 Task: Look for space in Vallabh Vidyanagar, India from 8th June, 2023 to 19th June, 2023 for 1 adult in price range Rs.5000 to Rs.12000. Place can be shared room with 1  bedroom having 1 bed and 1 bathroom. Property type can be house, flat, guest house, hotel. Amenities needed are: washing machine. Booking option can be shelf check-in. Required host language is English.
Action: Mouse moved to (515, 89)
Screenshot: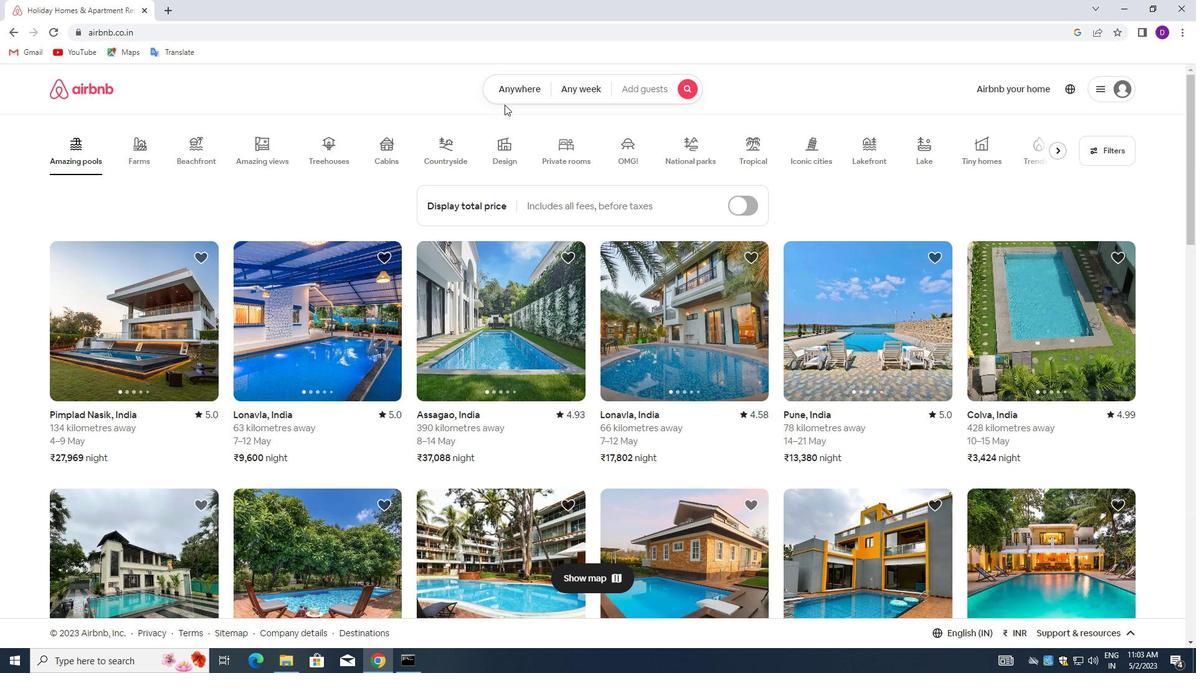 
Action: Mouse pressed left at (515, 89)
Screenshot: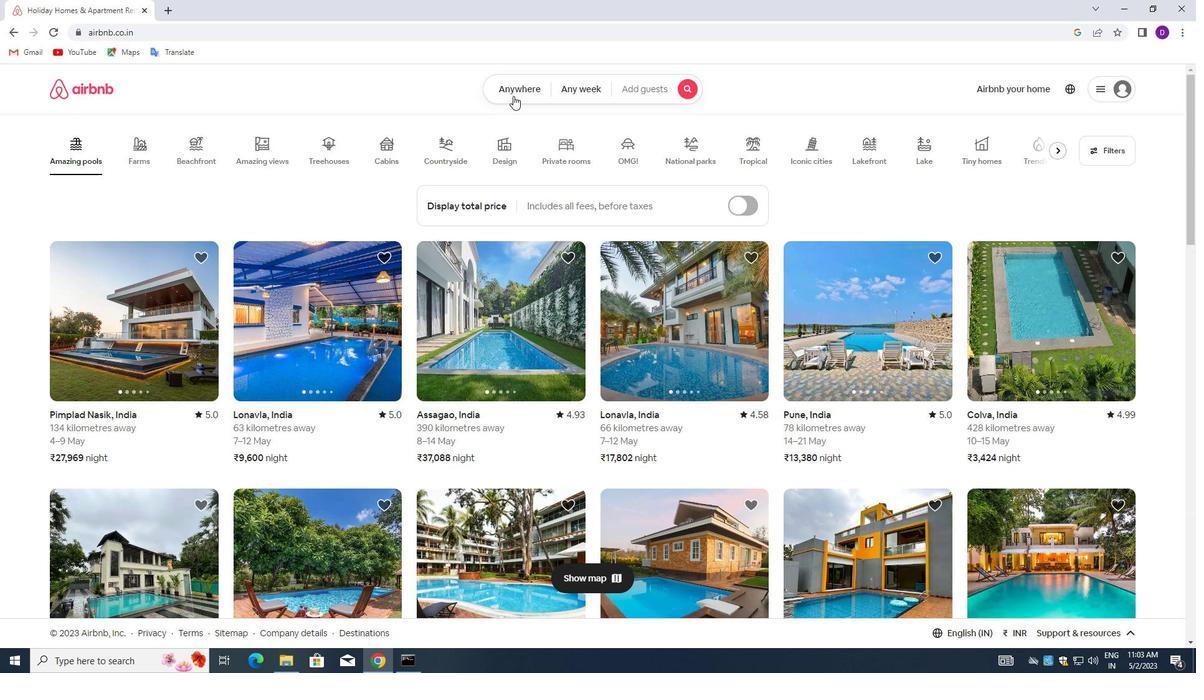 
Action: Mouse moved to (383, 142)
Screenshot: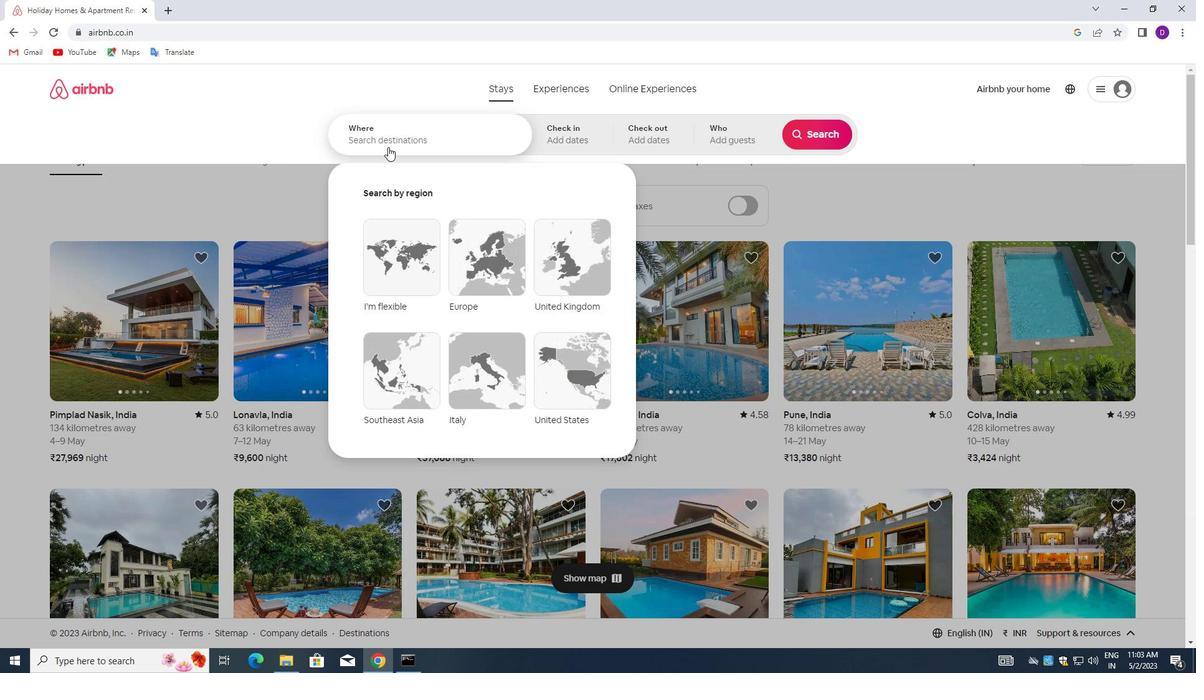 
Action: Mouse pressed left at (383, 142)
Screenshot: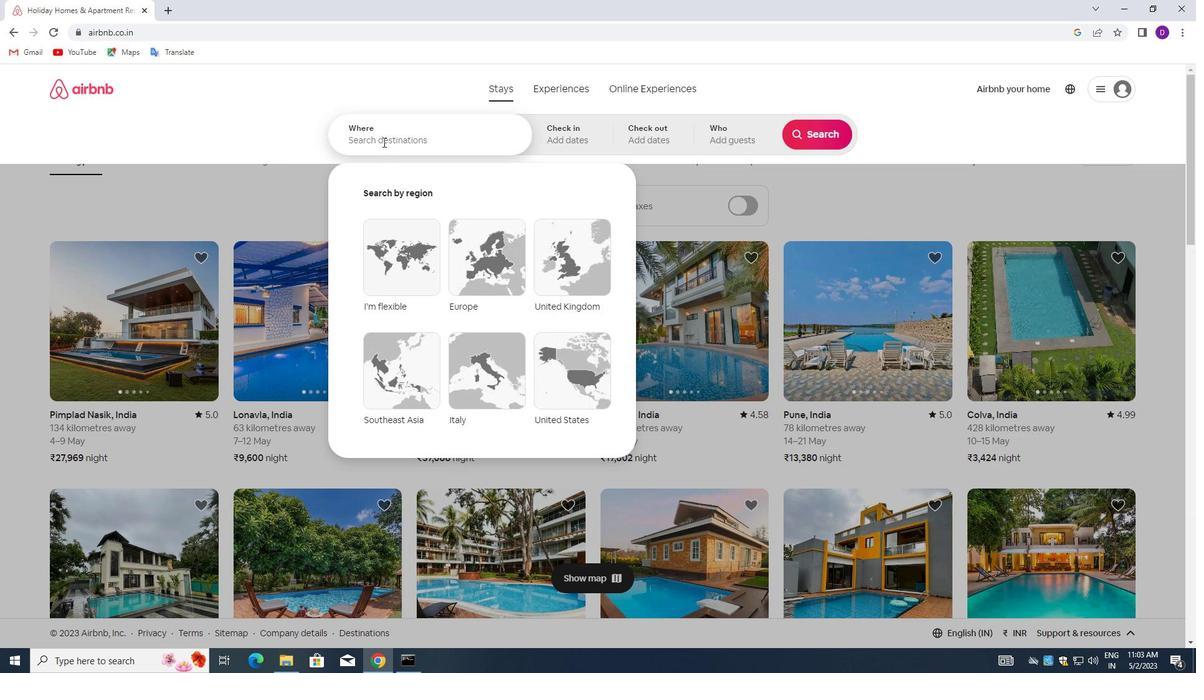 
Action: Key pressed <Key.shift_r>Vallabh<Key.space><Key.shift_r><Key.shift_r><Key.shift_r><Key.shift_r><Key.shift_r><Key.shift_r><Key.shift_r><Key.shift_r><Key.shift_r><Key.shift_r><Key.shift_r><Key.shift_r>Vidyanagar,<Key.space><Key.shift>INDIA<Key.enter>
Screenshot: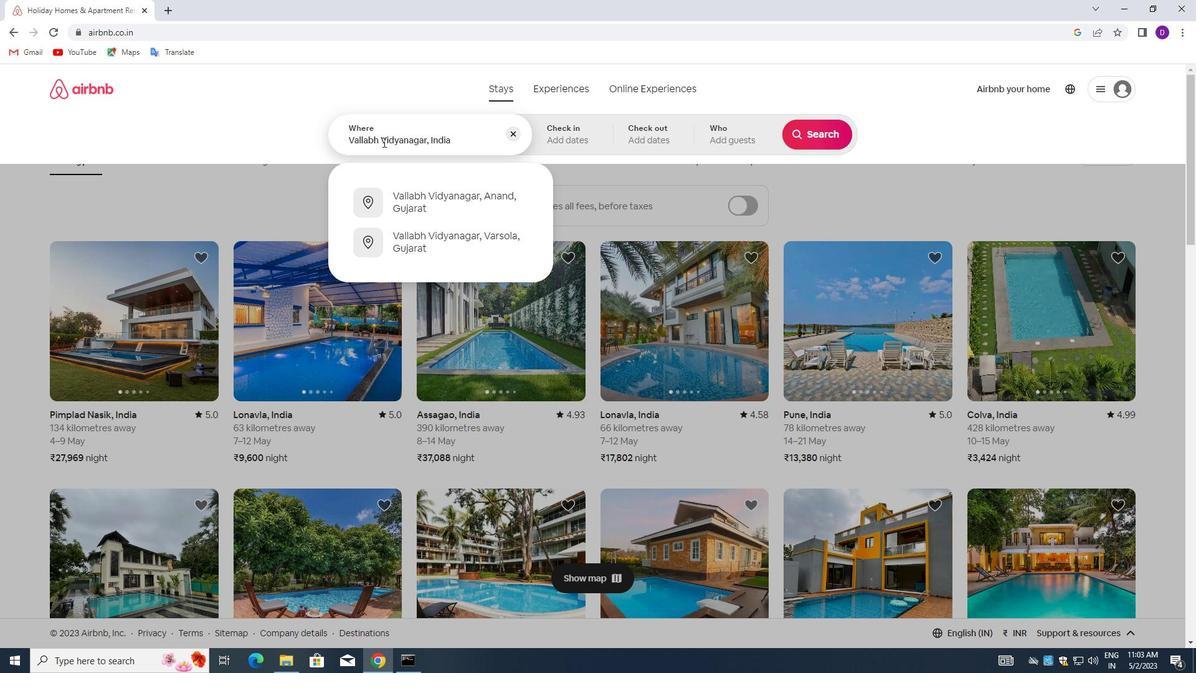 
Action: Mouse moved to (741, 316)
Screenshot: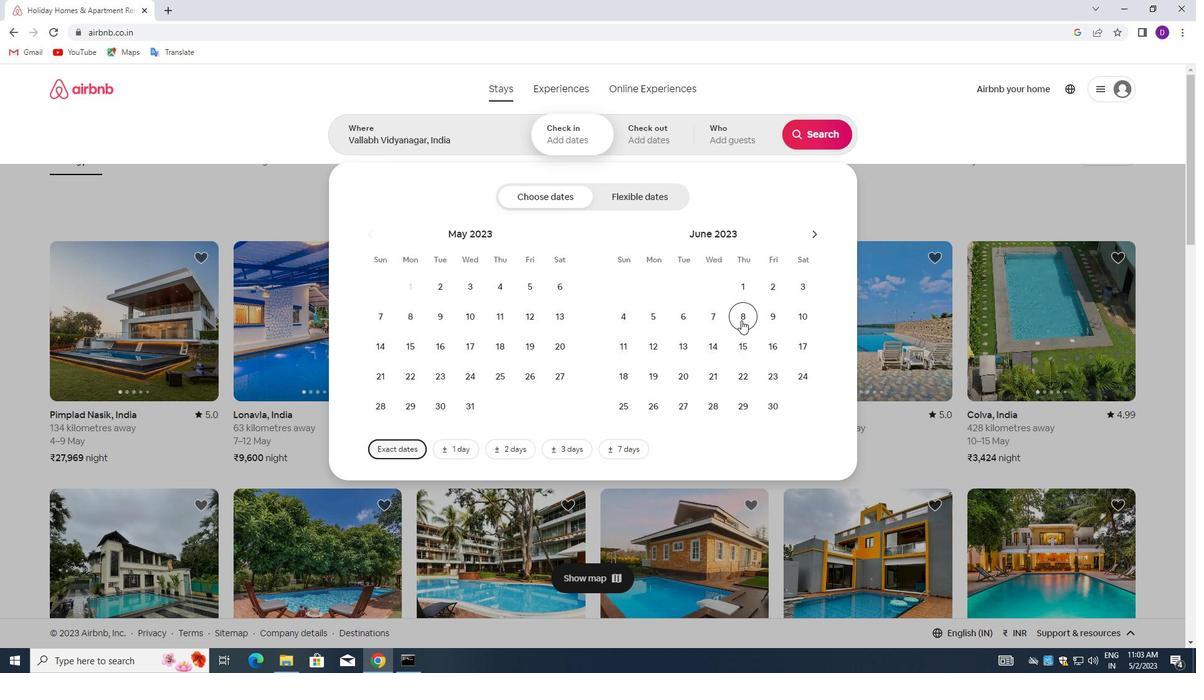 
Action: Mouse pressed left at (741, 316)
Screenshot: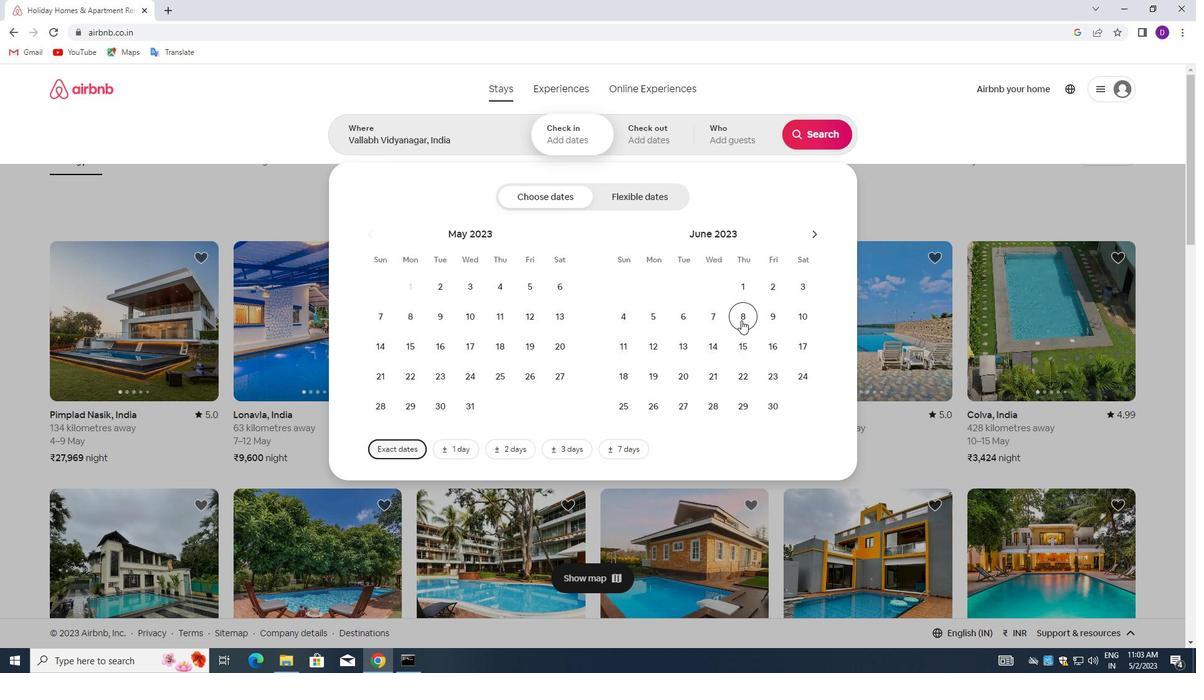 
Action: Mouse moved to (657, 370)
Screenshot: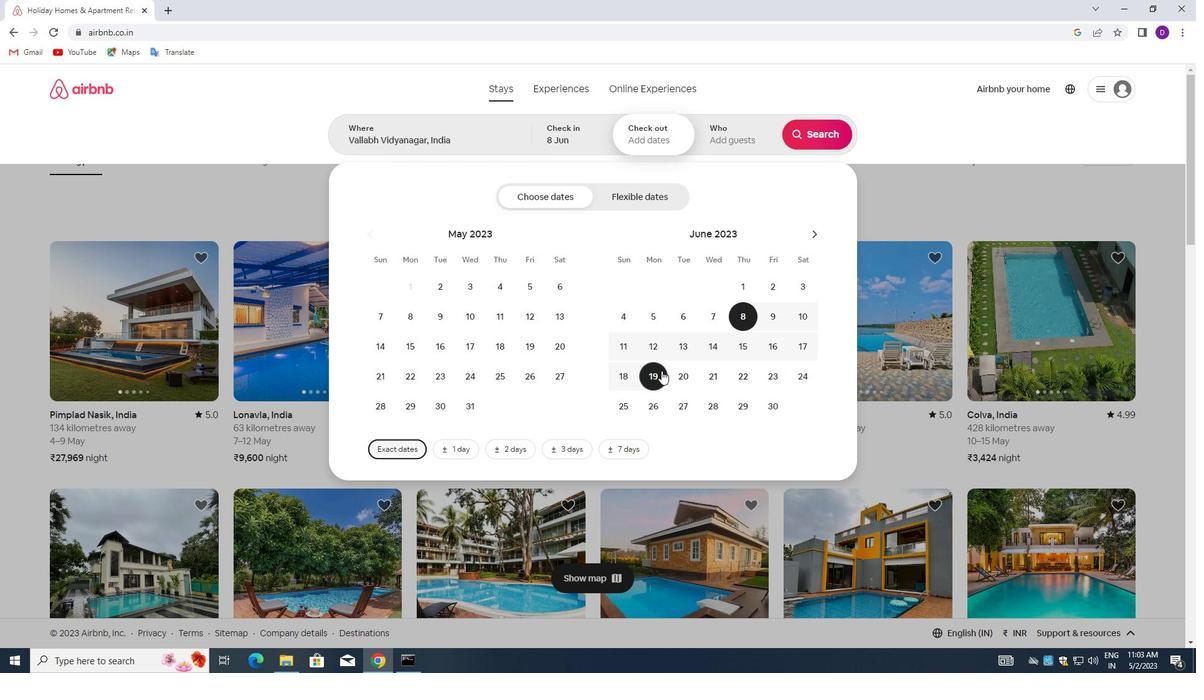 
Action: Mouse pressed left at (657, 370)
Screenshot: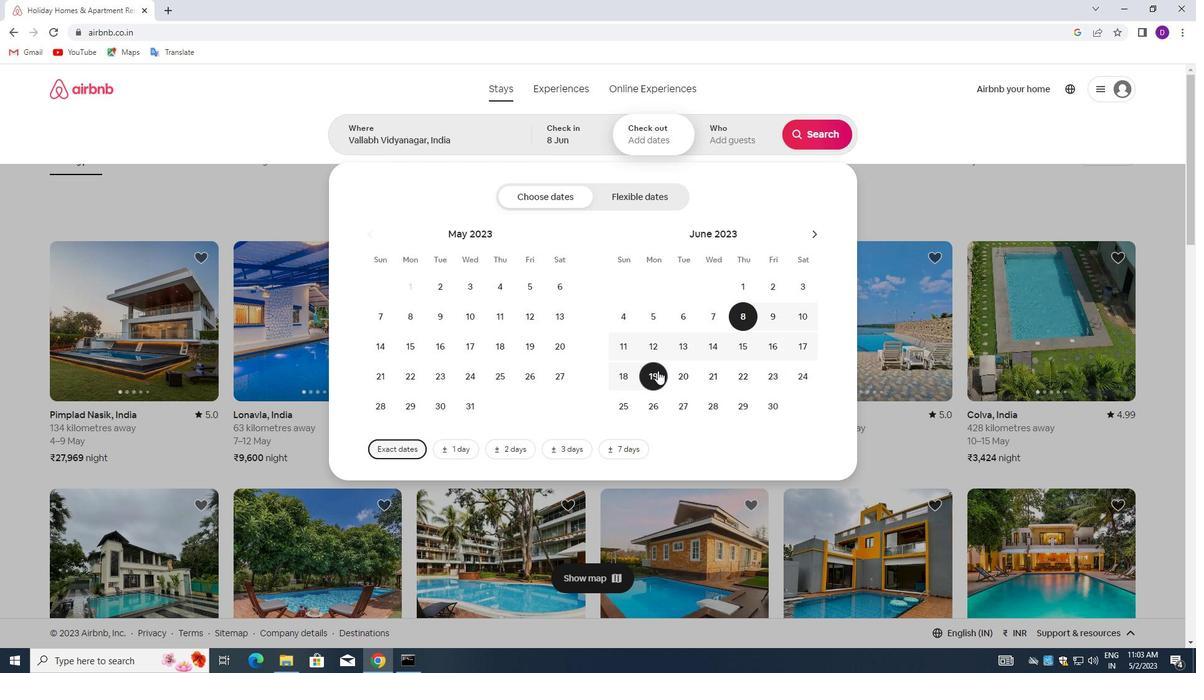 
Action: Mouse moved to (718, 143)
Screenshot: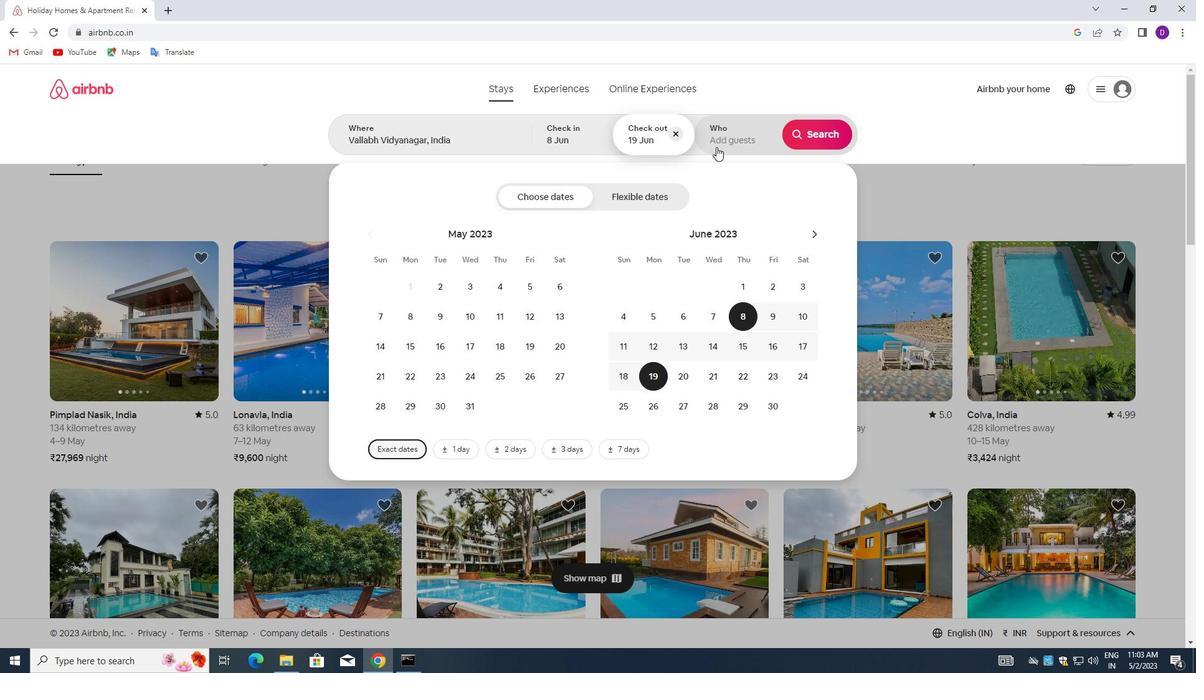 
Action: Mouse pressed left at (718, 143)
Screenshot: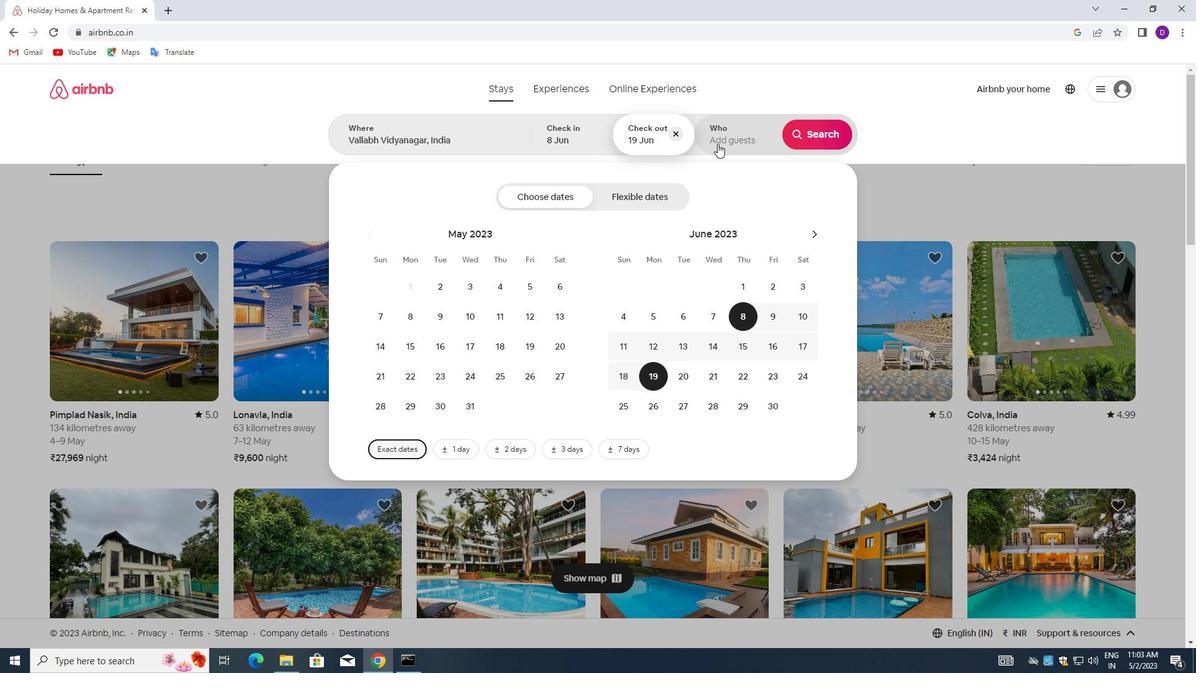 
Action: Mouse moved to (825, 194)
Screenshot: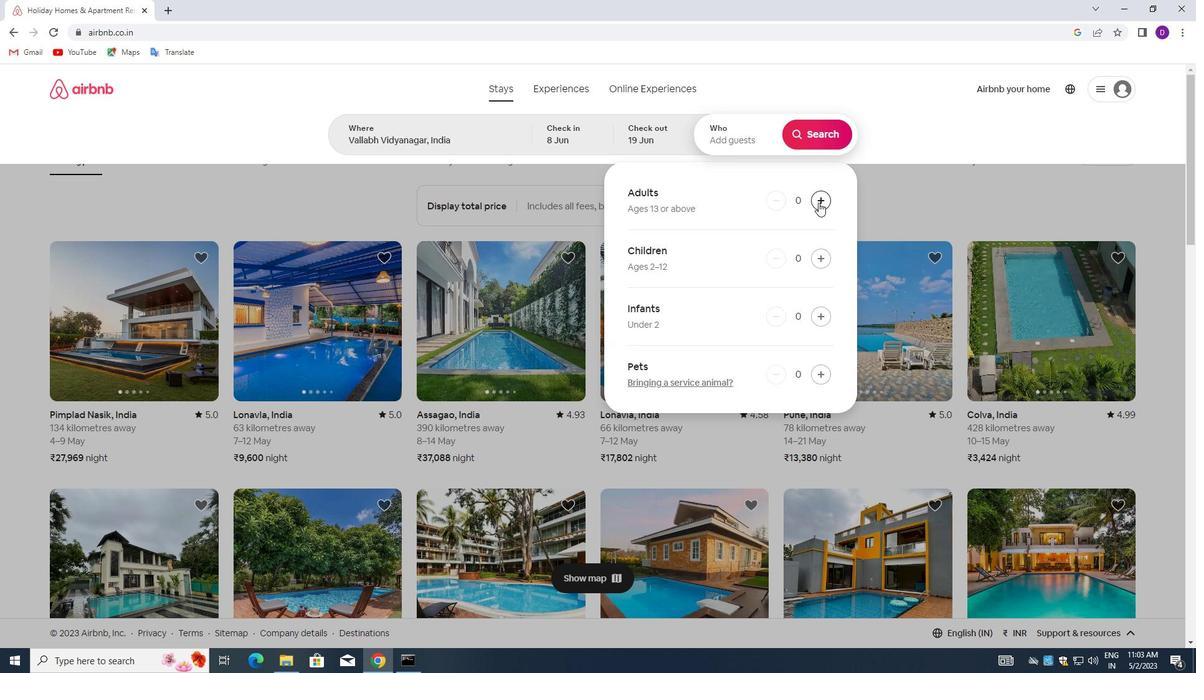 
Action: Mouse pressed left at (825, 194)
Screenshot: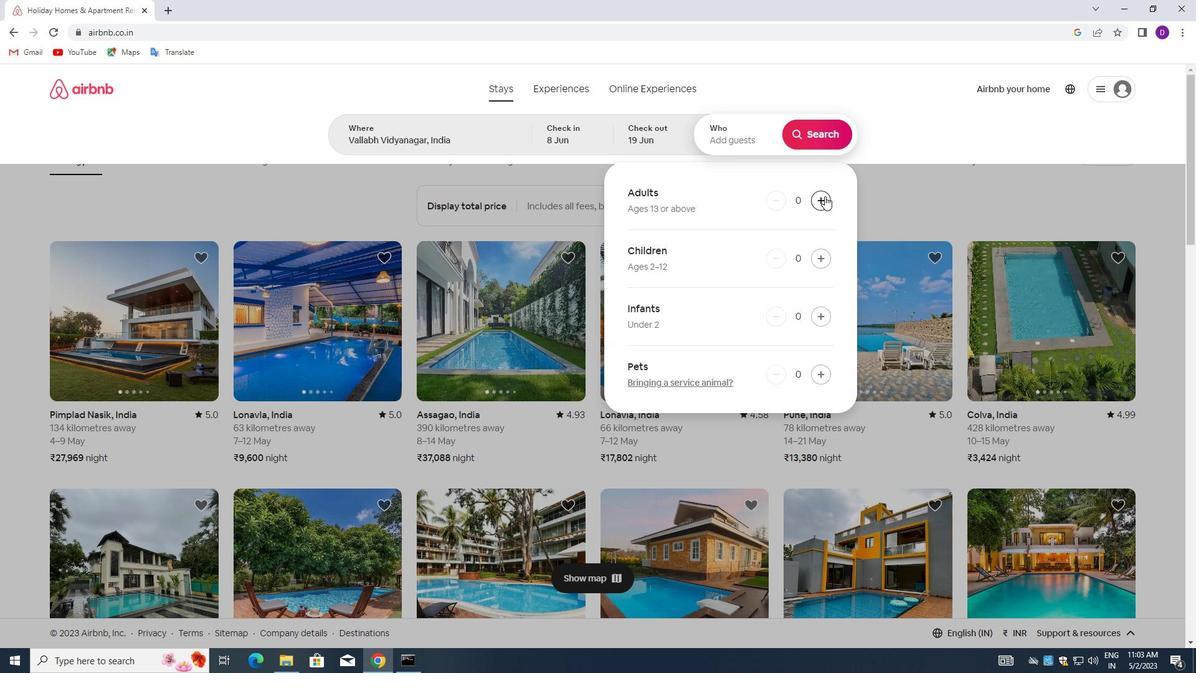 
Action: Mouse moved to (837, 129)
Screenshot: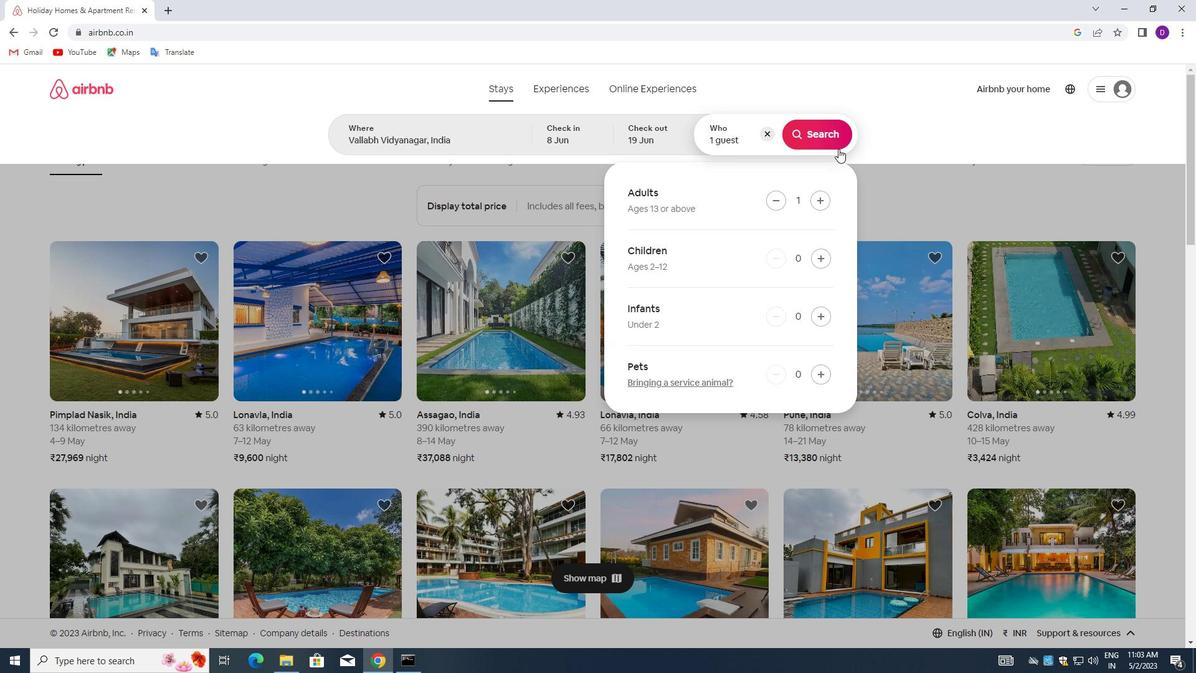 
Action: Mouse pressed left at (837, 129)
Screenshot: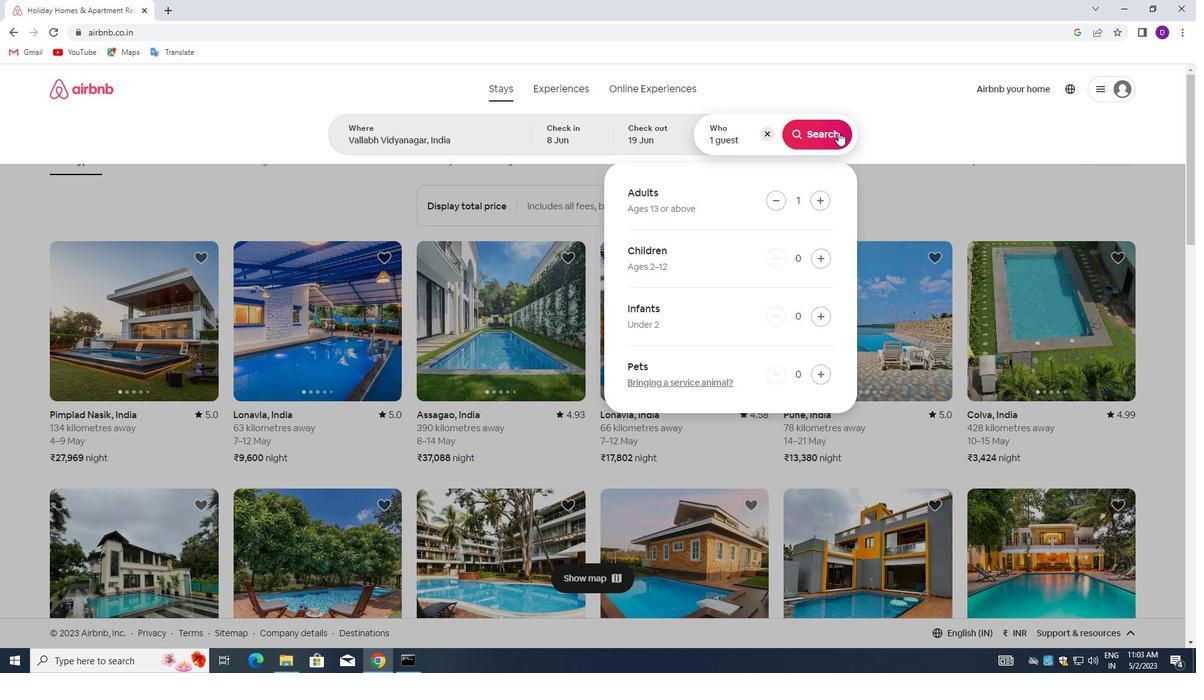 
Action: Mouse moved to (1134, 135)
Screenshot: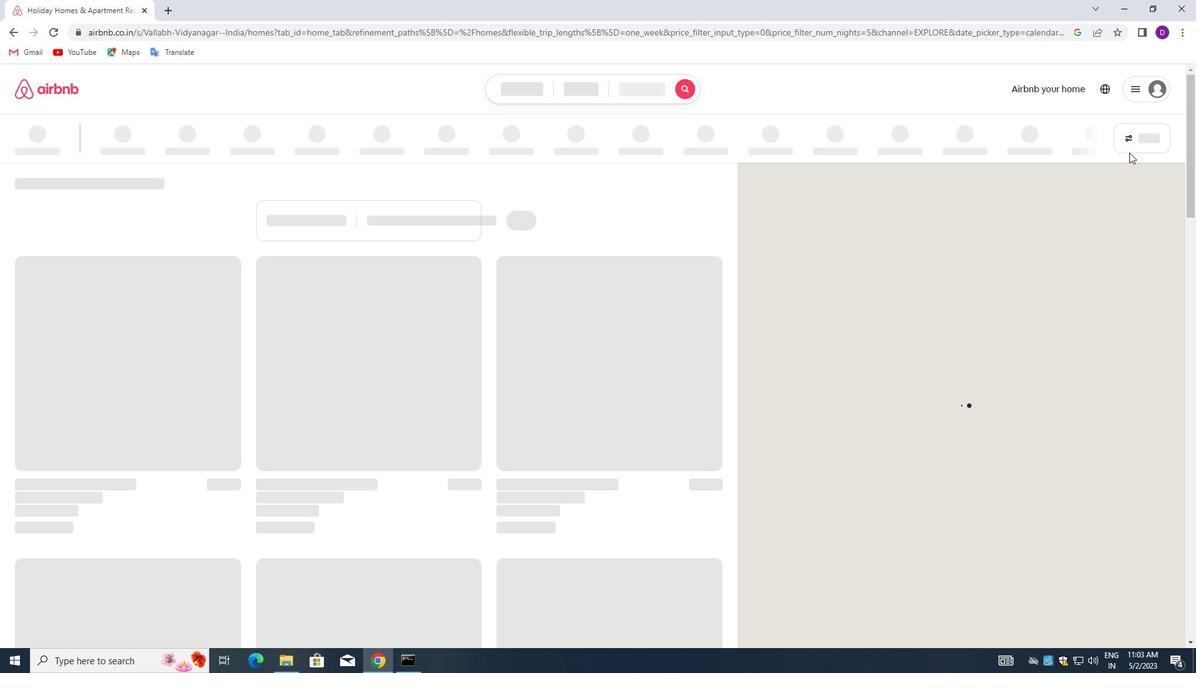 
Action: Mouse pressed left at (1134, 135)
Screenshot: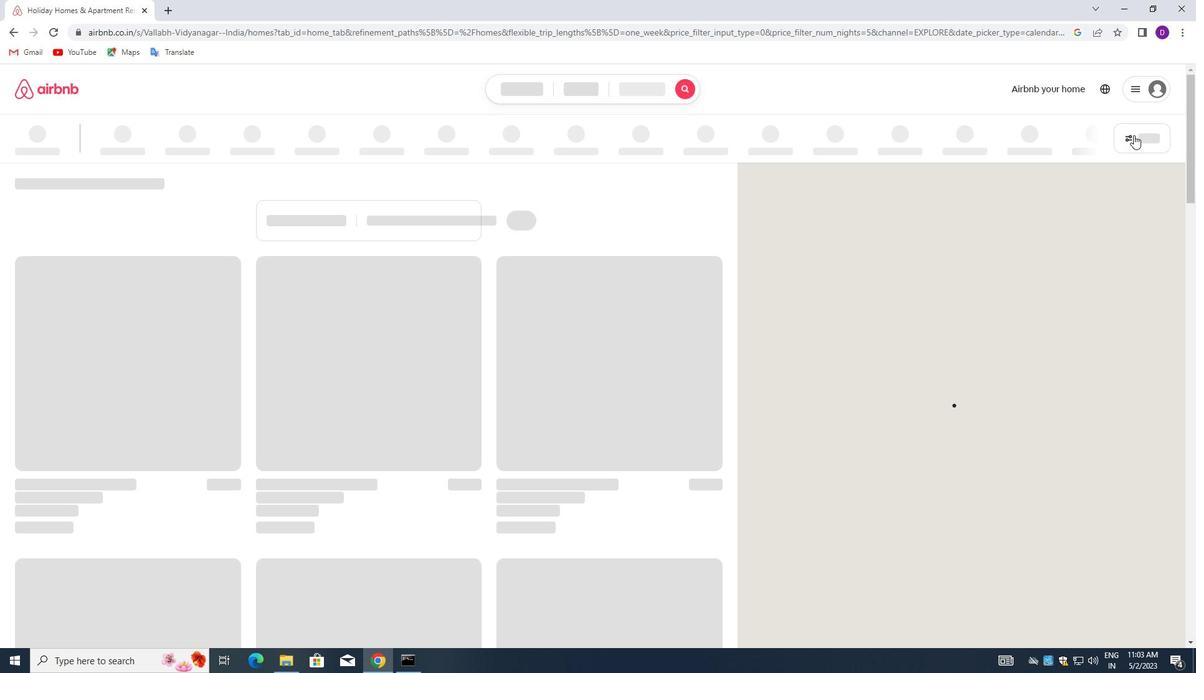 
Action: Mouse moved to (428, 299)
Screenshot: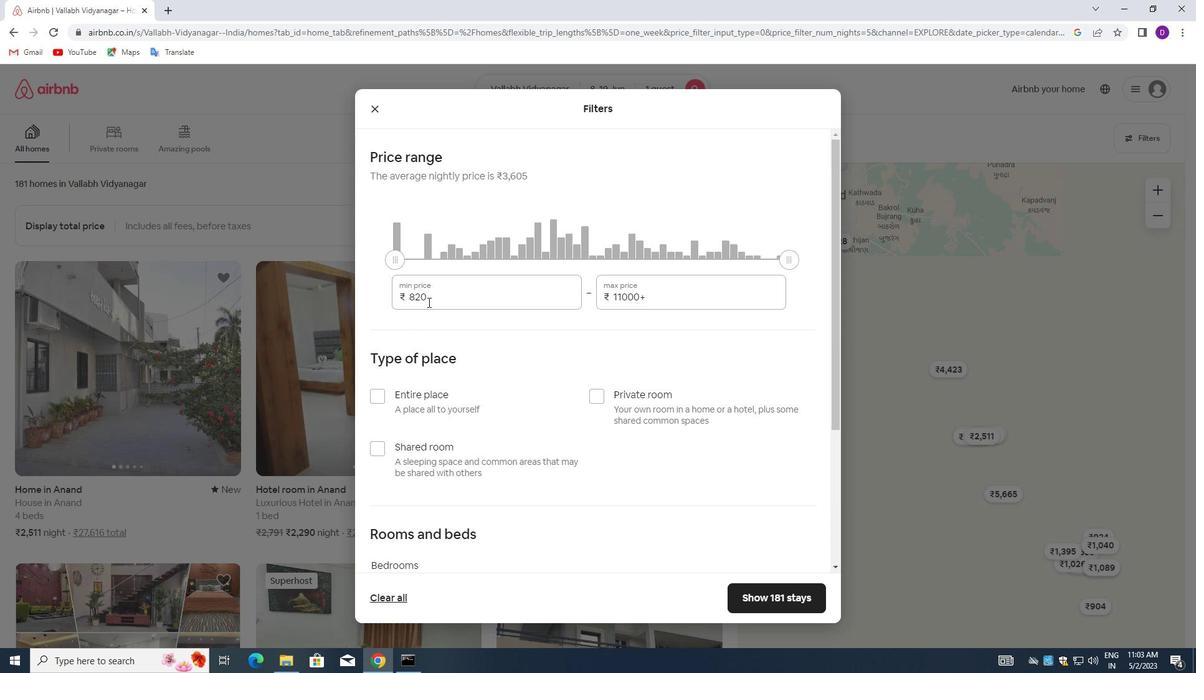 
Action: Mouse pressed left at (428, 299)
Screenshot: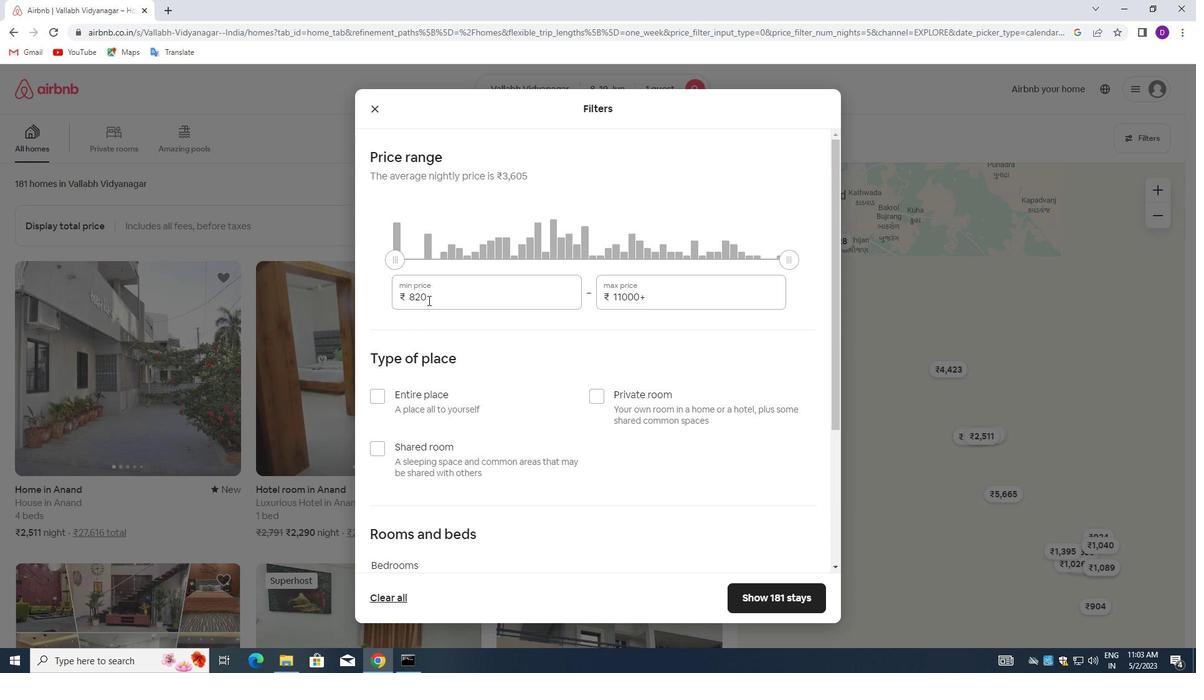 
Action: Mouse pressed left at (428, 299)
Screenshot: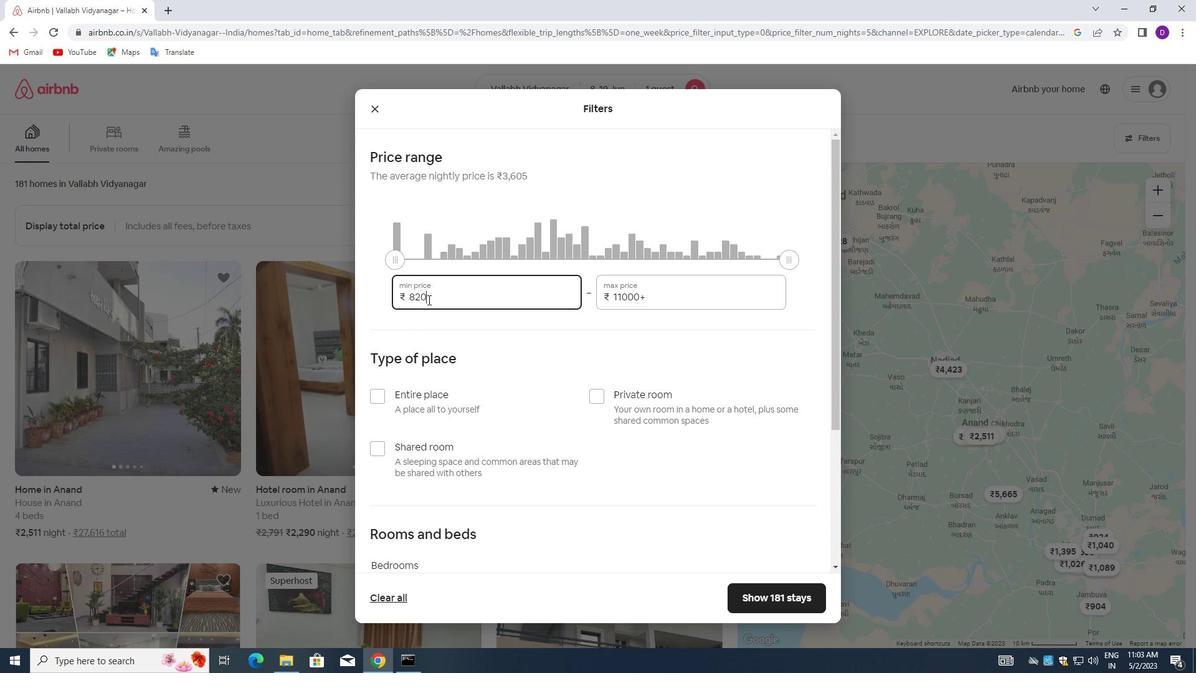 
Action: Key pressed 5000<Key.tab>12000
Screenshot: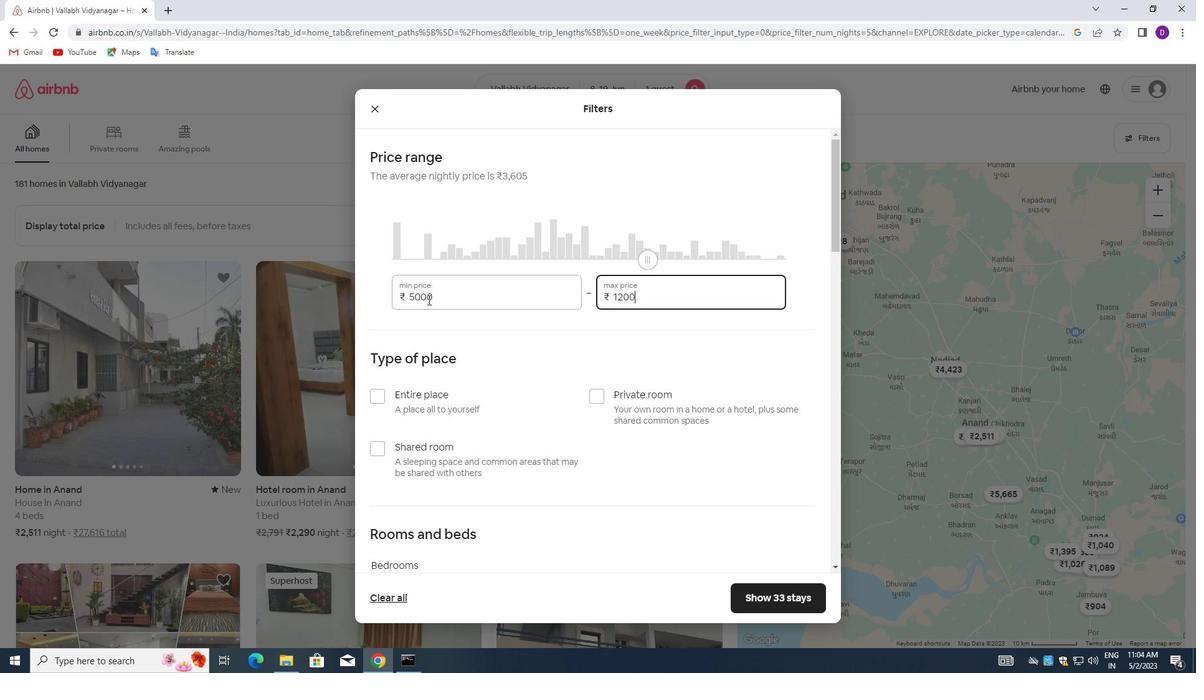 
Action: Mouse moved to (436, 315)
Screenshot: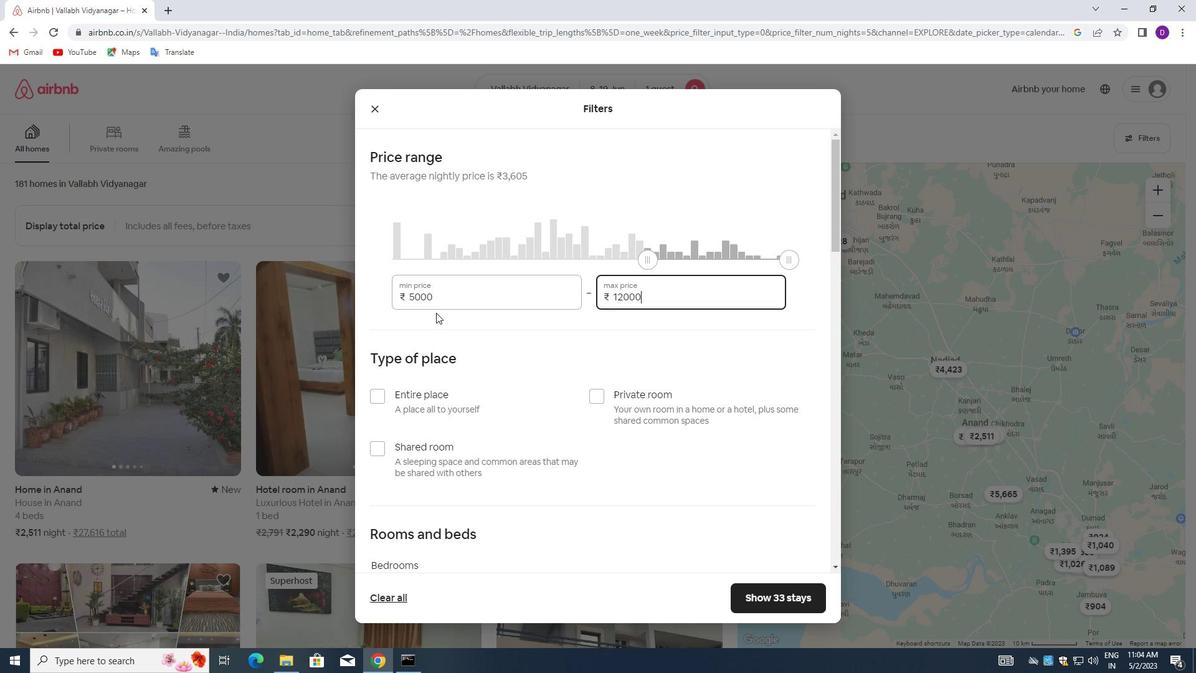
Action: Mouse scrolled (436, 314) with delta (0, 0)
Screenshot: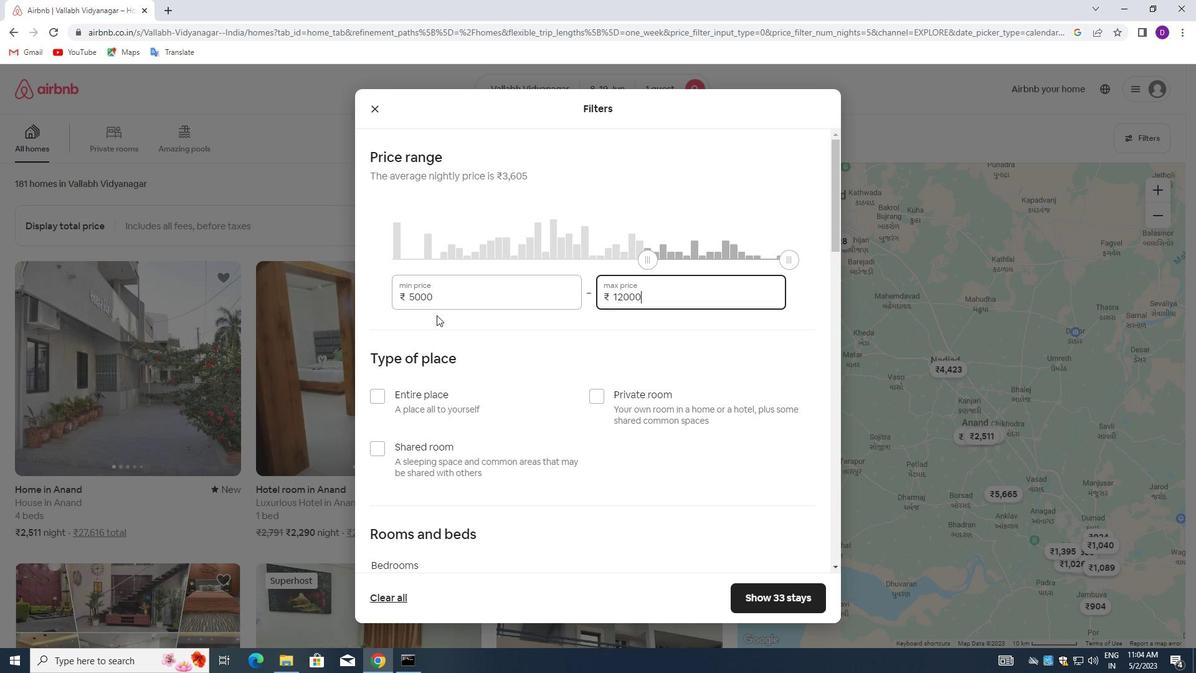 
Action: Mouse moved to (464, 296)
Screenshot: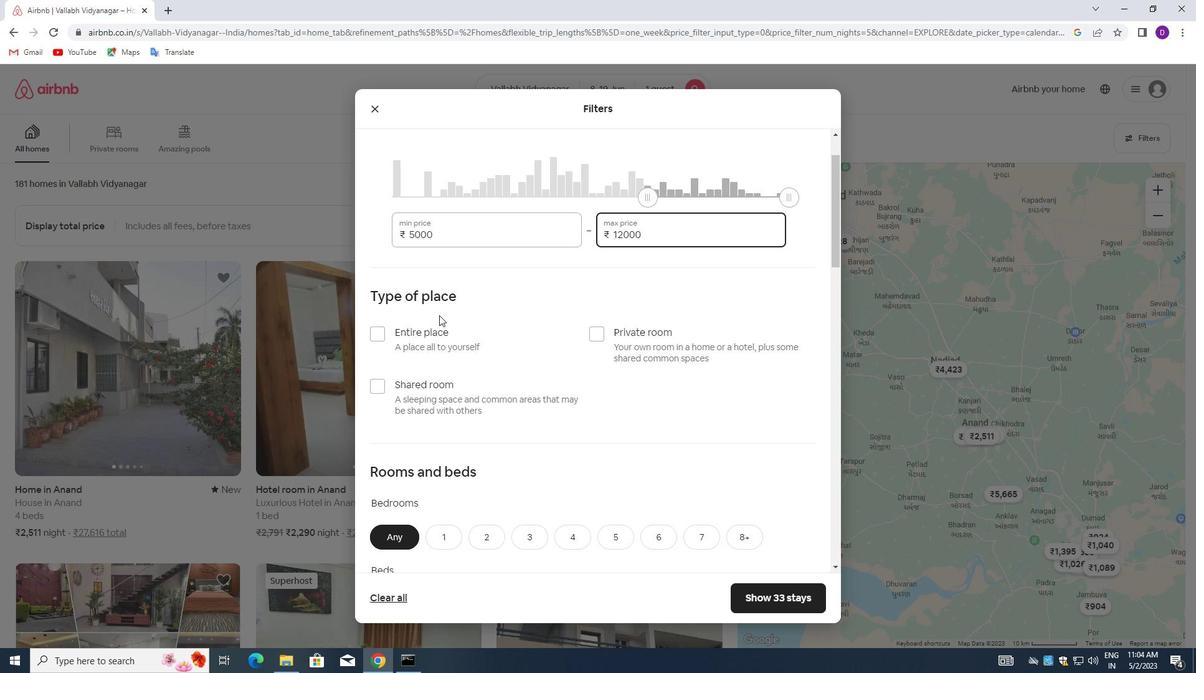 
Action: Mouse scrolled (464, 296) with delta (0, 0)
Screenshot: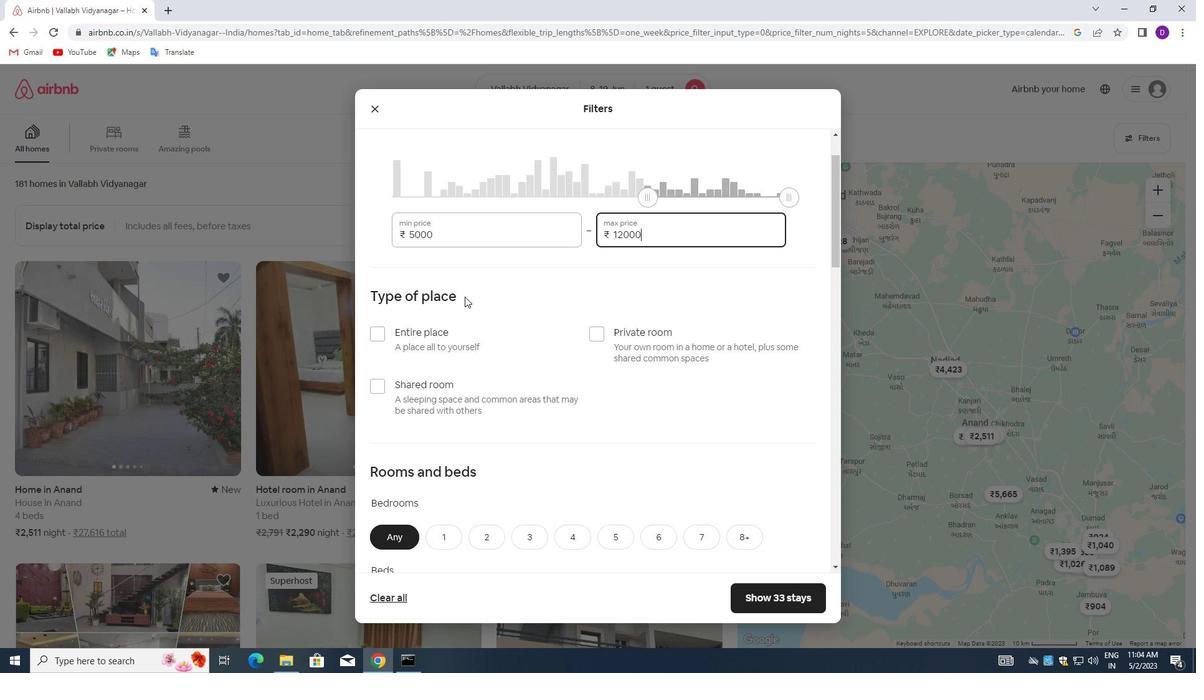 
Action: Mouse scrolled (464, 296) with delta (0, 0)
Screenshot: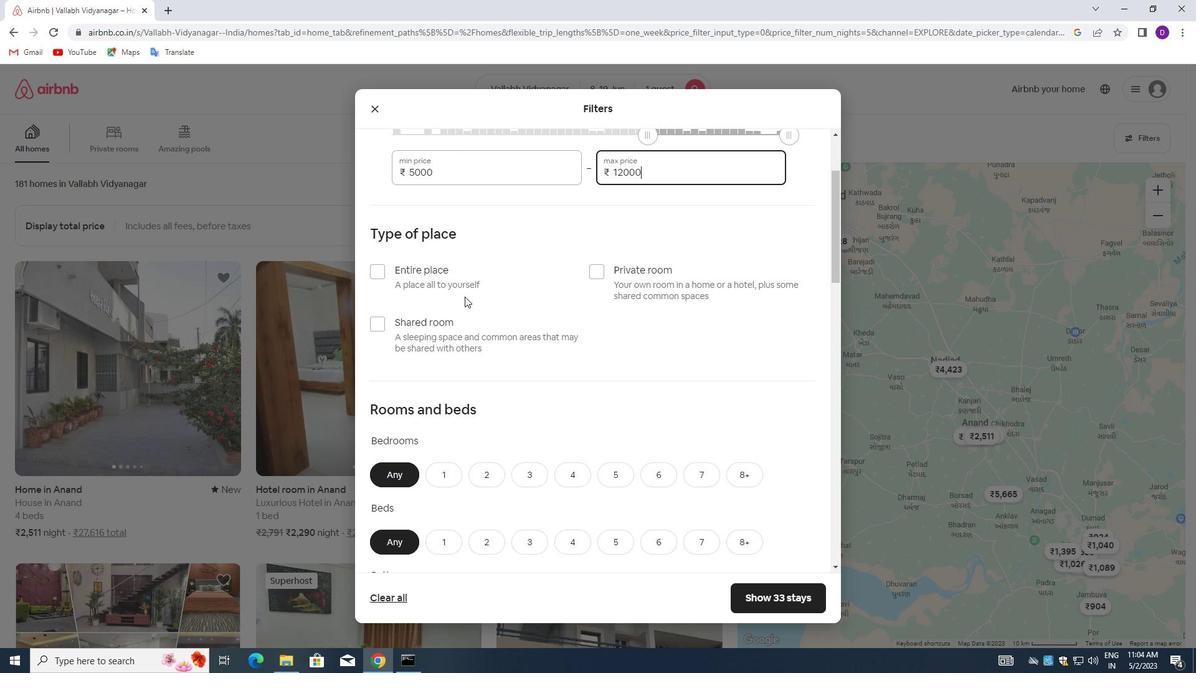 
Action: Mouse moved to (373, 261)
Screenshot: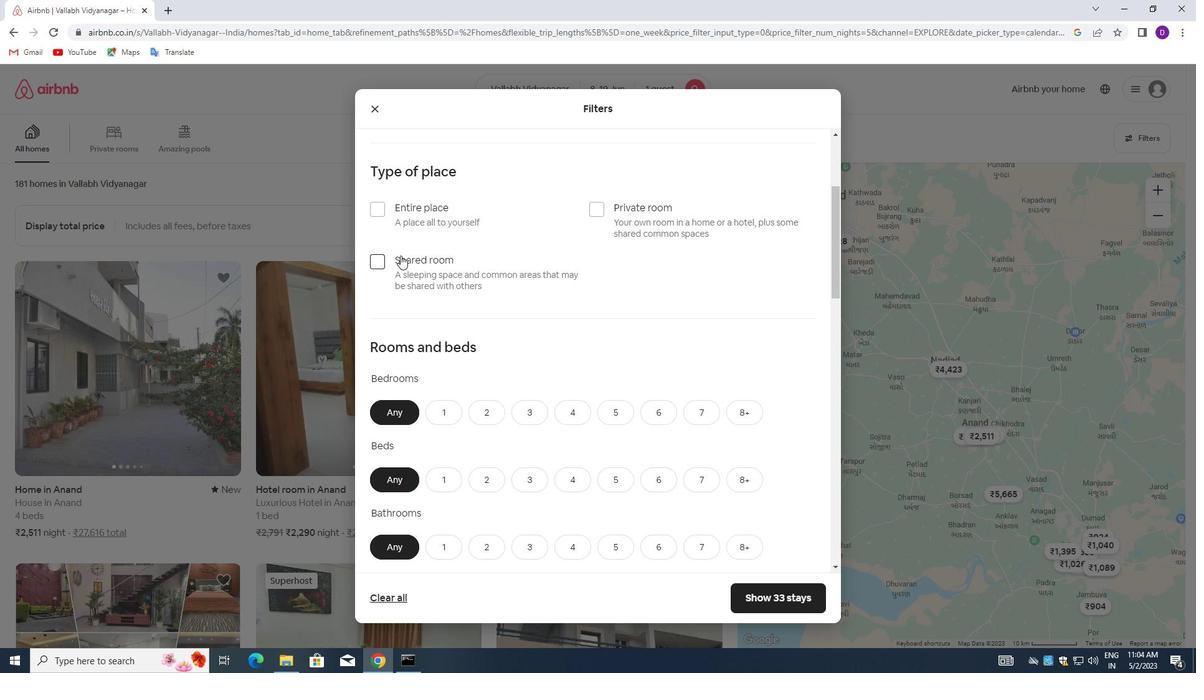 
Action: Mouse pressed left at (373, 261)
Screenshot: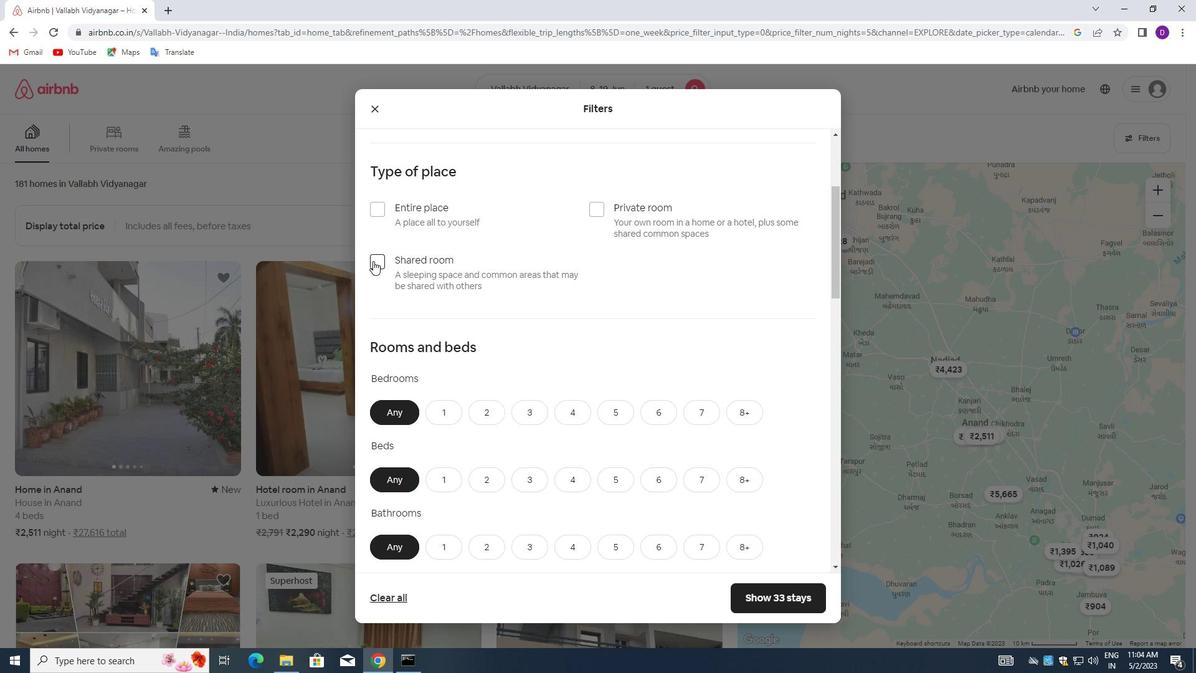 
Action: Mouse moved to (534, 285)
Screenshot: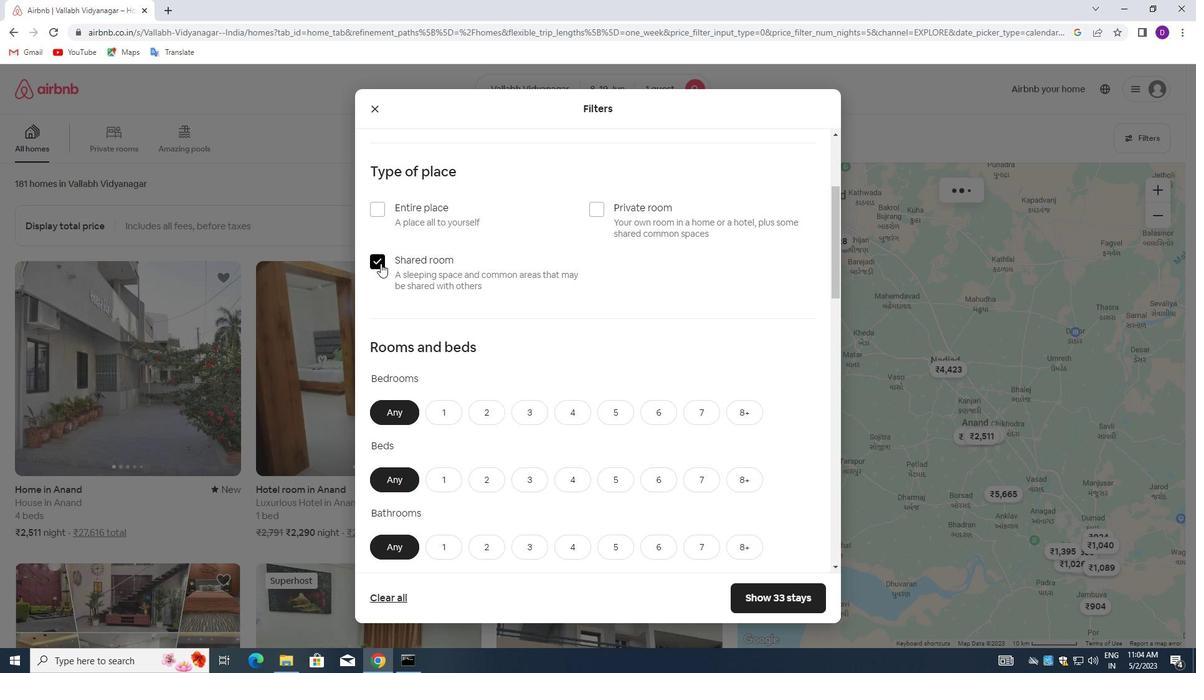 
Action: Mouse scrolled (534, 284) with delta (0, 0)
Screenshot: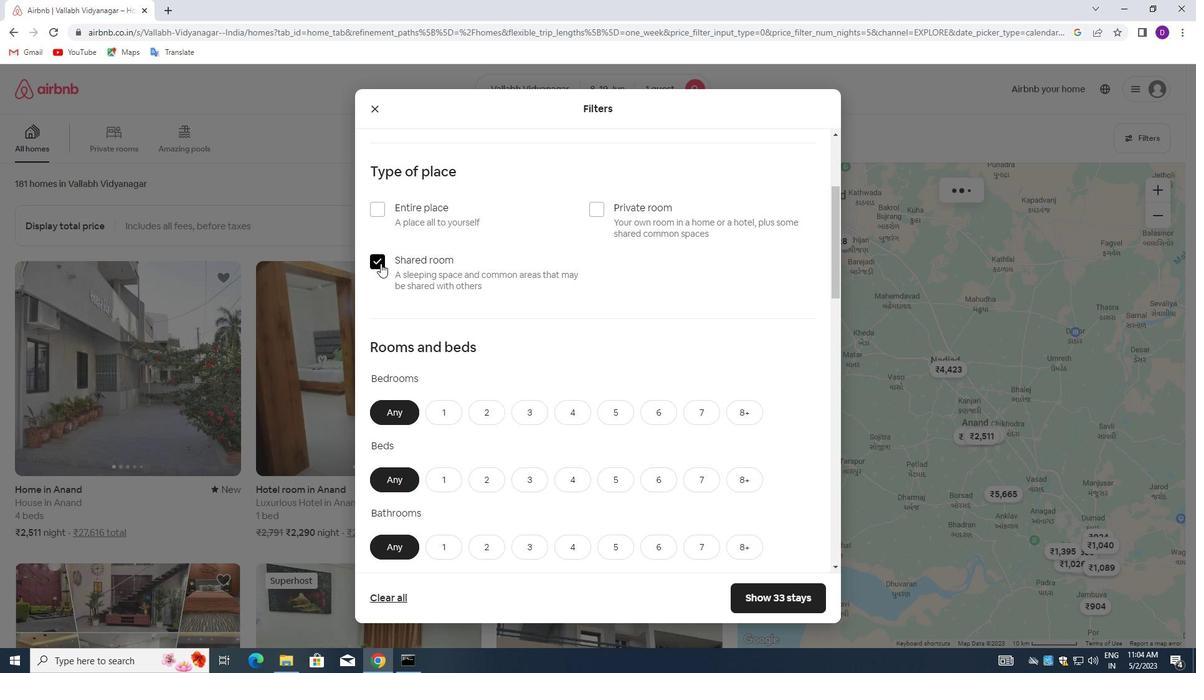 
Action: Mouse moved to (534, 286)
Screenshot: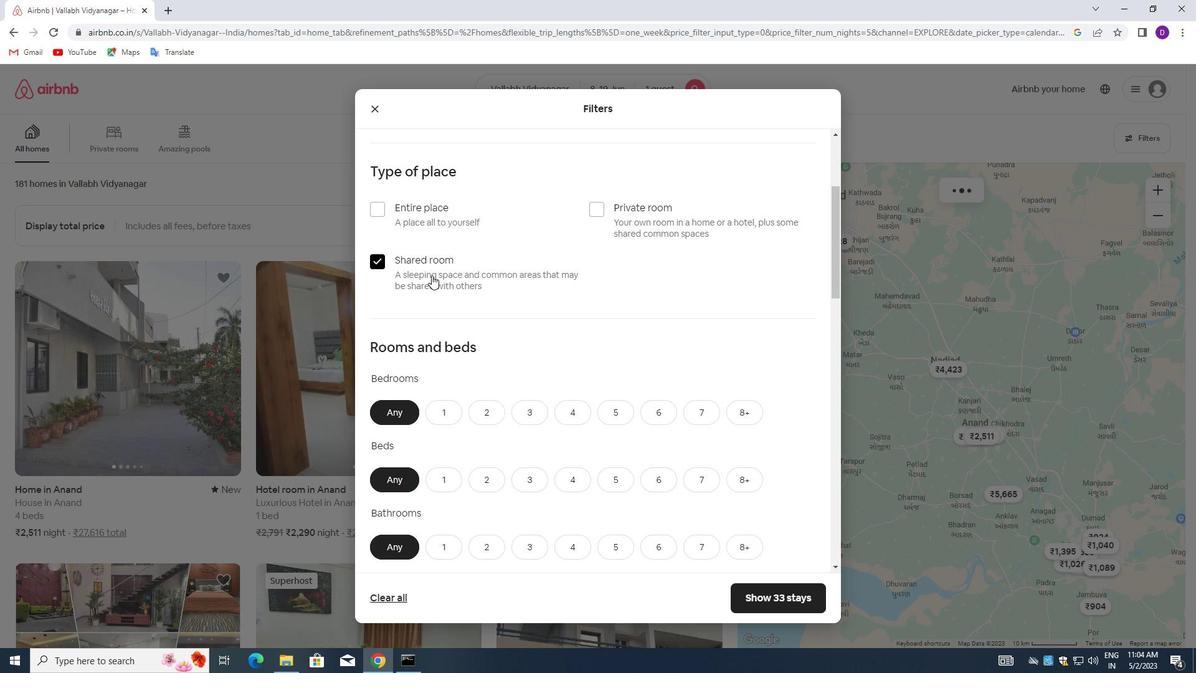 
Action: Mouse scrolled (534, 286) with delta (0, 0)
Screenshot: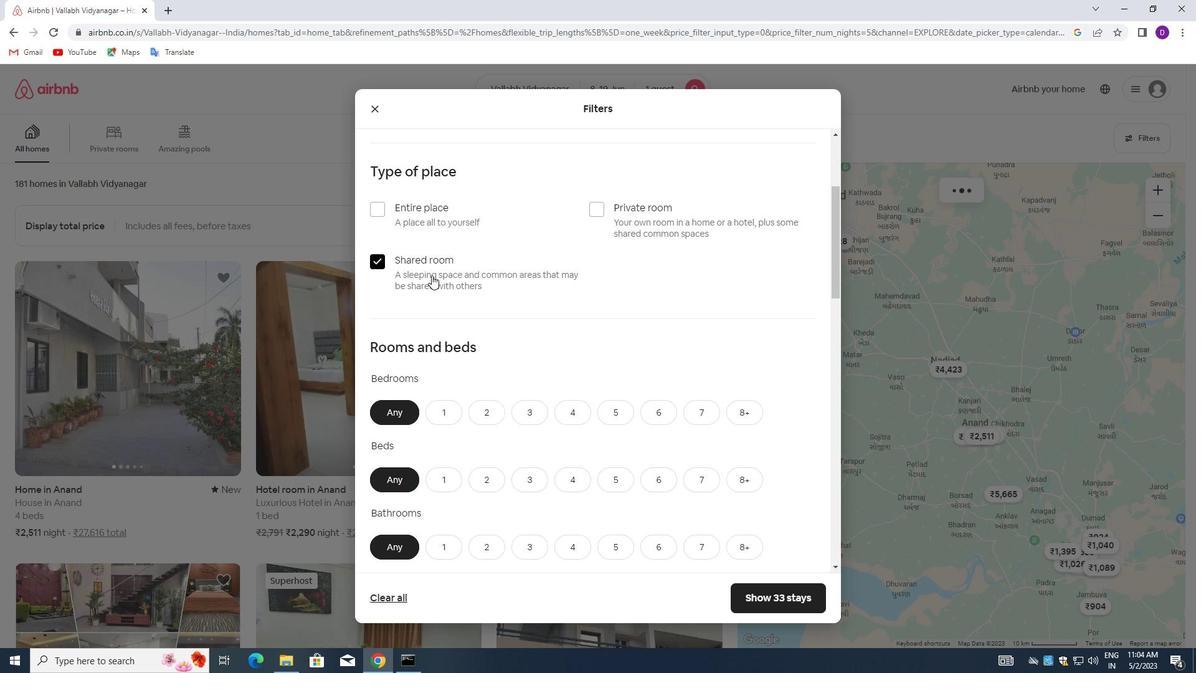 
Action: Mouse moved to (534, 290)
Screenshot: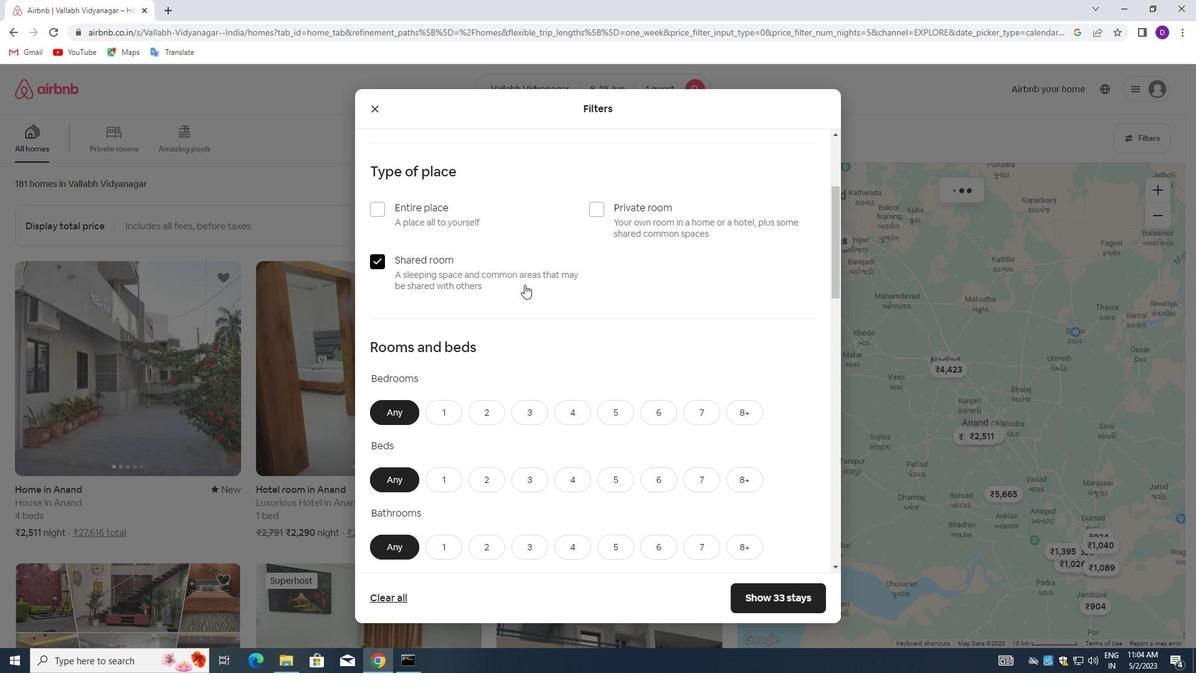 
Action: Mouse scrolled (534, 289) with delta (0, 0)
Screenshot: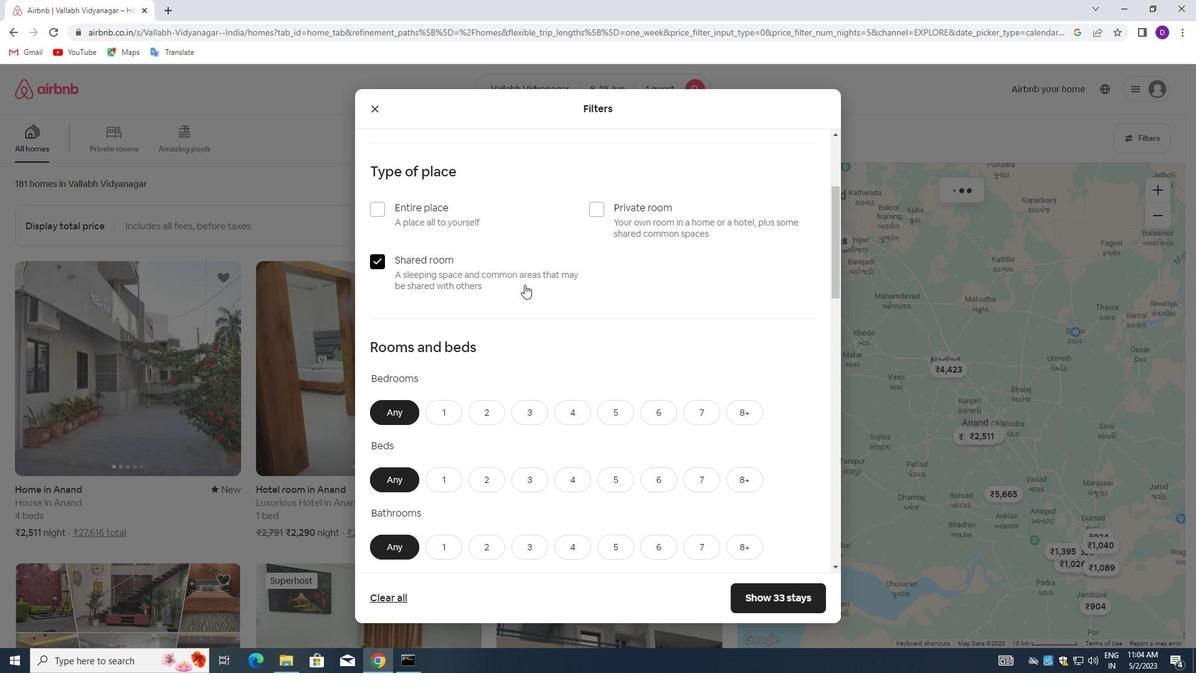 
Action: Mouse moved to (445, 228)
Screenshot: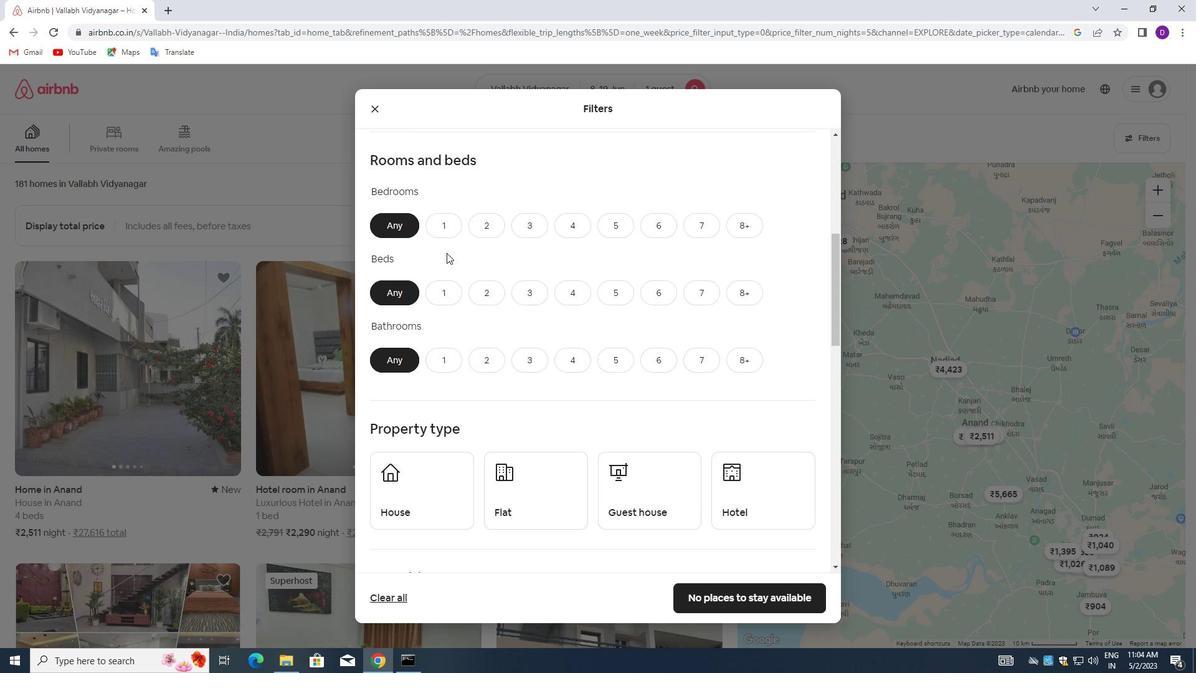 
Action: Mouse pressed left at (445, 228)
Screenshot: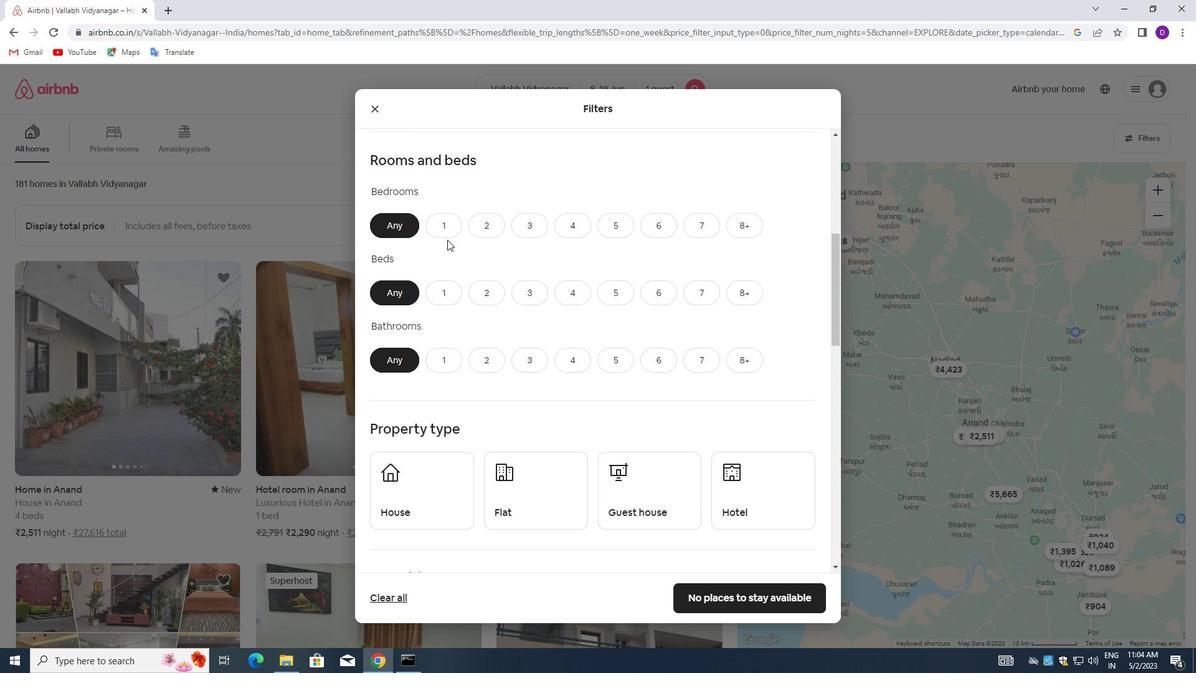 
Action: Mouse moved to (438, 284)
Screenshot: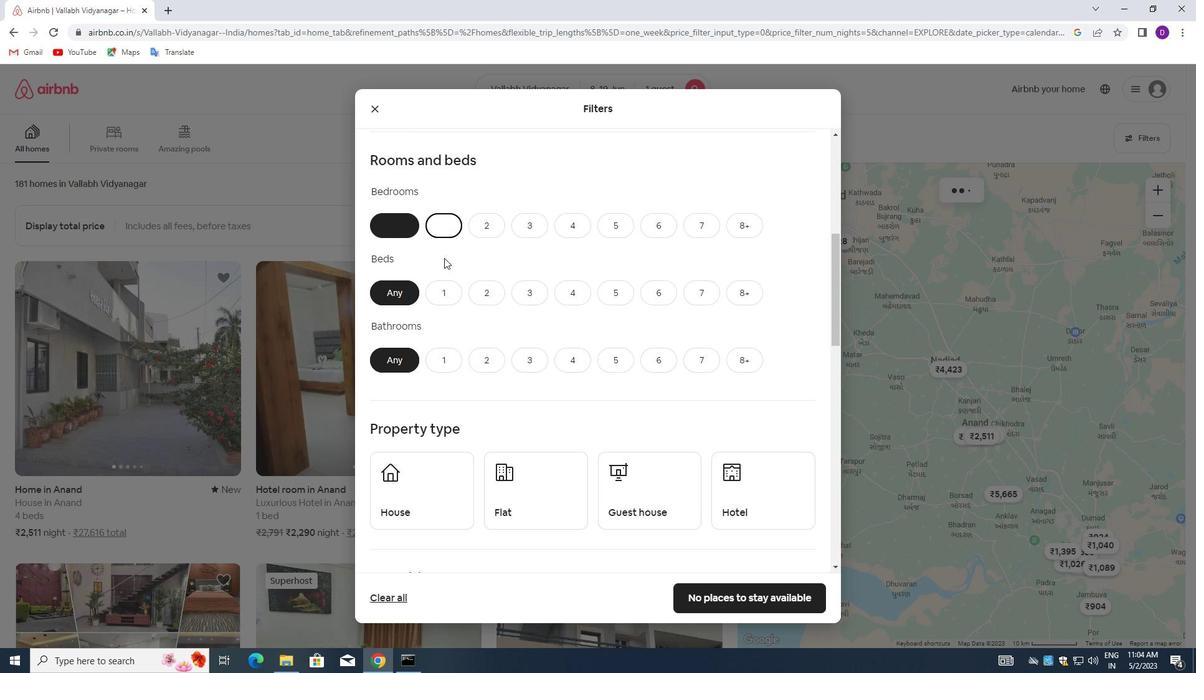 
Action: Mouse pressed left at (438, 284)
Screenshot: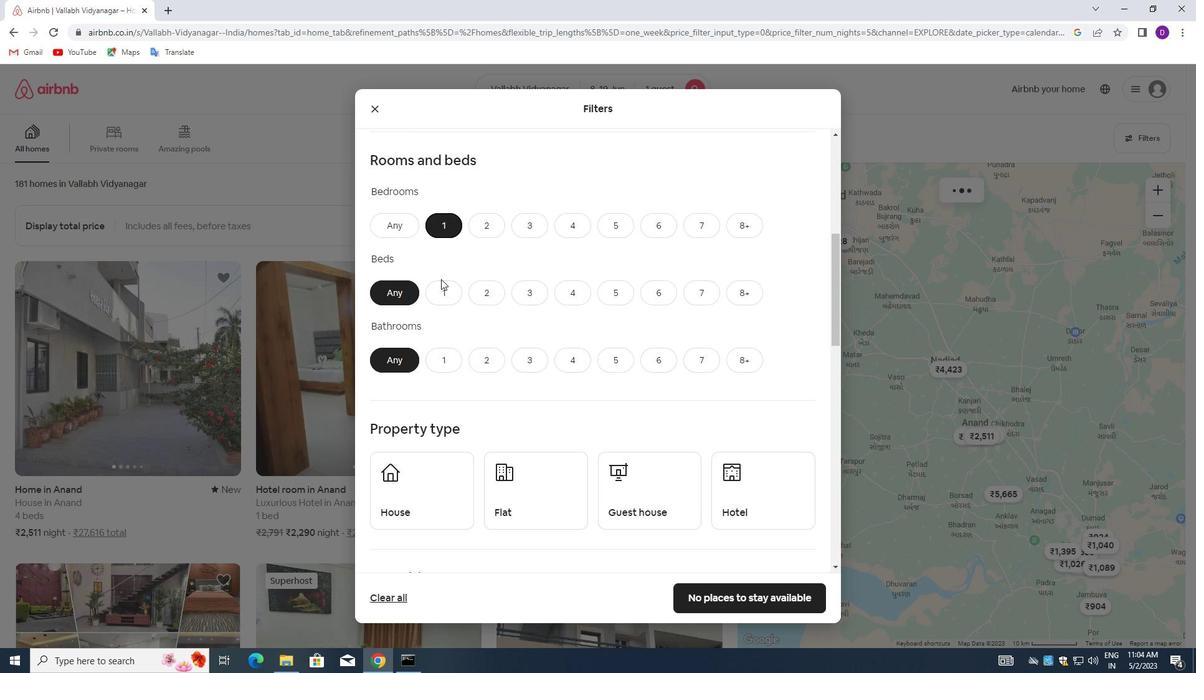 
Action: Mouse moved to (447, 351)
Screenshot: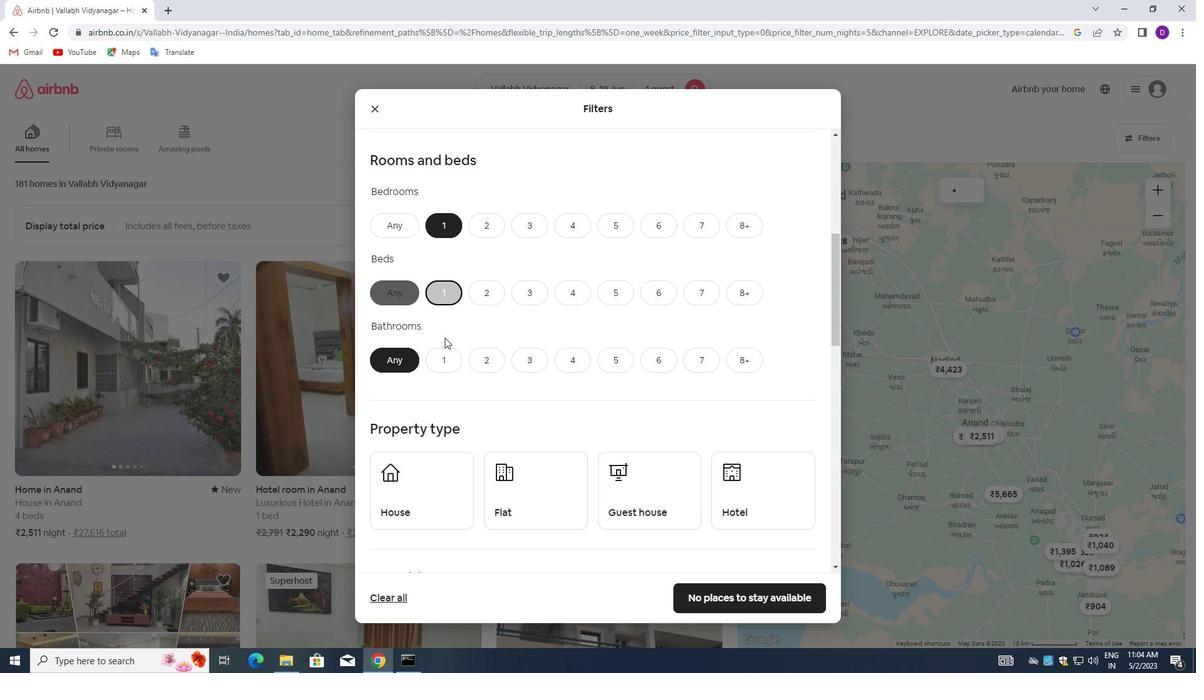 
Action: Mouse pressed left at (447, 351)
Screenshot: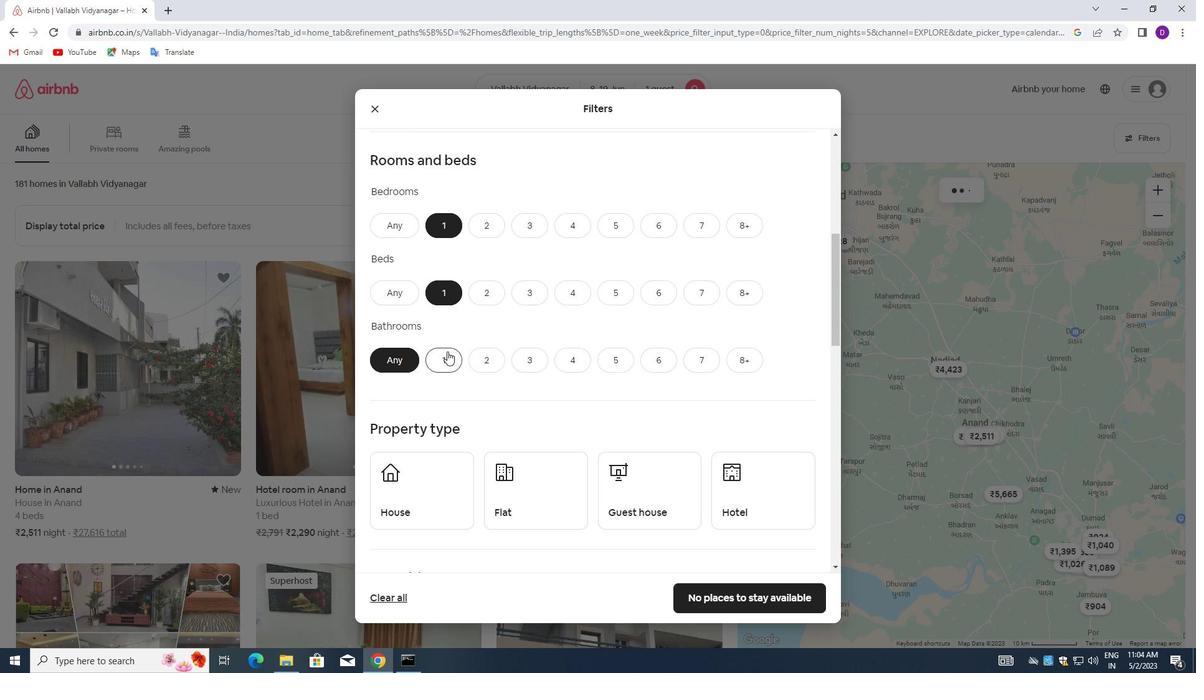 
Action: Mouse moved to (482, 313)
Screenshot: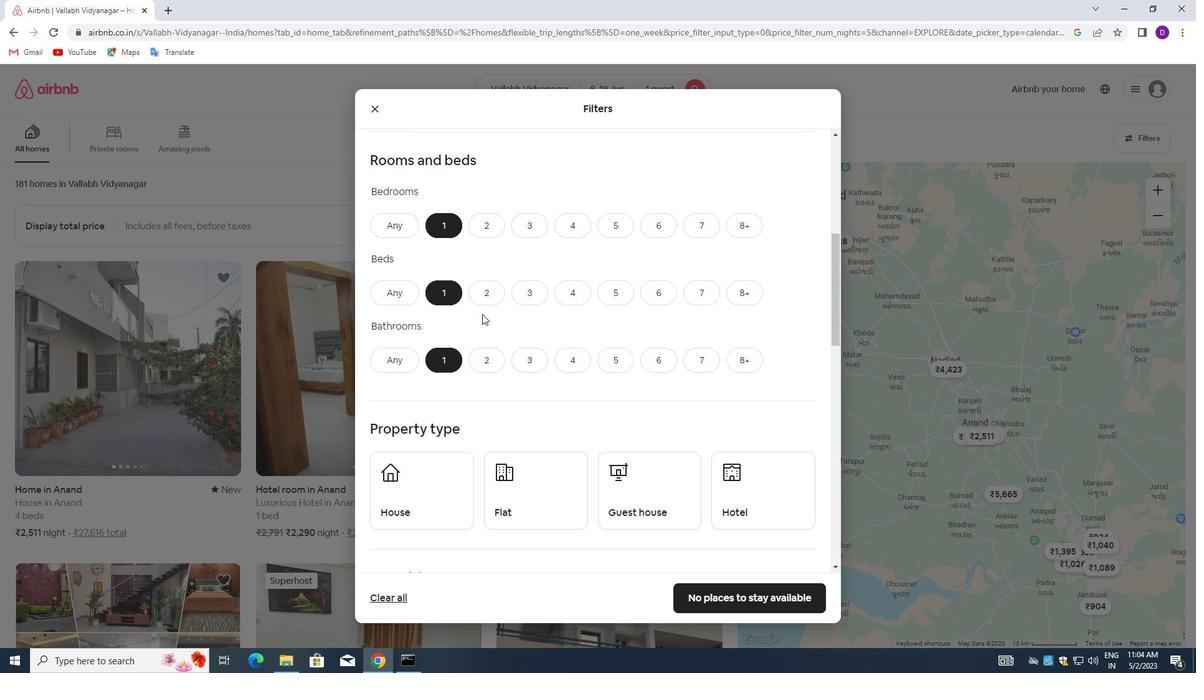 
Action: Mouse scrolled (482, 312) with delta (0, 0)
Screenshot: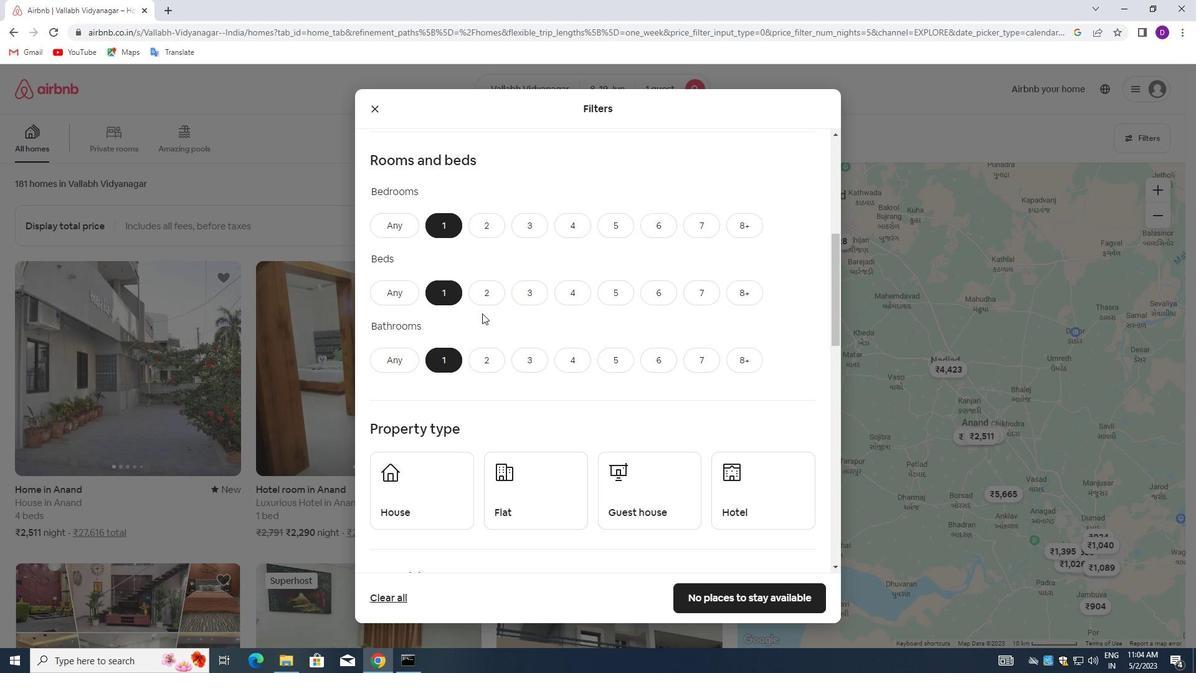 
Action: Mouse moved to (482, 312)
Screenshot: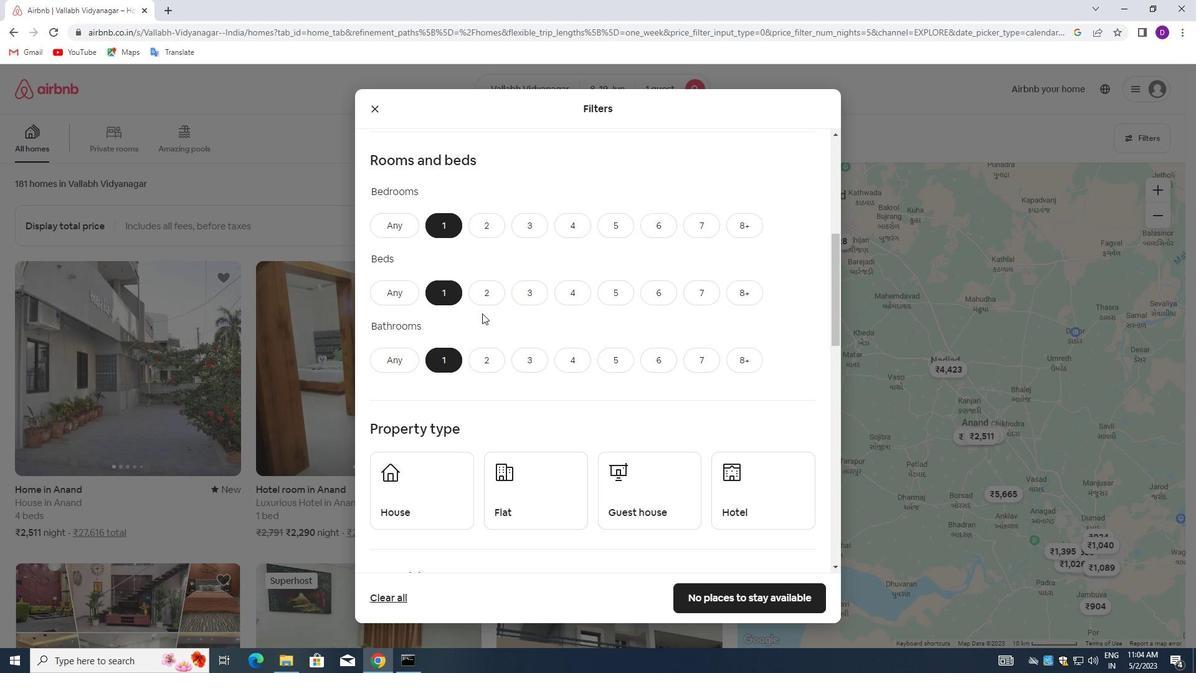 
Action: Mouse scrolled (482, 312) with delta (0, 0)
Screenshot: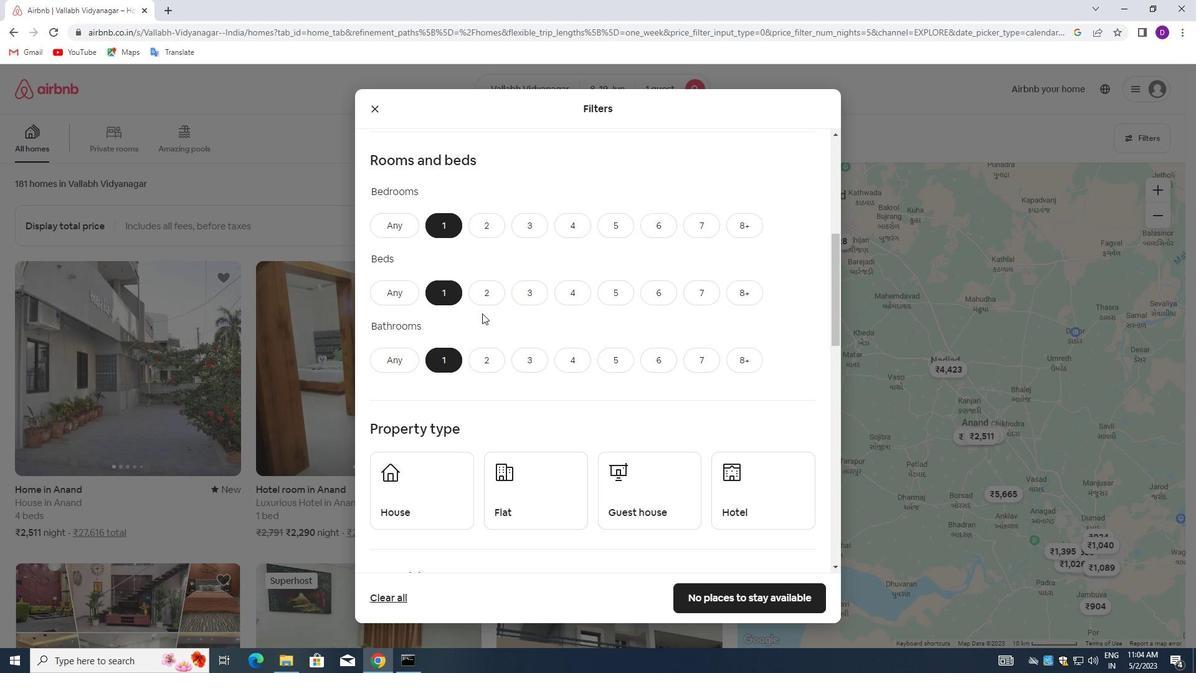 
Action: Mouse moved to (515, 300)
Screenshot: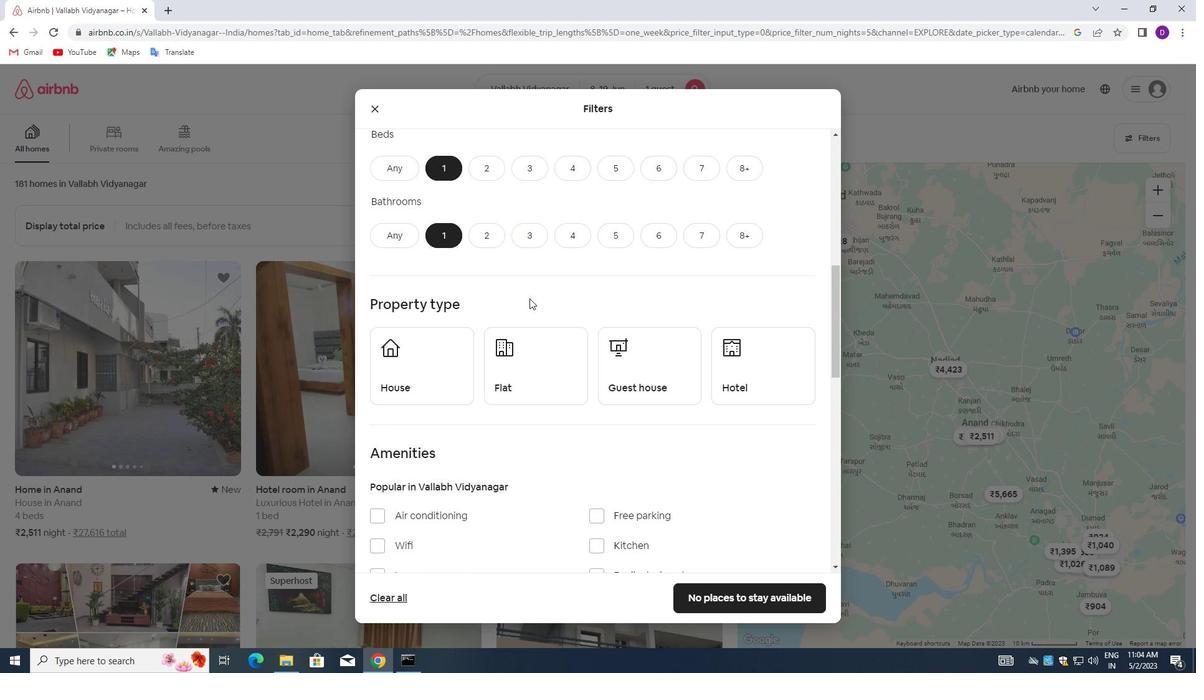 
Action: Mouse scrolled (515, 299) with delta (0, 0)
Screenshot: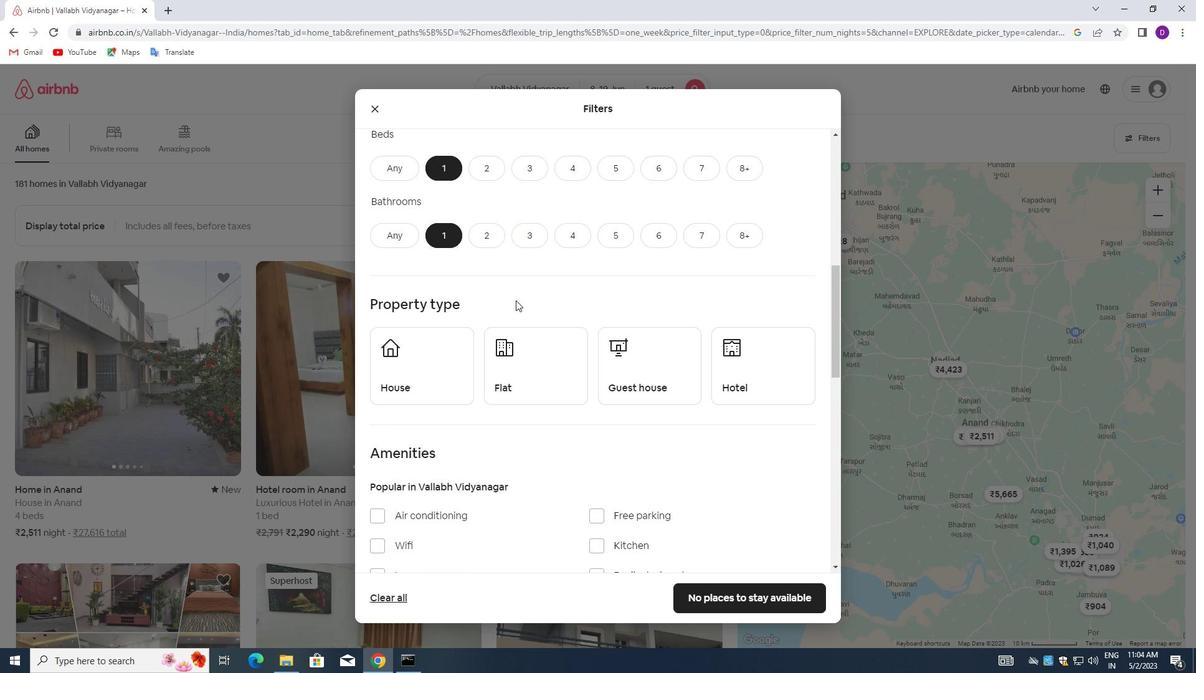 
Action: Mouse moved to (415, 305)
Screenshot: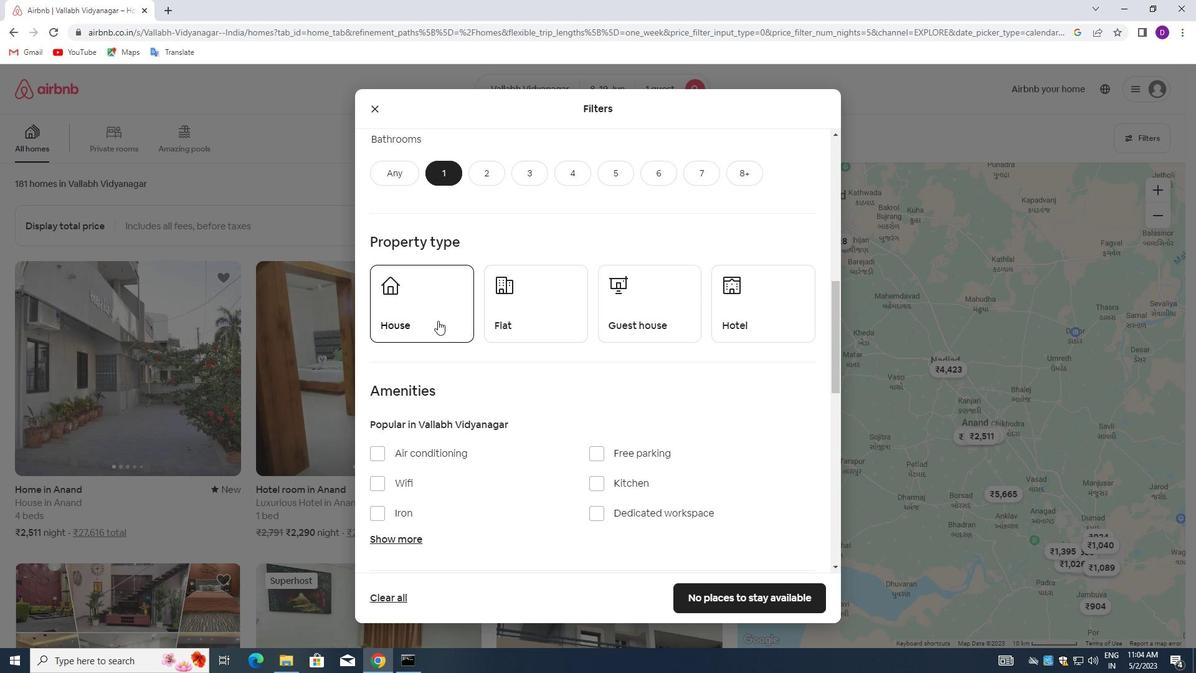 
Action: Mouse pressed left at (415, 305)
Screenshot: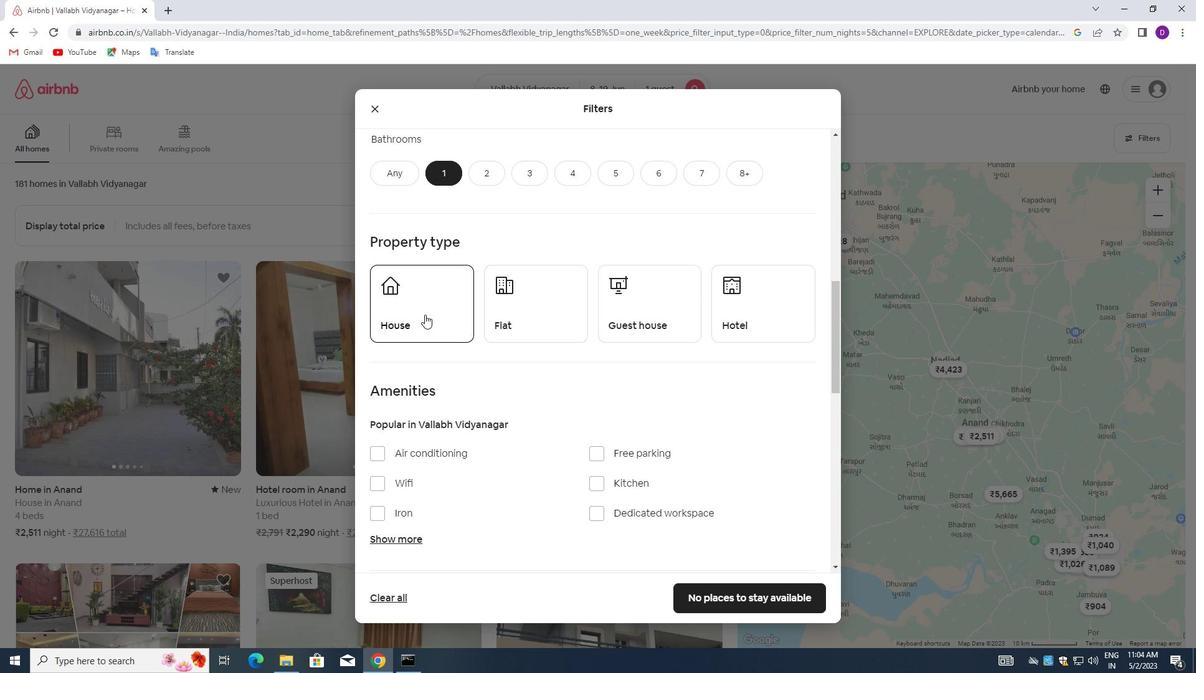 
Action: Mouse moved to (514, 304)
Screenshot: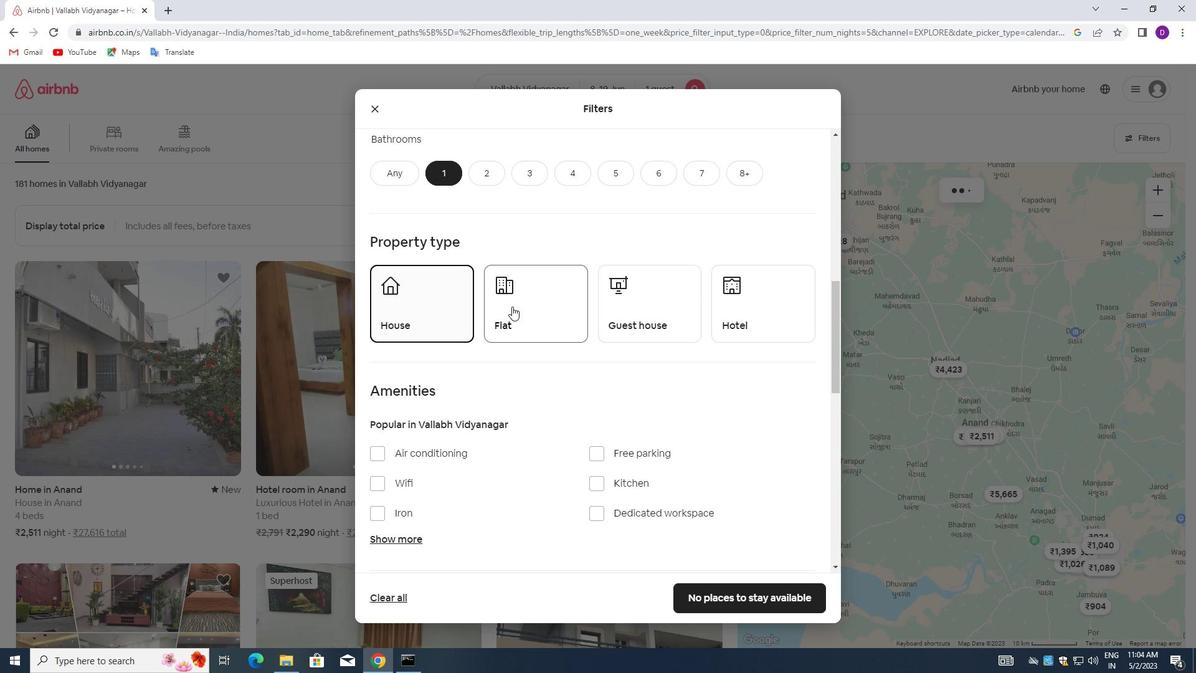 
Action: Mouse pressed left at (514, 304)
Screenshot: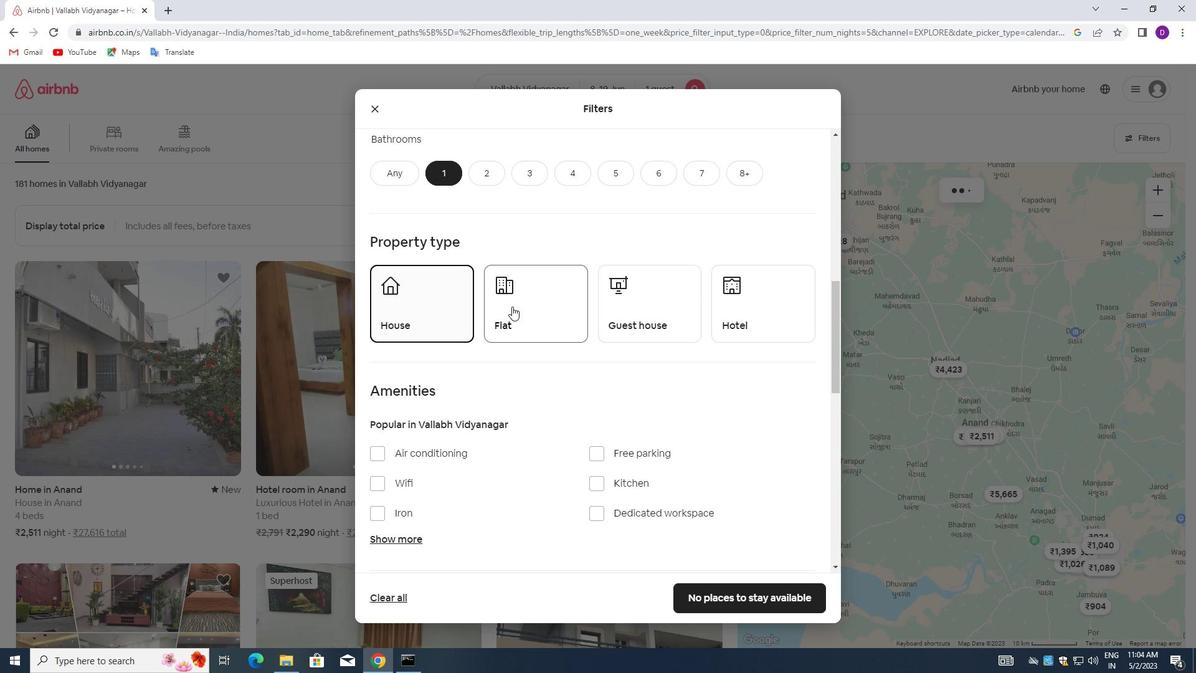 
Action: Mouse moved to (615, 301)
Screenshot: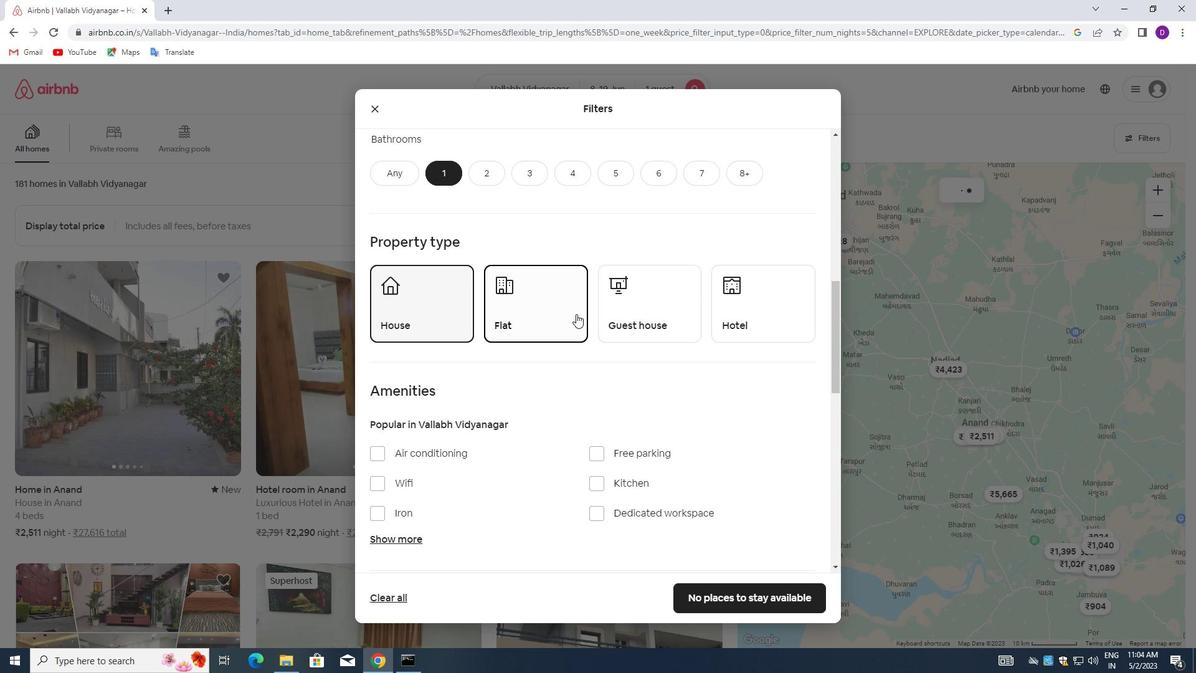 
Action: Mouse pressed left at (615, 301)
Screenshot: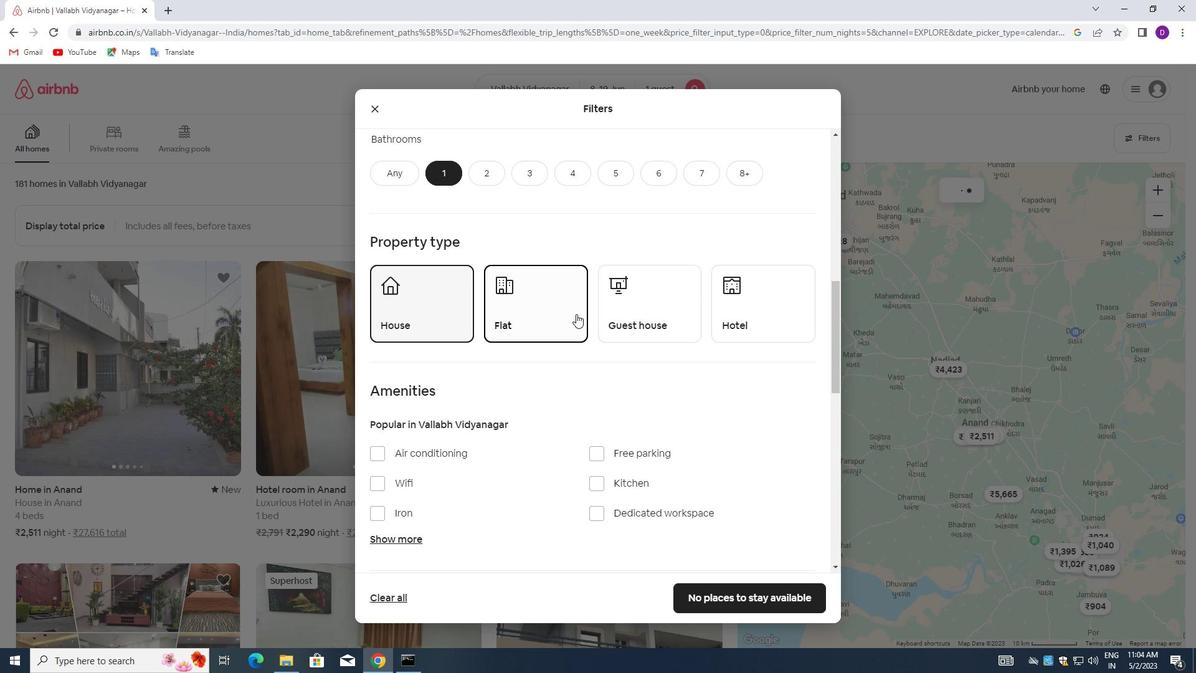 
Action: Mouse moved to (734, 301)
Screenshot: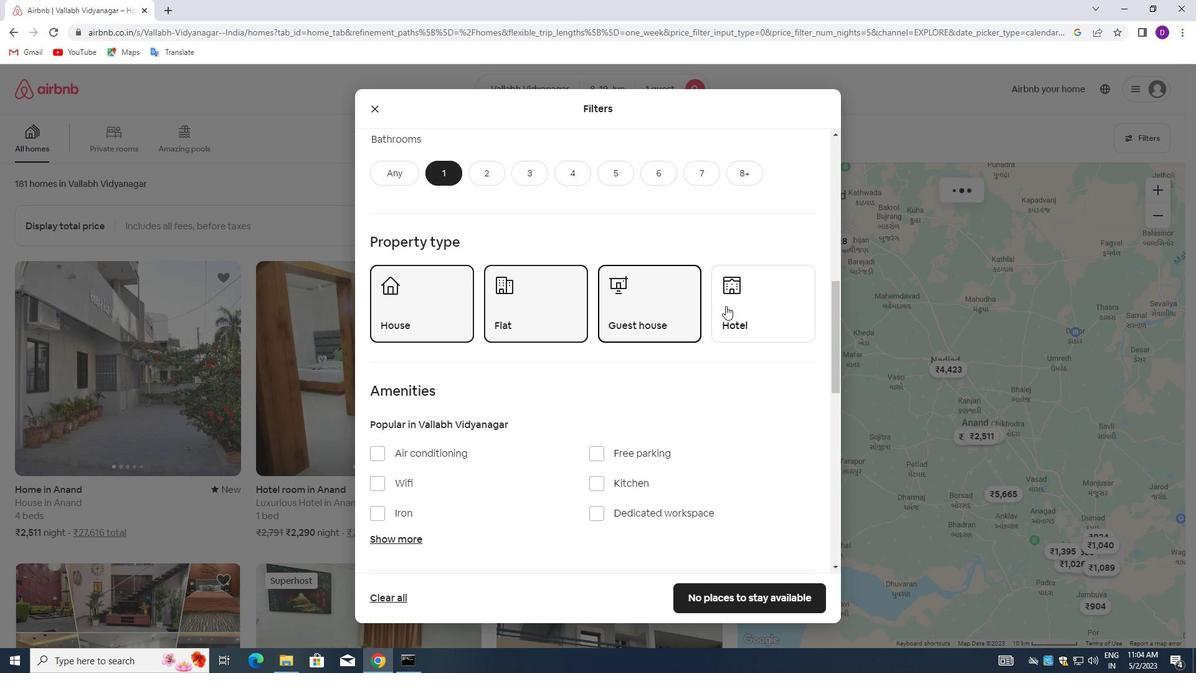 
Action: Mouse pressed left at (734, 301)
Screenshot: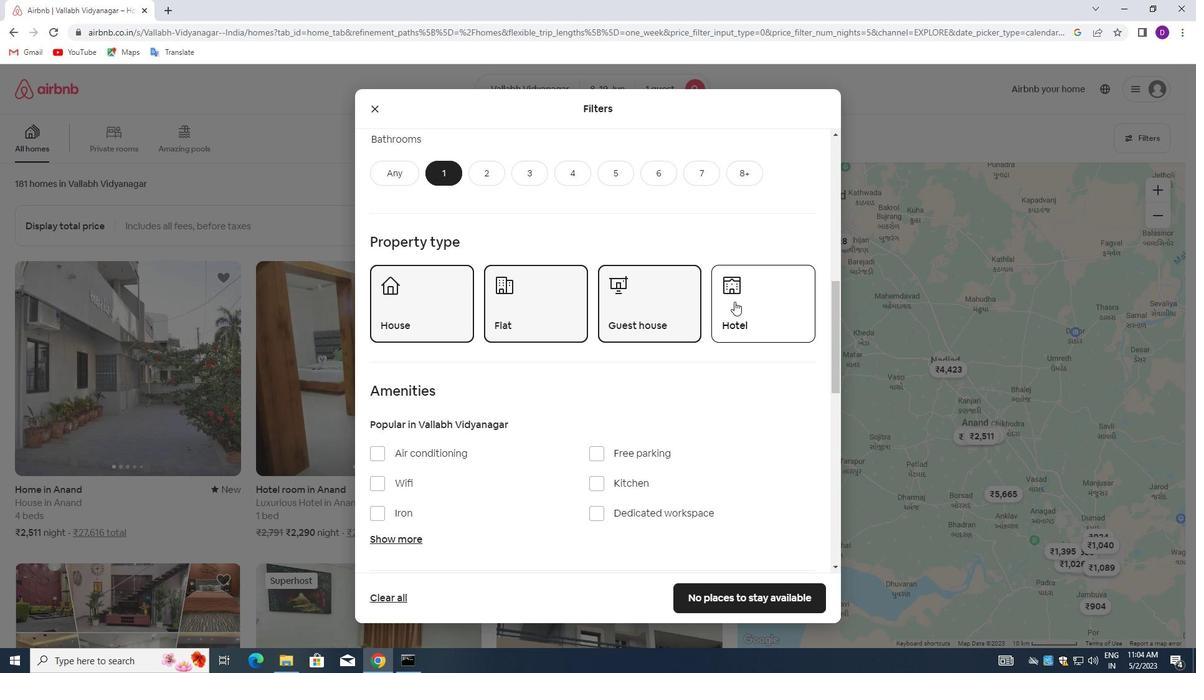
Action: Mouse moved to (600, 325)
Screenshot: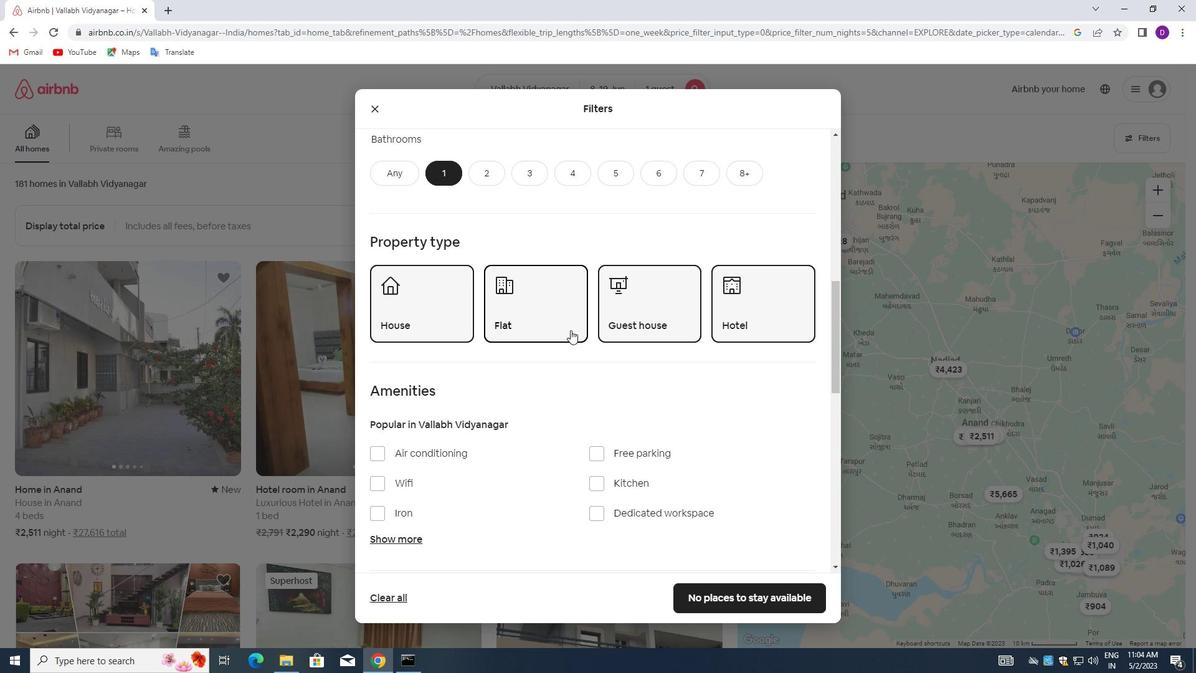
Action: Mouse scrolled (600, 324) with delta (0, 0)
Screenshot: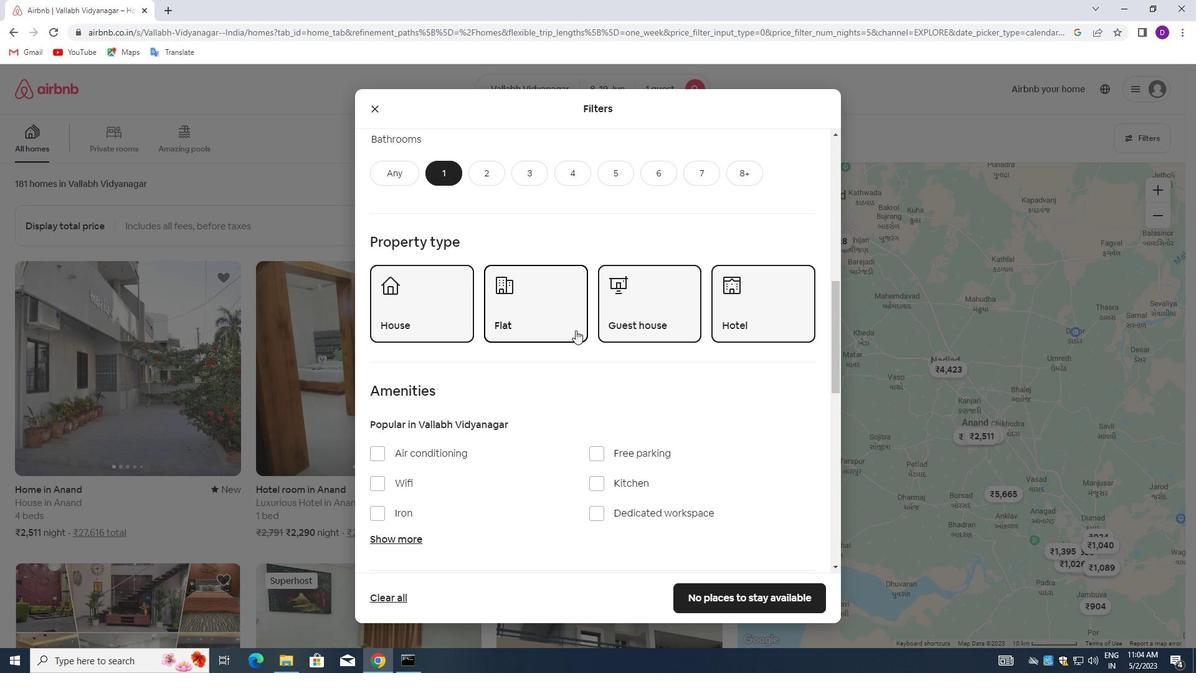 
Action: Mouse moved to (600, 325)
Screenshot: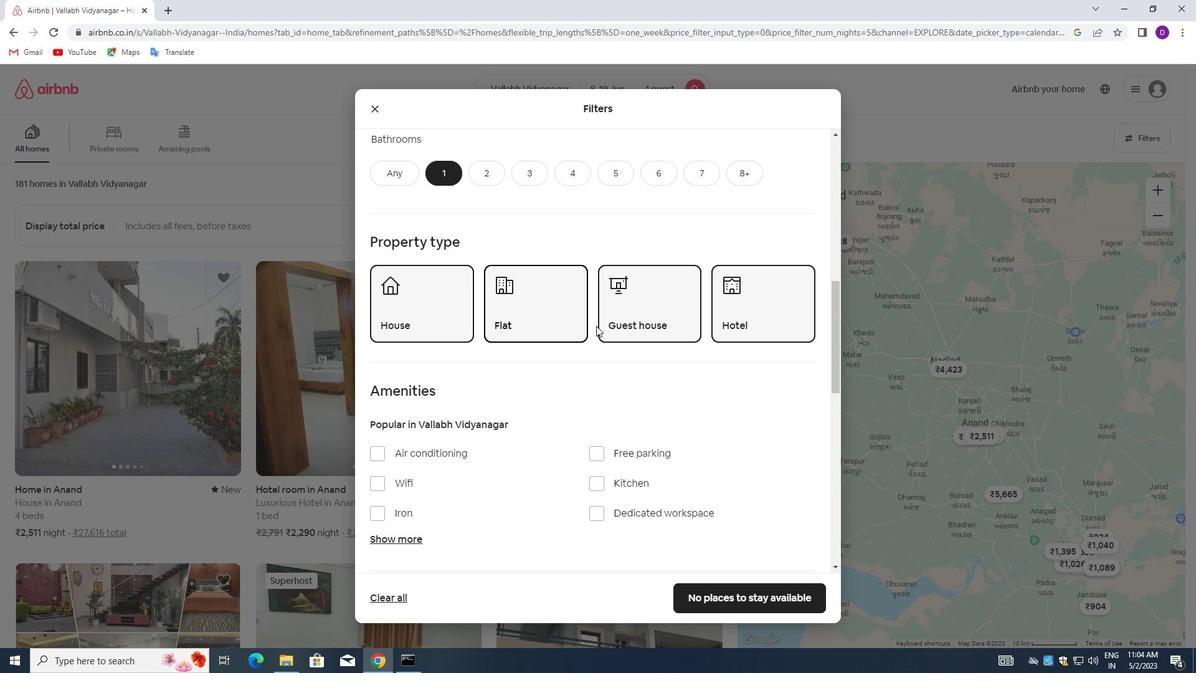 
Action: Mouse scrolled (600, 324) with delta (0, 0)
Screenshot: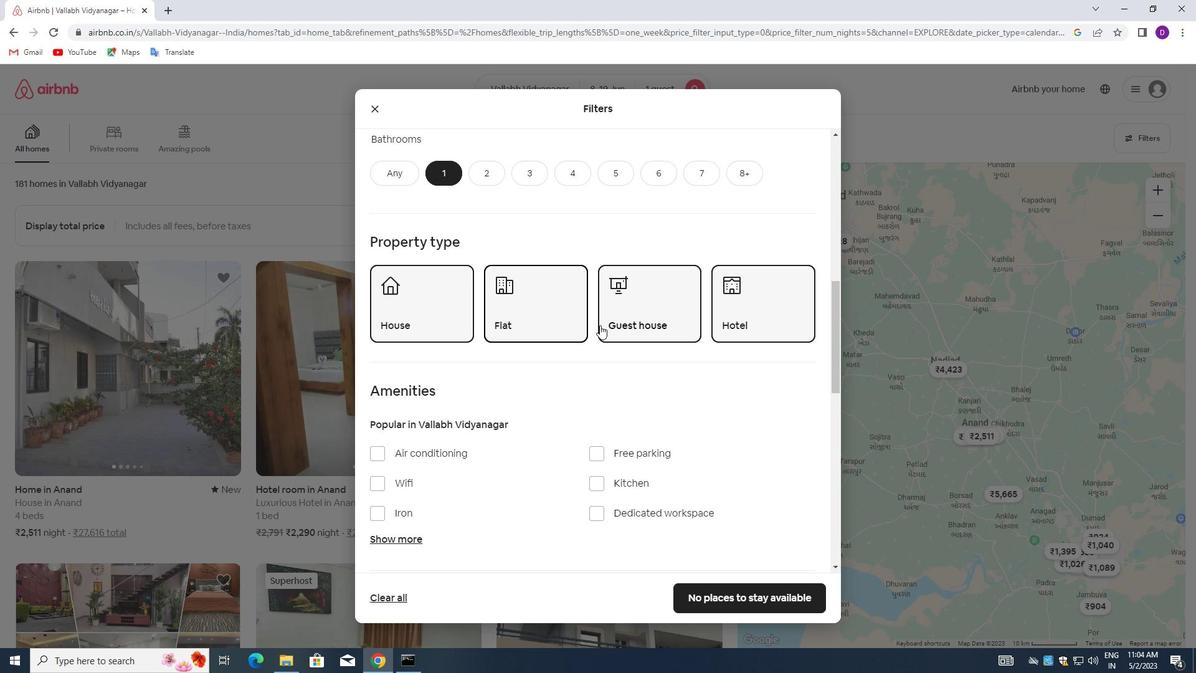 
Action: Mouse moved to (408, 408)
Screenshot: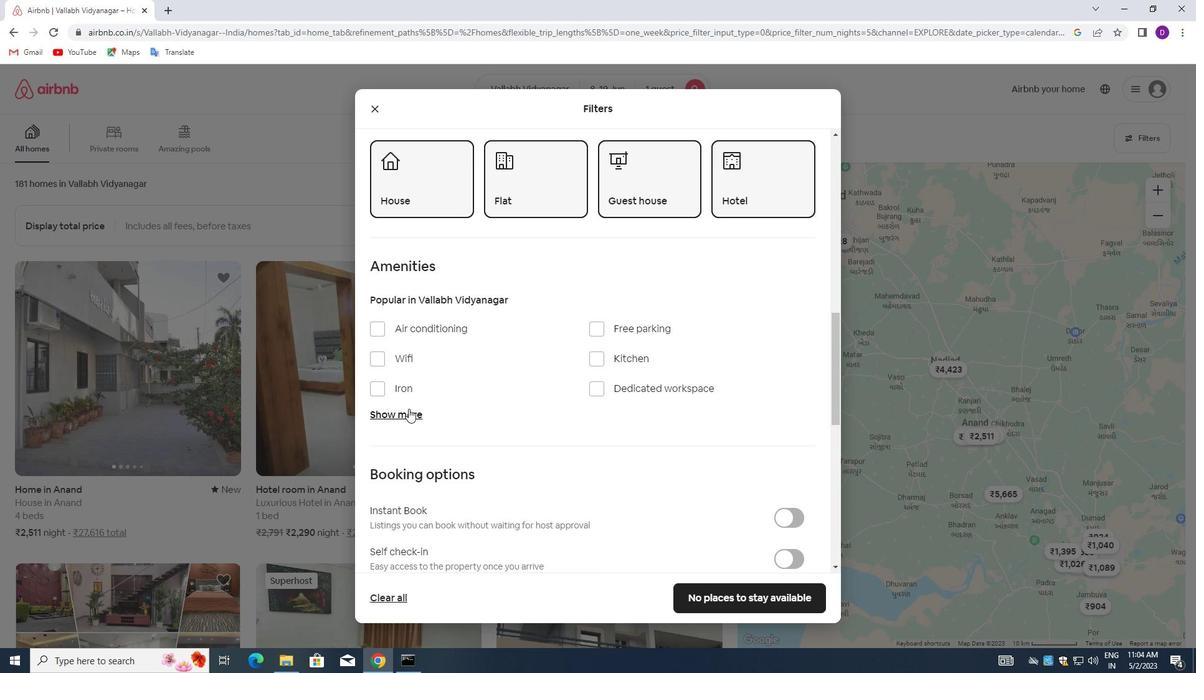 
Action: Mouse pressed left at (408, 408)
Screenshot: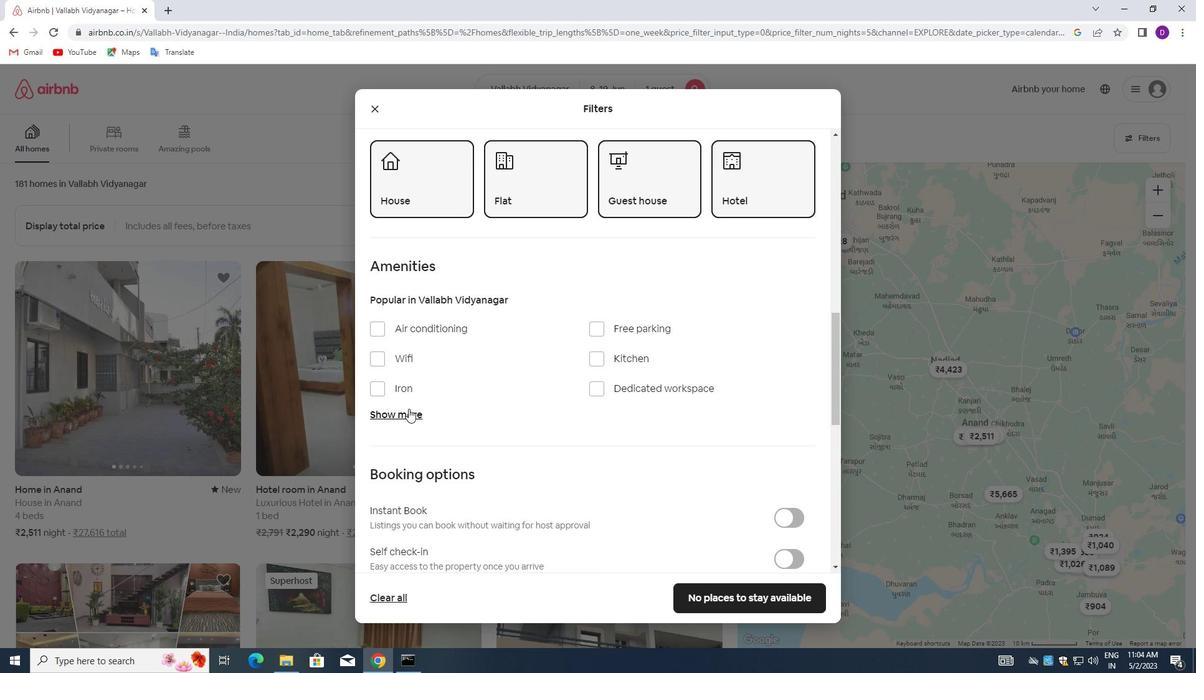 
Action: Mouse moved to (370, 458)
Screenshot: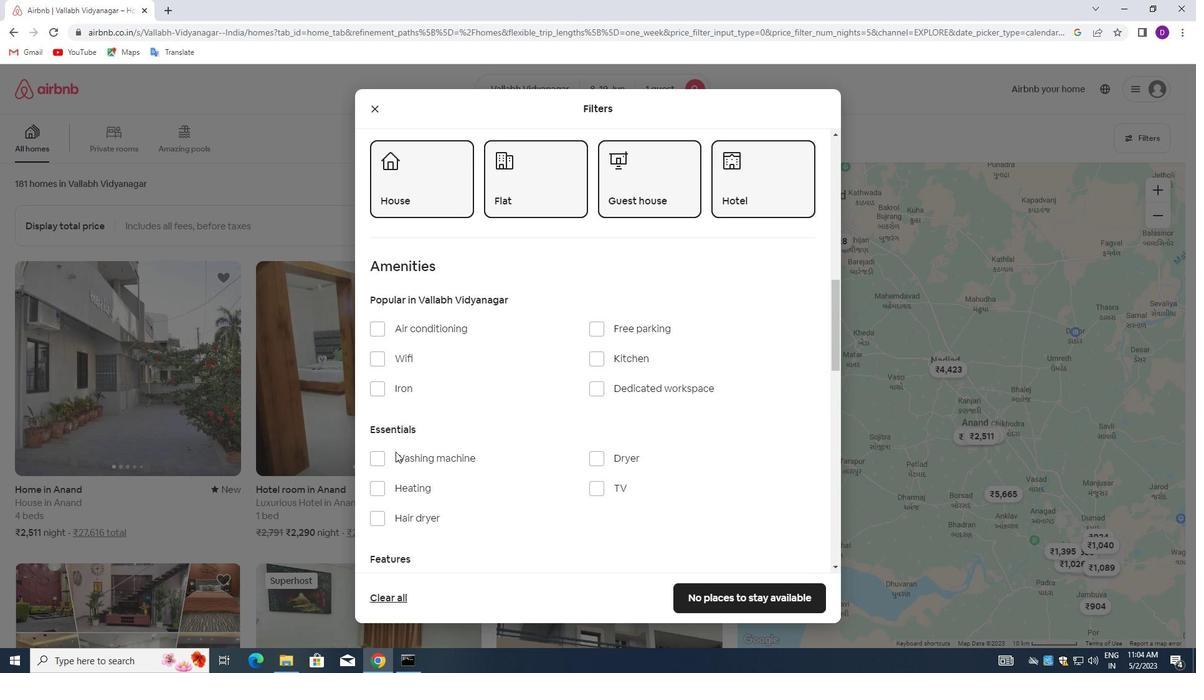 
Action: Mouse pressed left at (370, 458)
Screenshot: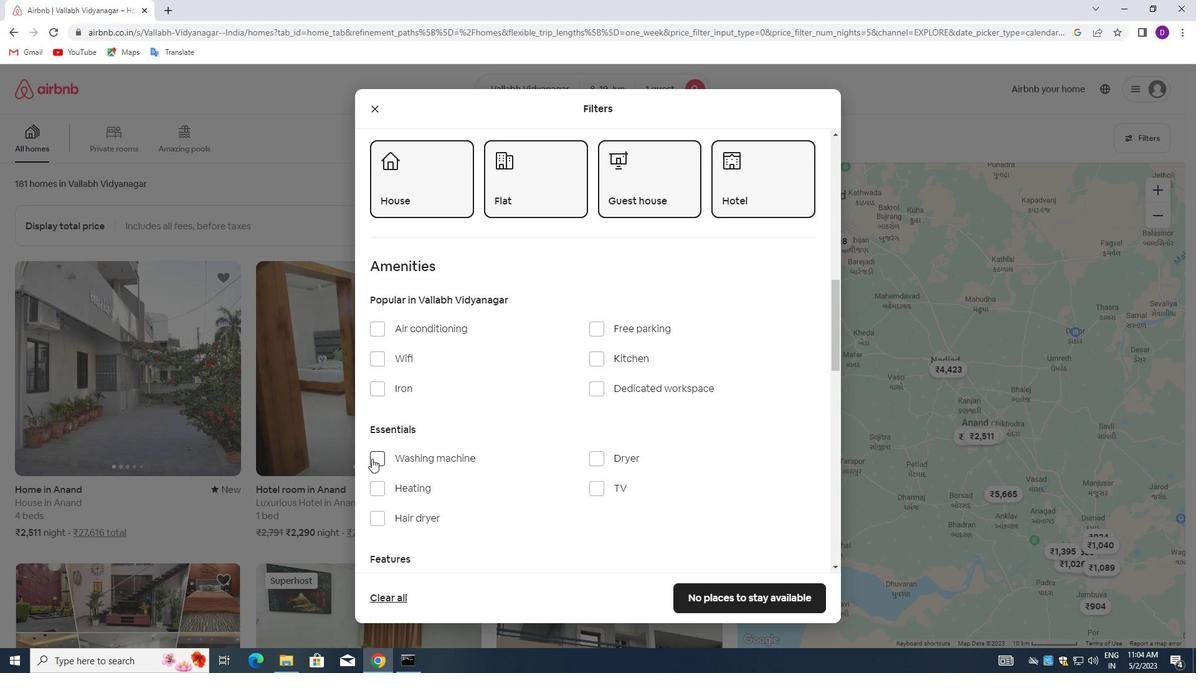 
Action: Mouse moved to (508, 416)
Screenshot: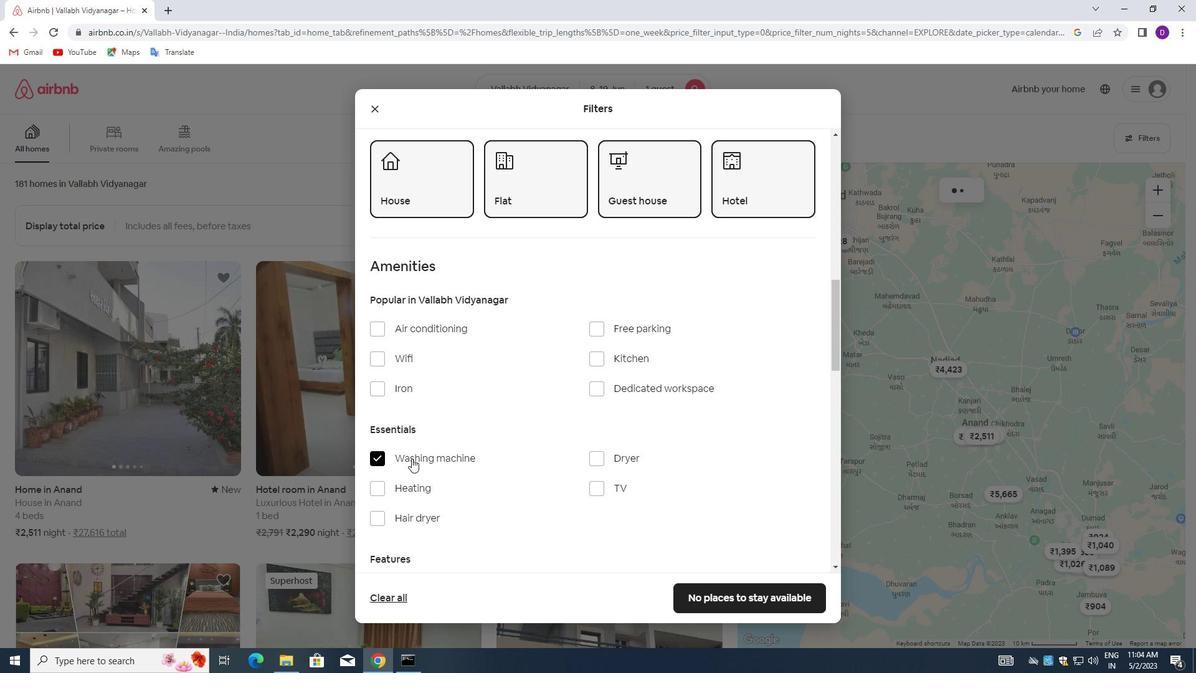 
Action: Mouse scrolled (508, 416) with delta (0, 0)
Screenshot: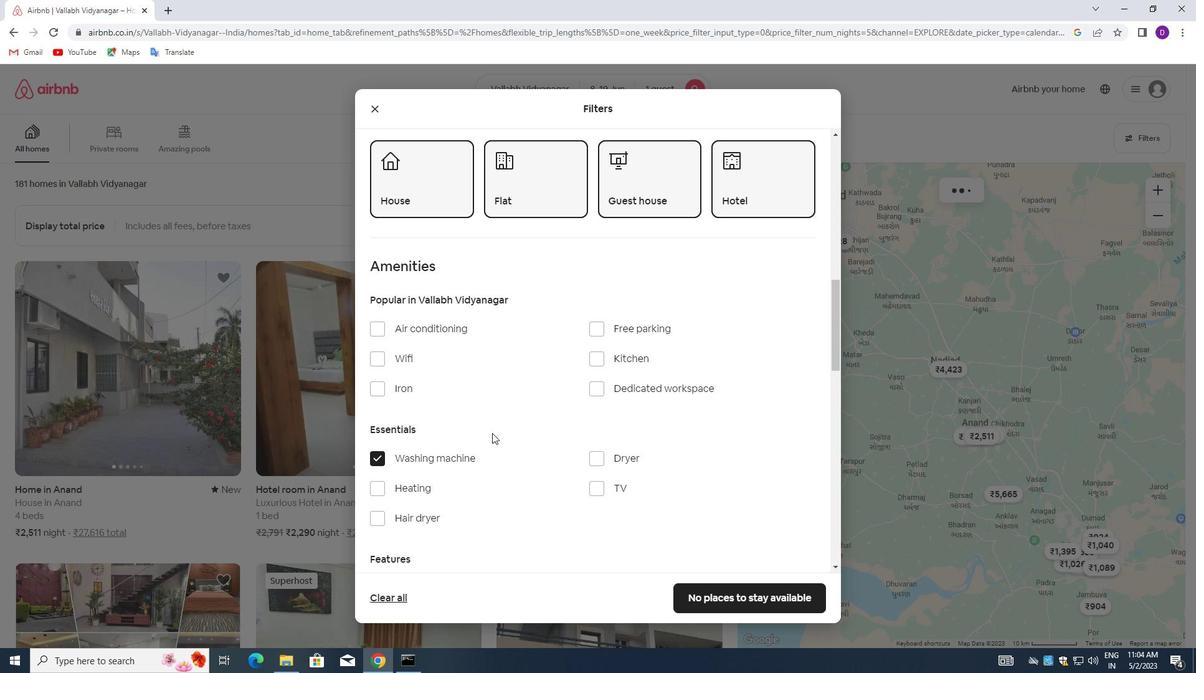 
Action: Mouse moved to (510, 416)
Screenshot: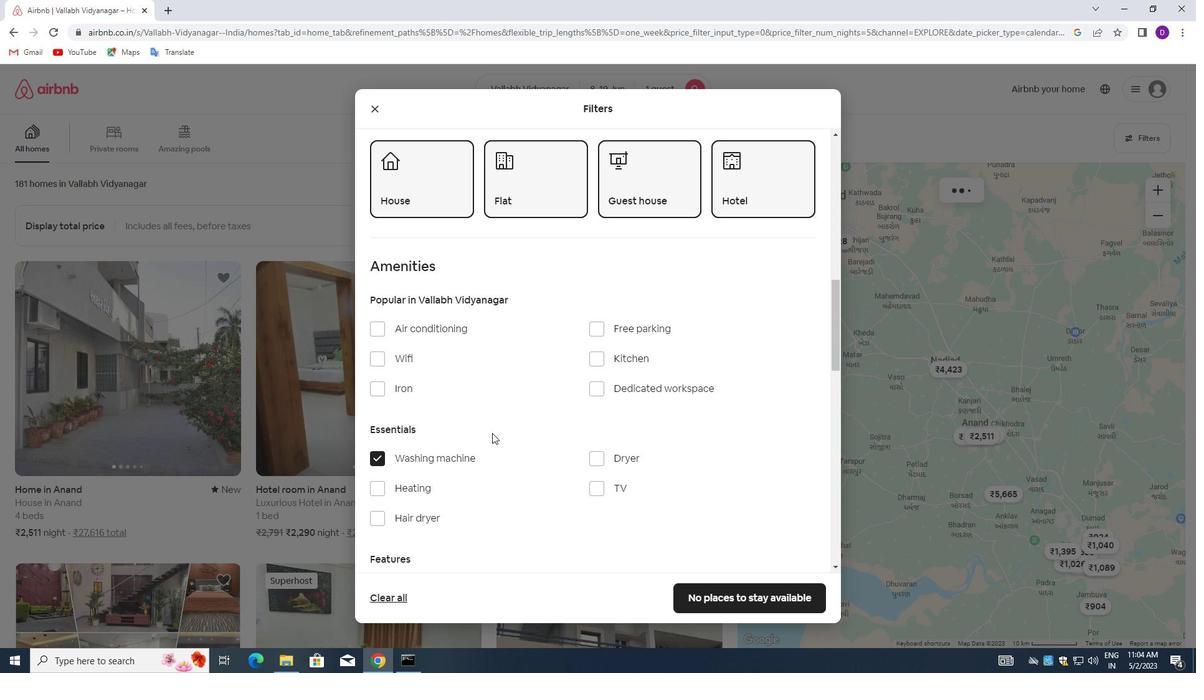 
Action: Mouse scrolled (510, 416) with delta (0, 0)
Screenshot: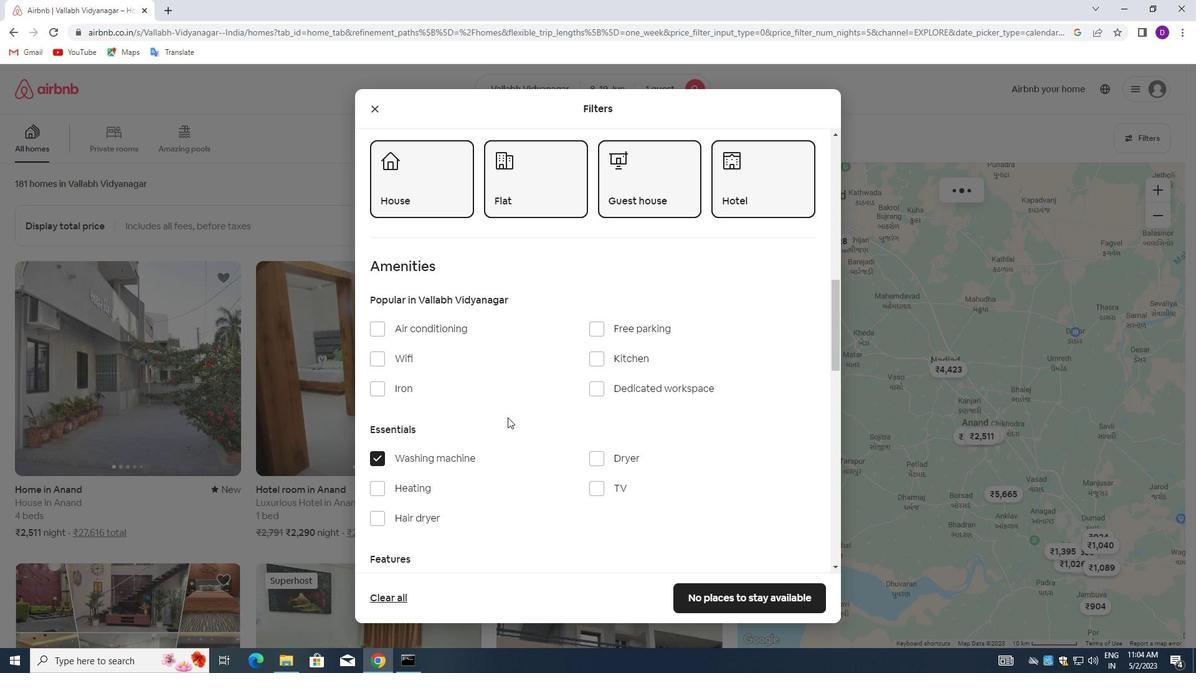 
Action: Mouse scrolled (510, 416) with delta (0, 0)
Screenshot: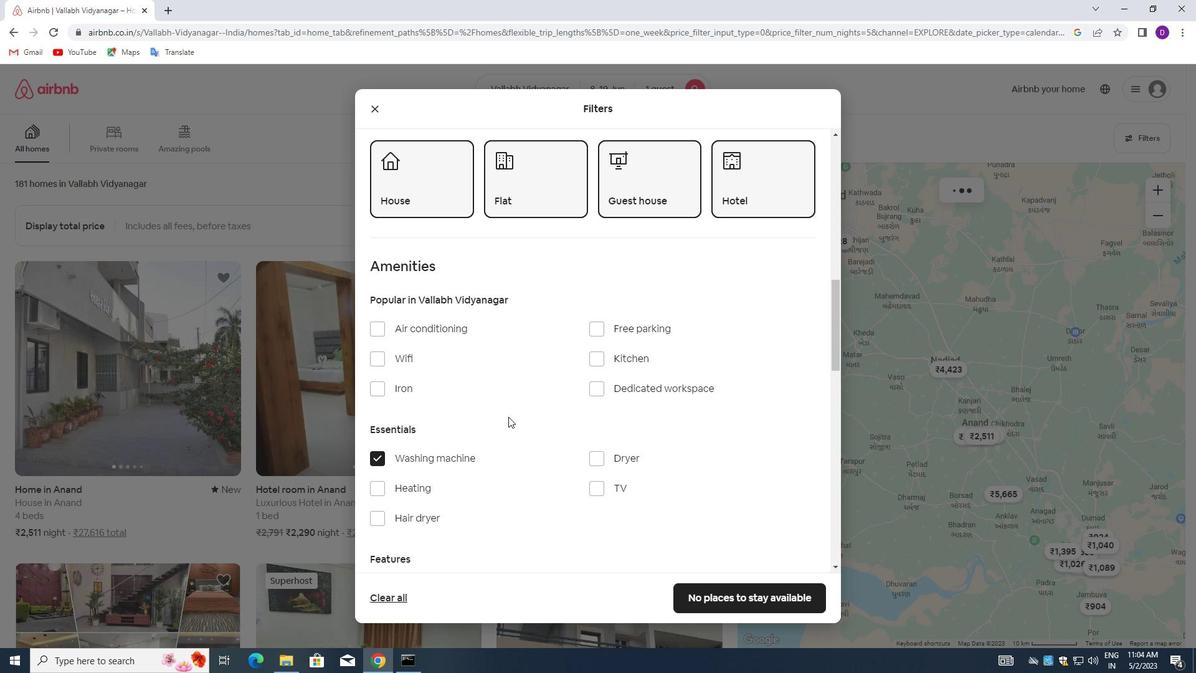 
Action: Mouse moved to (512, 415)
Screenshot: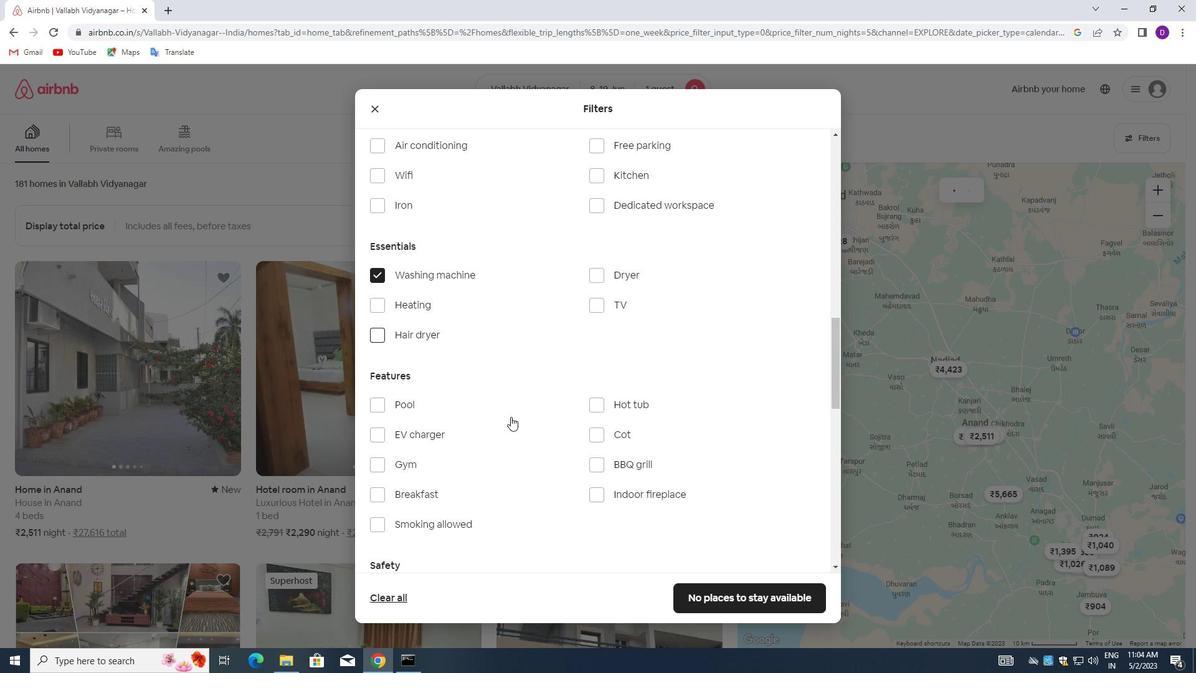 
Action: Mouse scrolled (512, 415) with delta (0, 0)
Screenshot: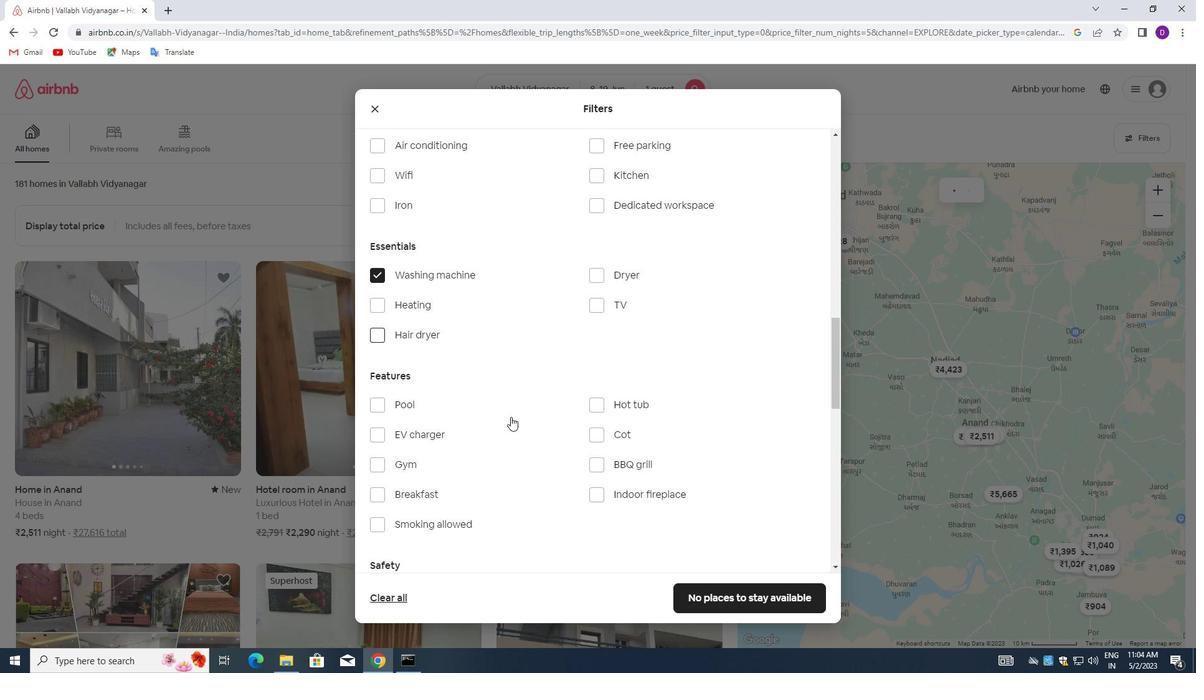 
Action: Mouse scrolled (512, 415) with delta (0, 0)
Screenshot: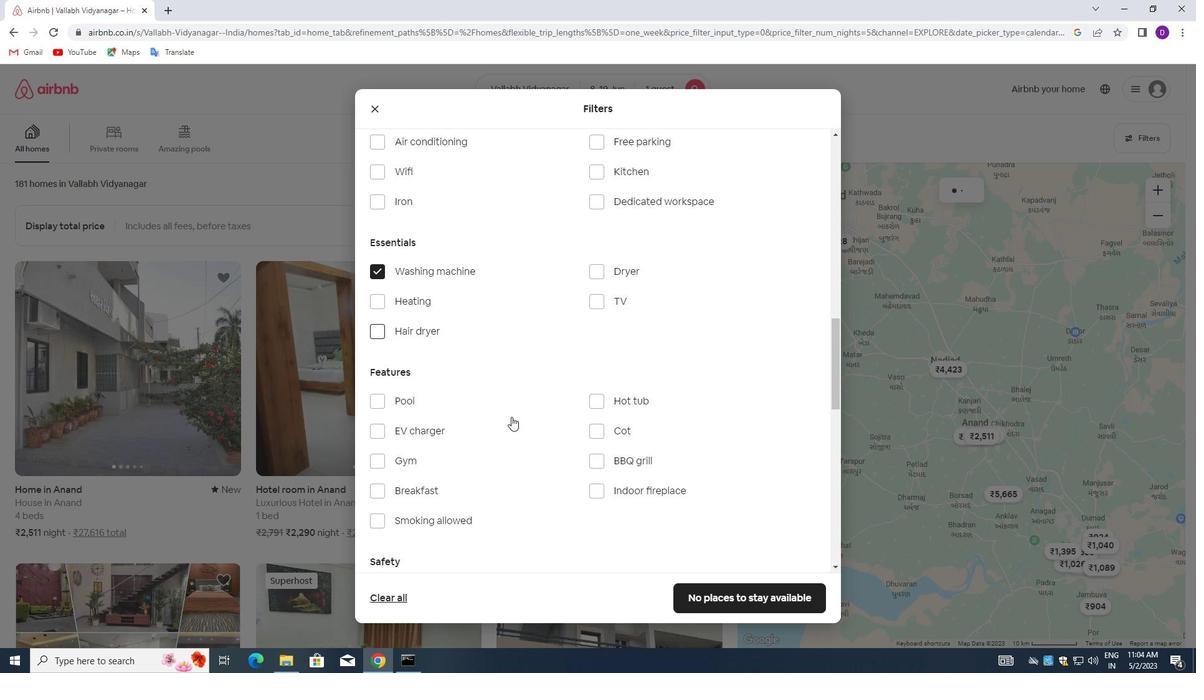 
Action: Mouse moved to (514, 415)
Screenshot: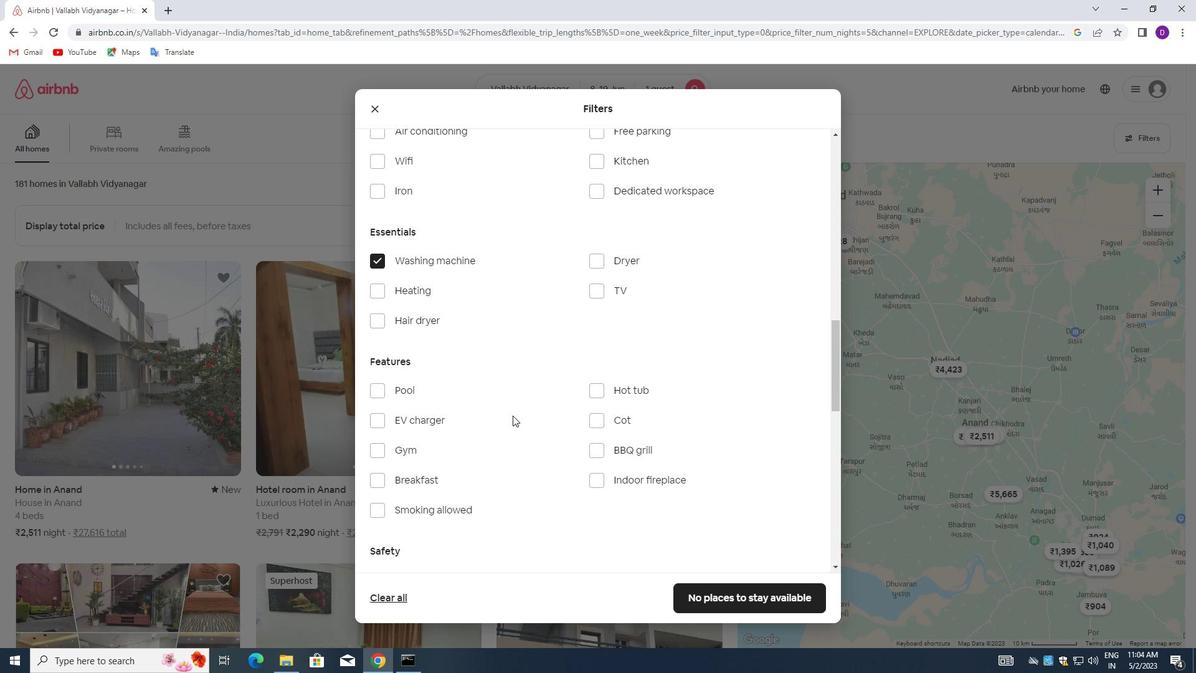 
Action: Mouse scrolled (514, 414) with delta (0, 0)
Screenshot: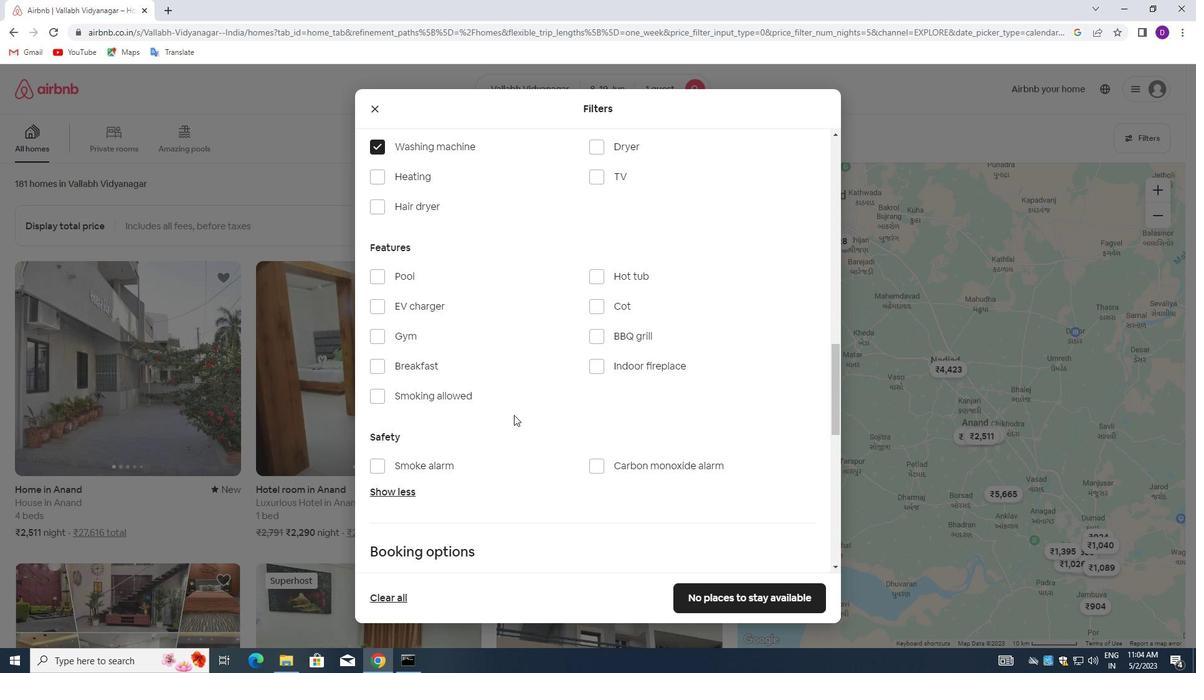 
Action: Mouse scrolled (514, 414) with delta (0, 0)
Screenshot: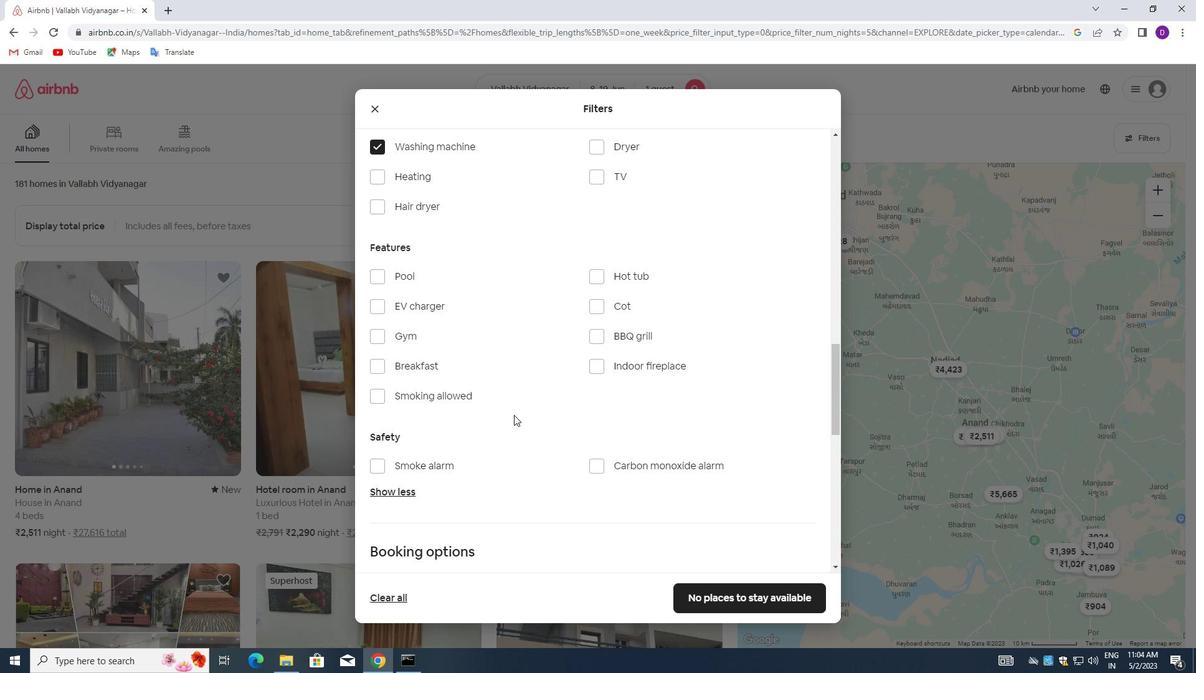 
Action: Mouse scrolled (514, 414) with delta (0, 0)
Screenshot: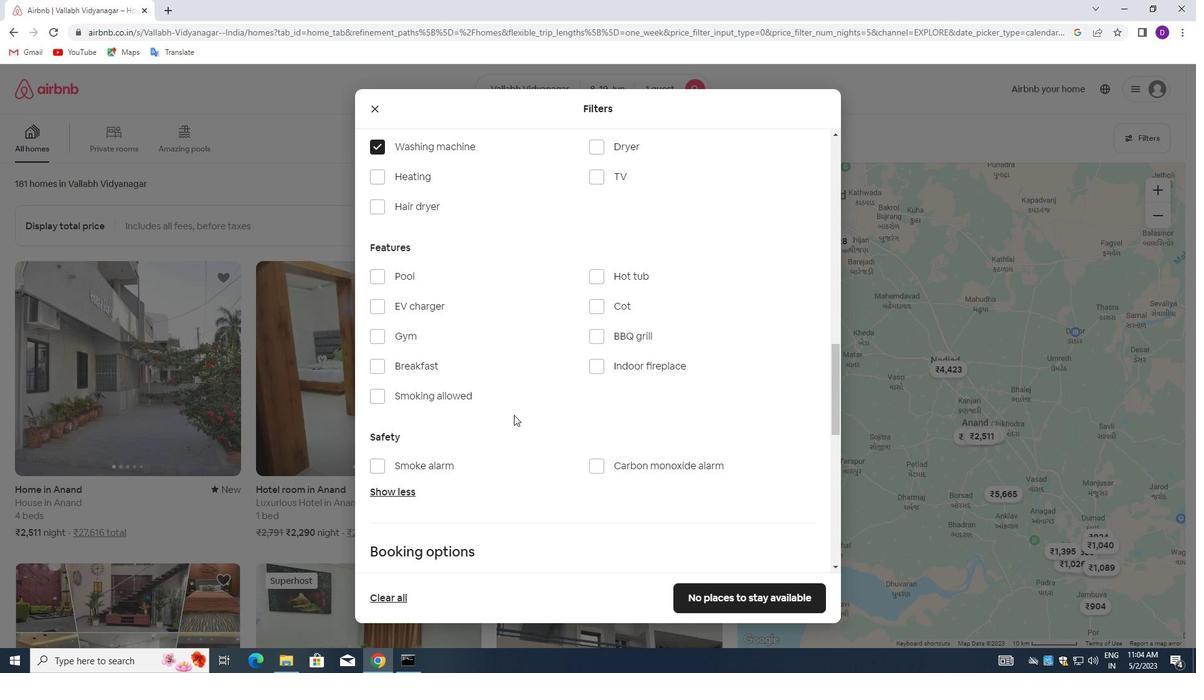 
Action: Mouse scrolled (514, 414) with delta (0, 0)
Screenshot: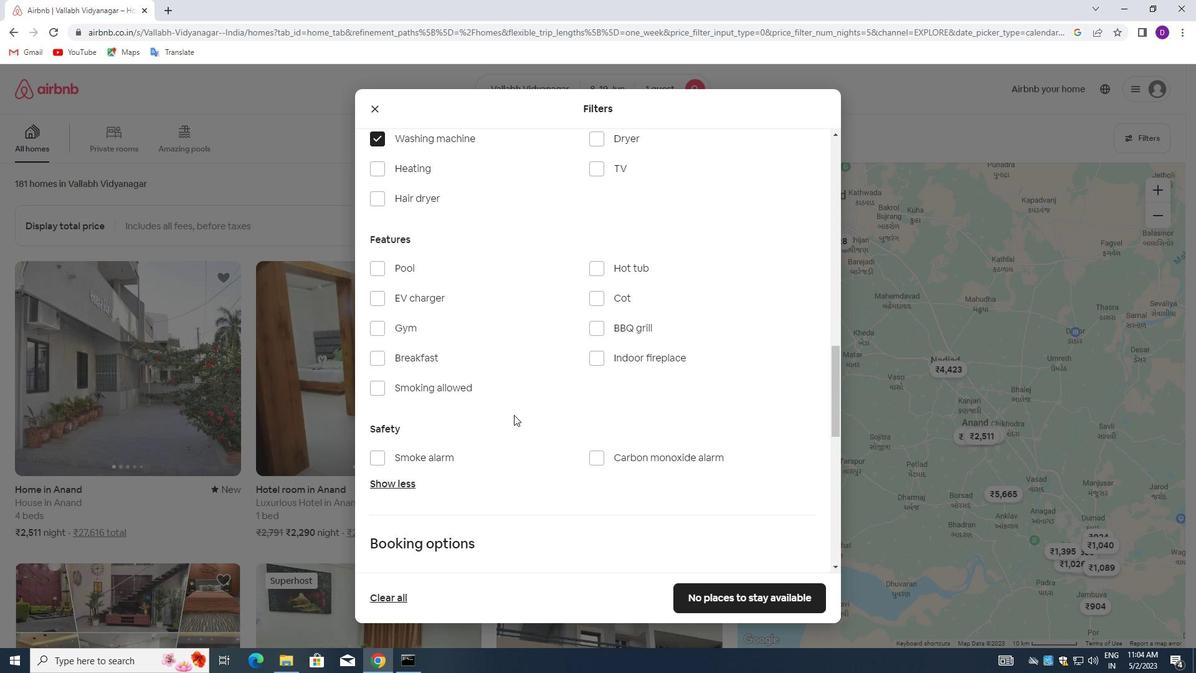 
Action: Mouse moved to (788, 379)
Screenshot: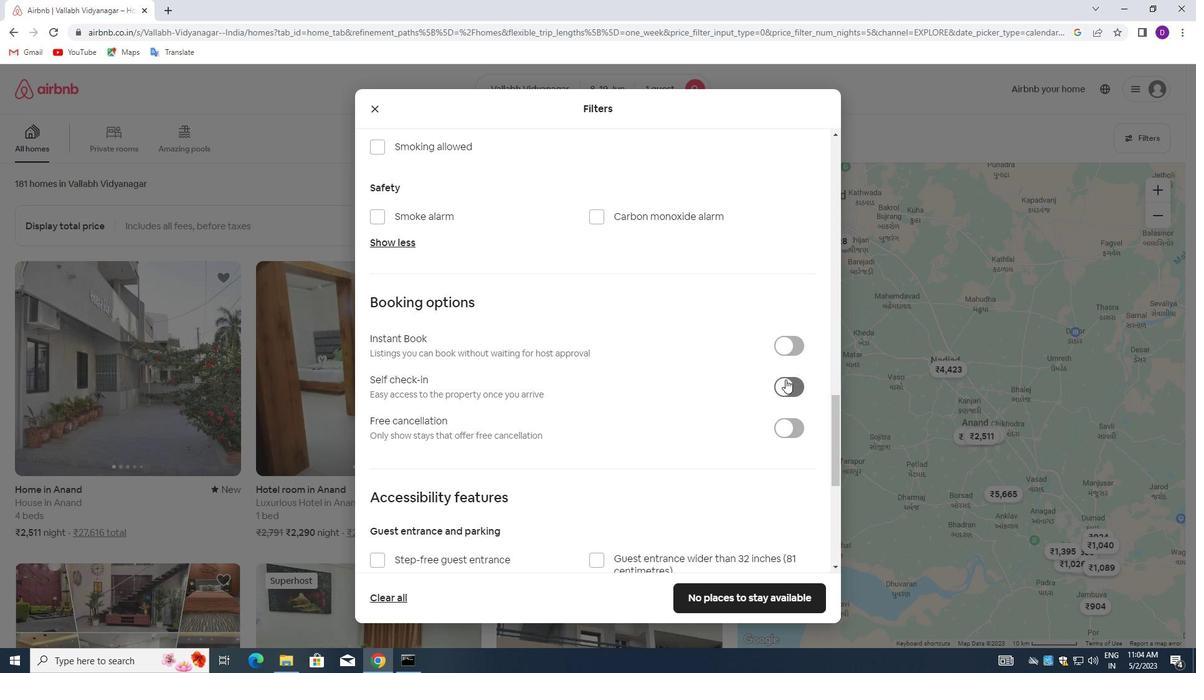 
Action: Mouse pressed left at (788, 379)
Screenshot: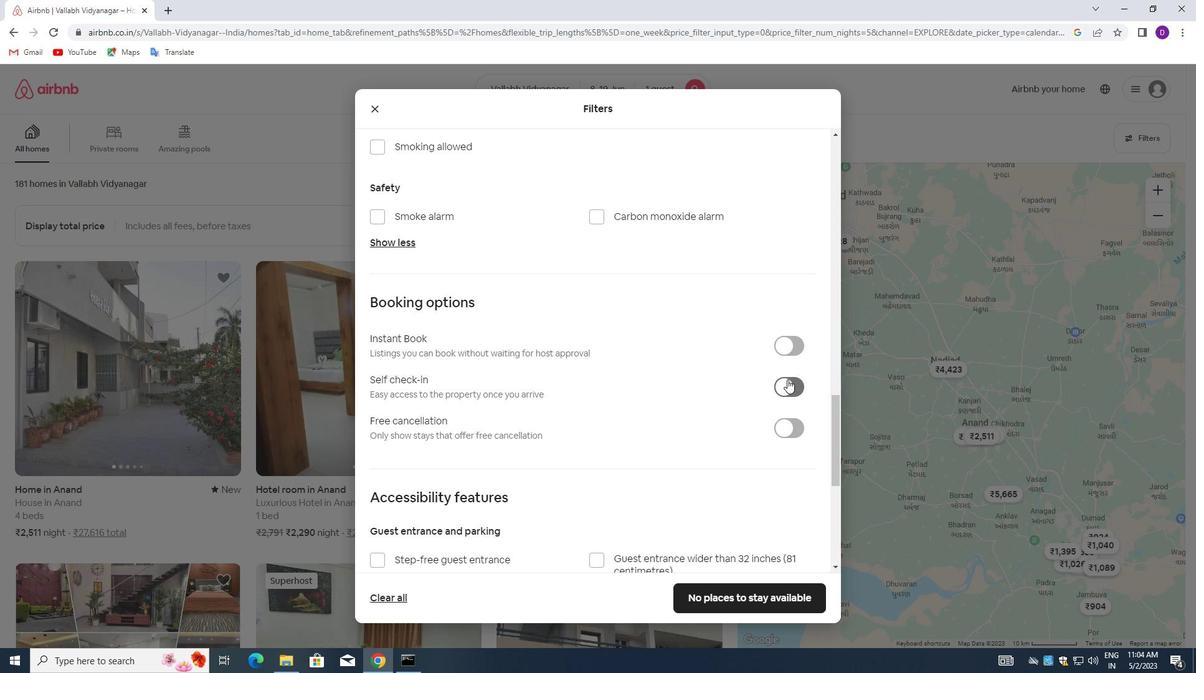 
Action: Mouse moved to (590, 415)
Screenshot: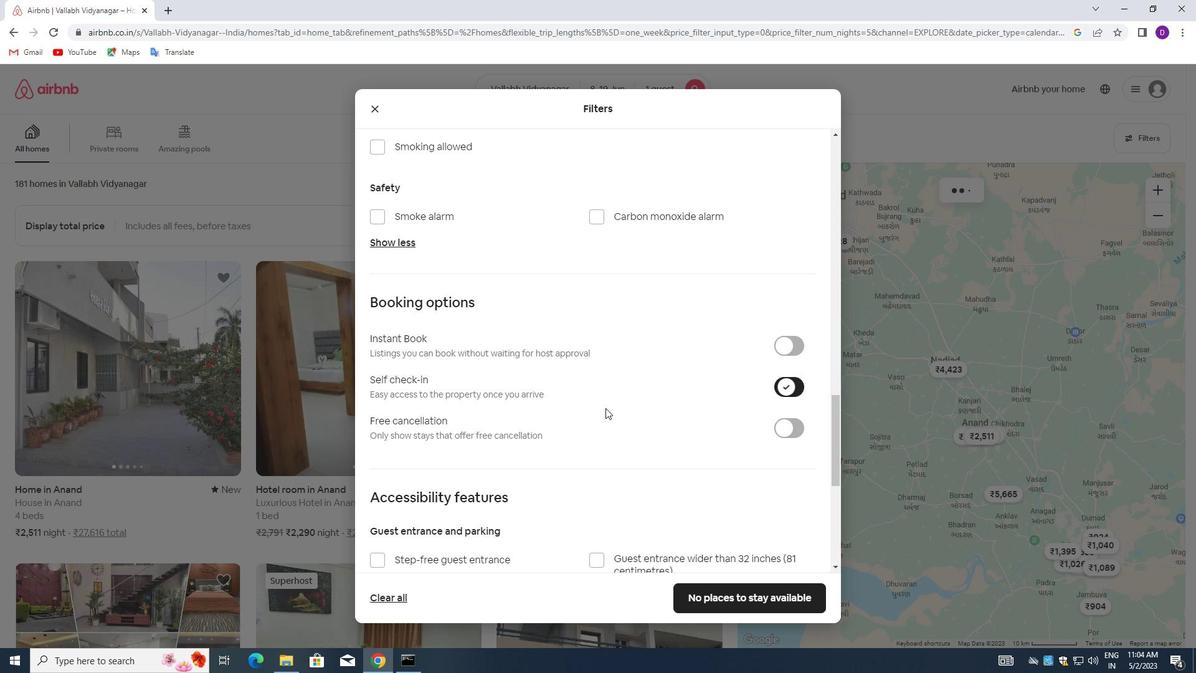 
Action: Mouse scrolled (590, 414) with delta (0, 0)
Screenshot: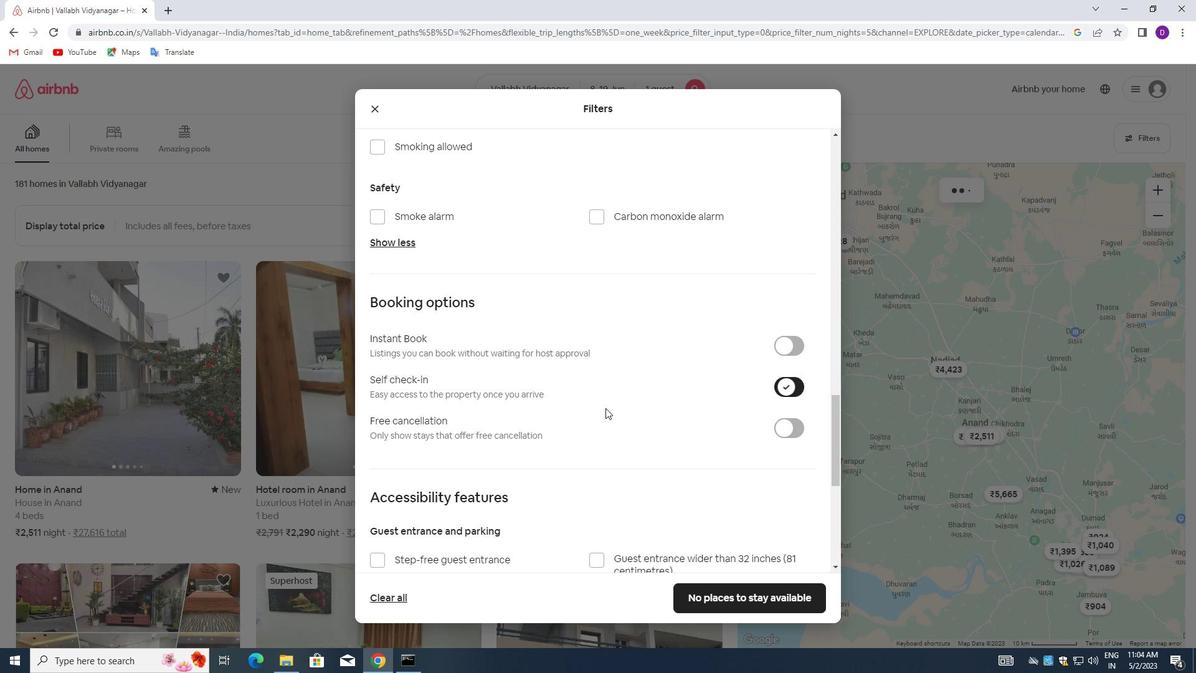 
Action: Mouse moved to (590, 415)
Screenshot: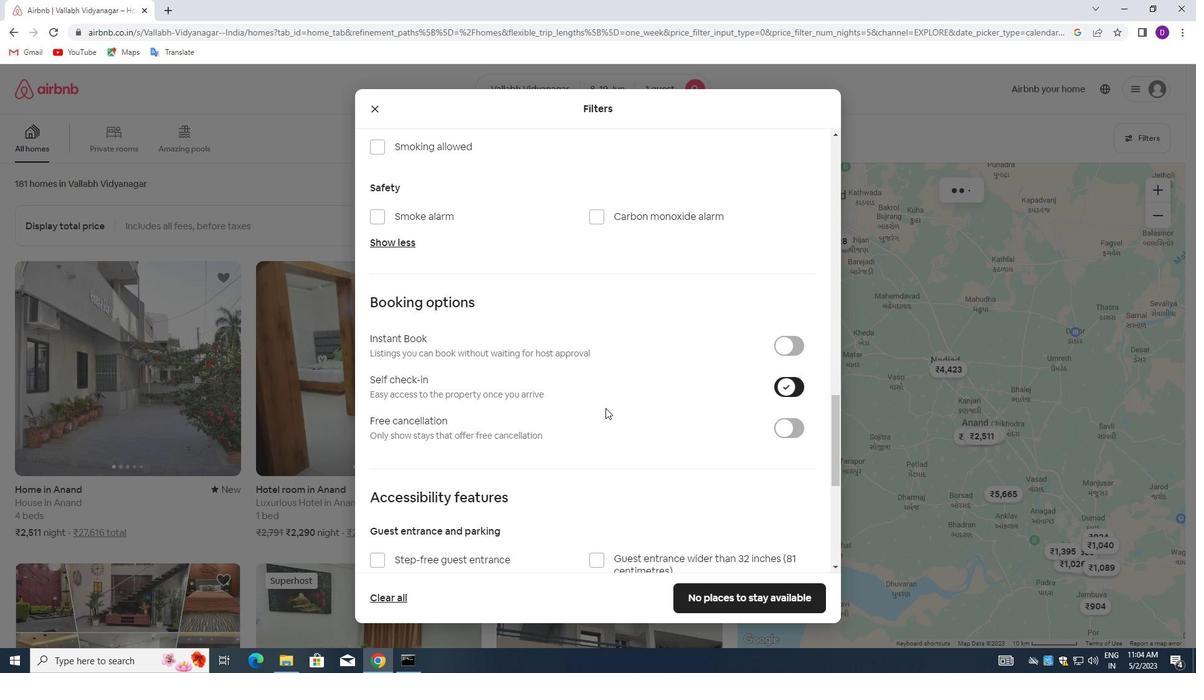 
Action: Mouse scrolled (590, 414) with delta (0, 0)
Screenshot: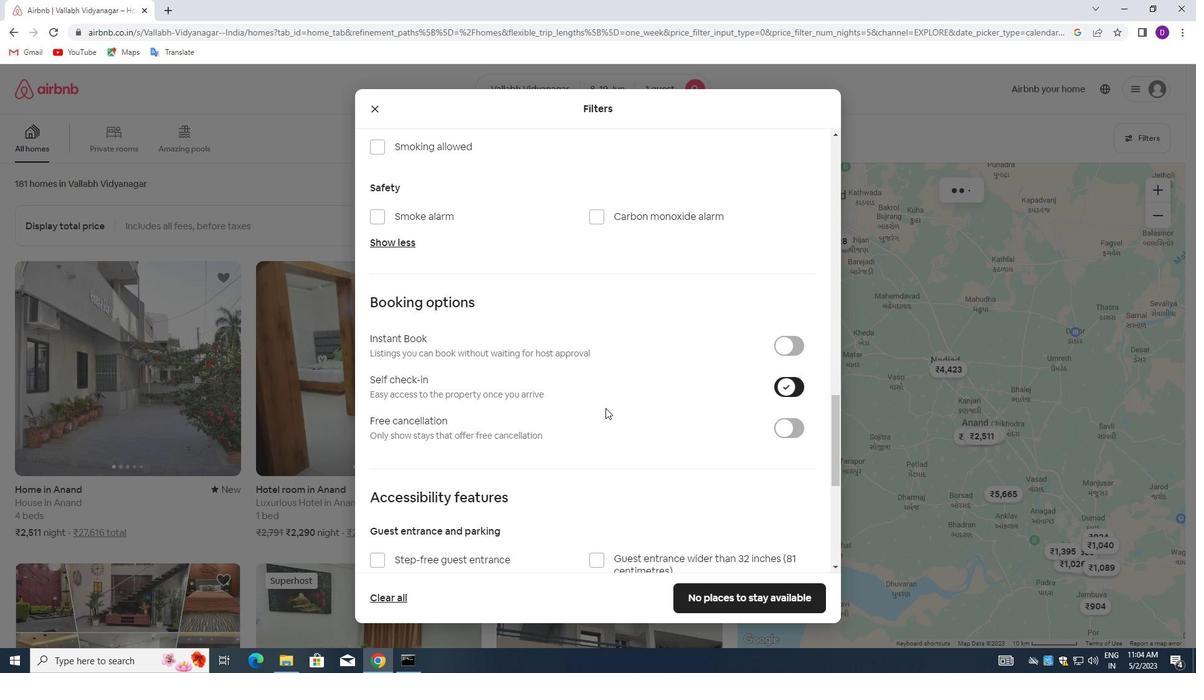 
Action: Mouse scrolled (590, 414) with delta (0, 0)
Screenshot: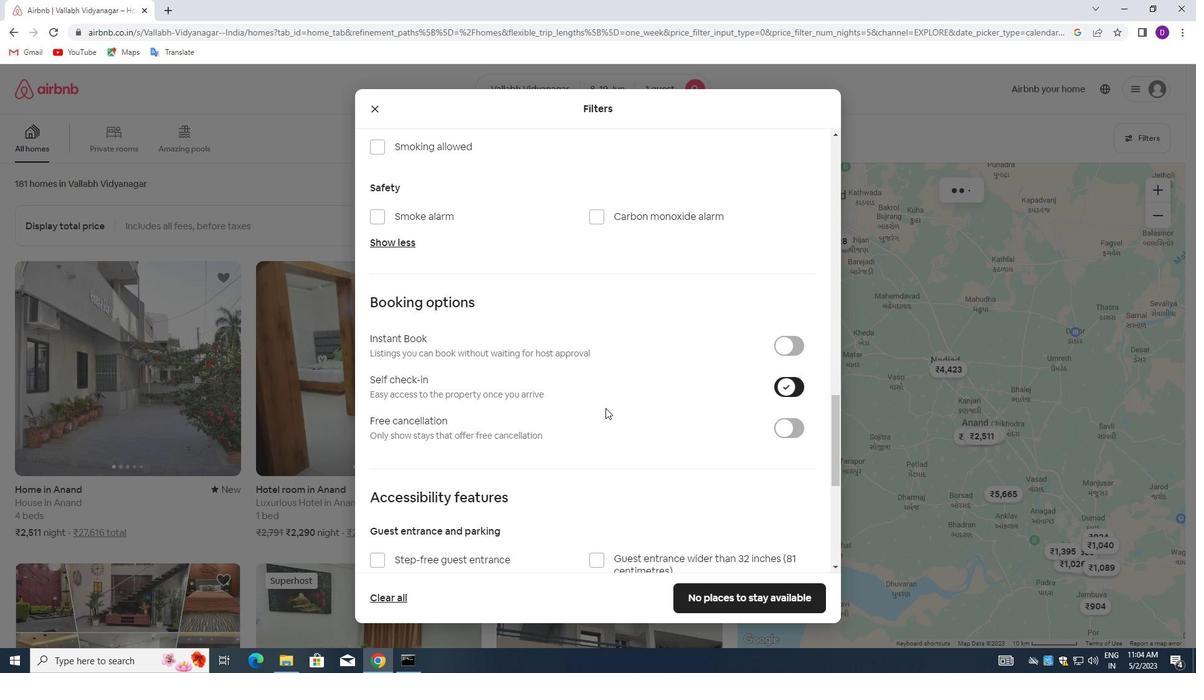 
Action: Mouse moved to (590, 415)
Screenshot: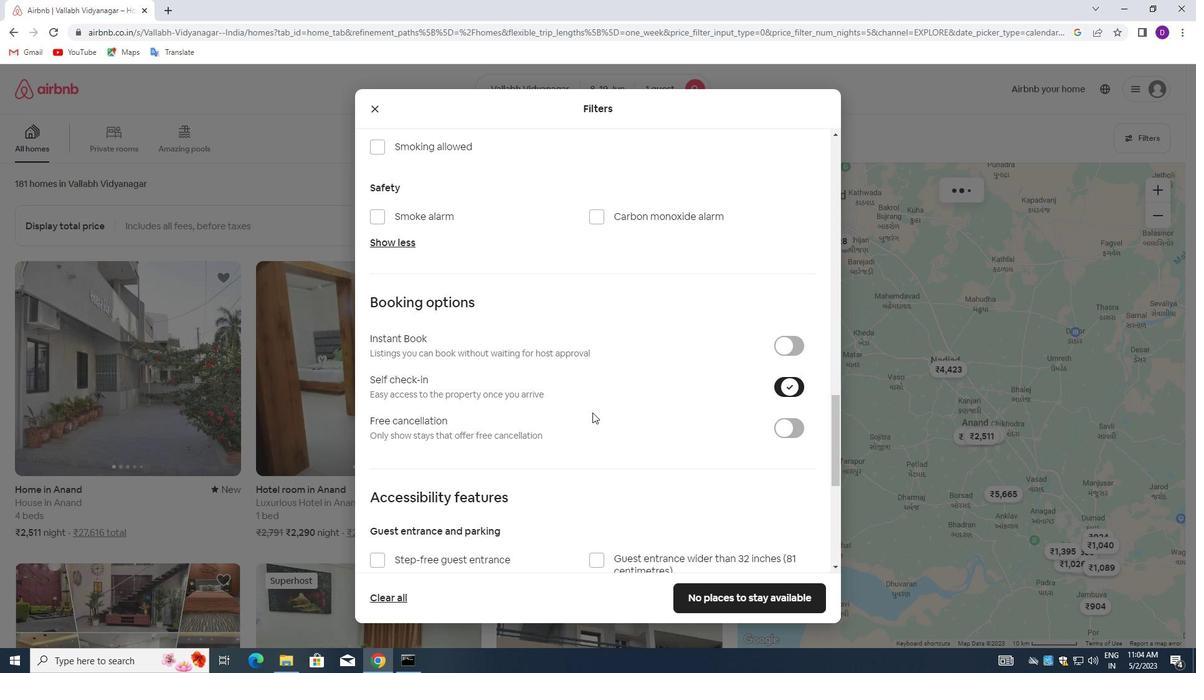 
Action: Mouse scrolled (590, 415) with delta (0, 0)
Screenshot: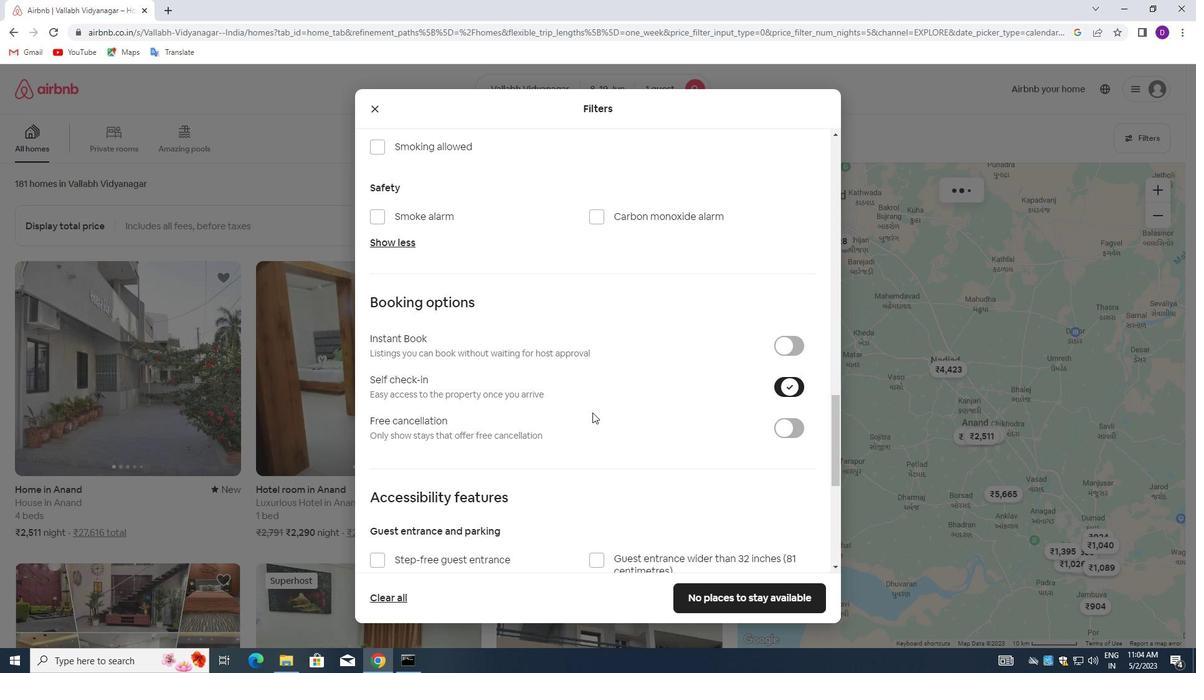 
Action: Mouse moved to (589, 416)
Screenshot: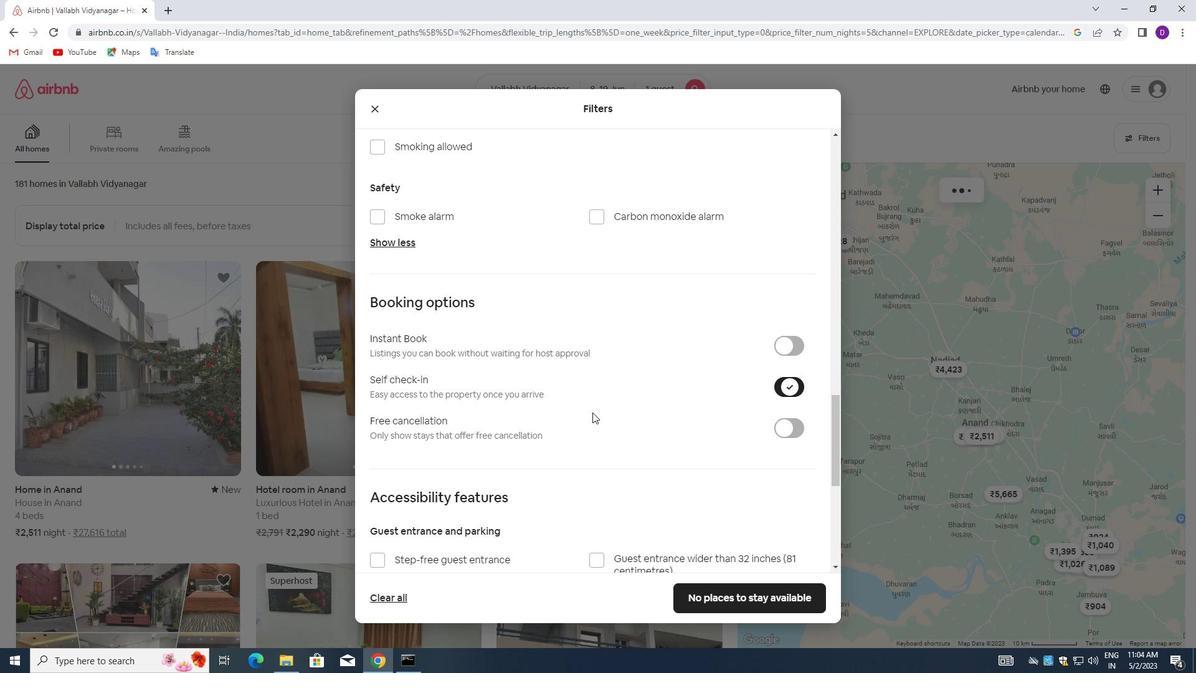 
Action: Mouse scrolled (589, 415) with delta (0, 0)
Screenshot: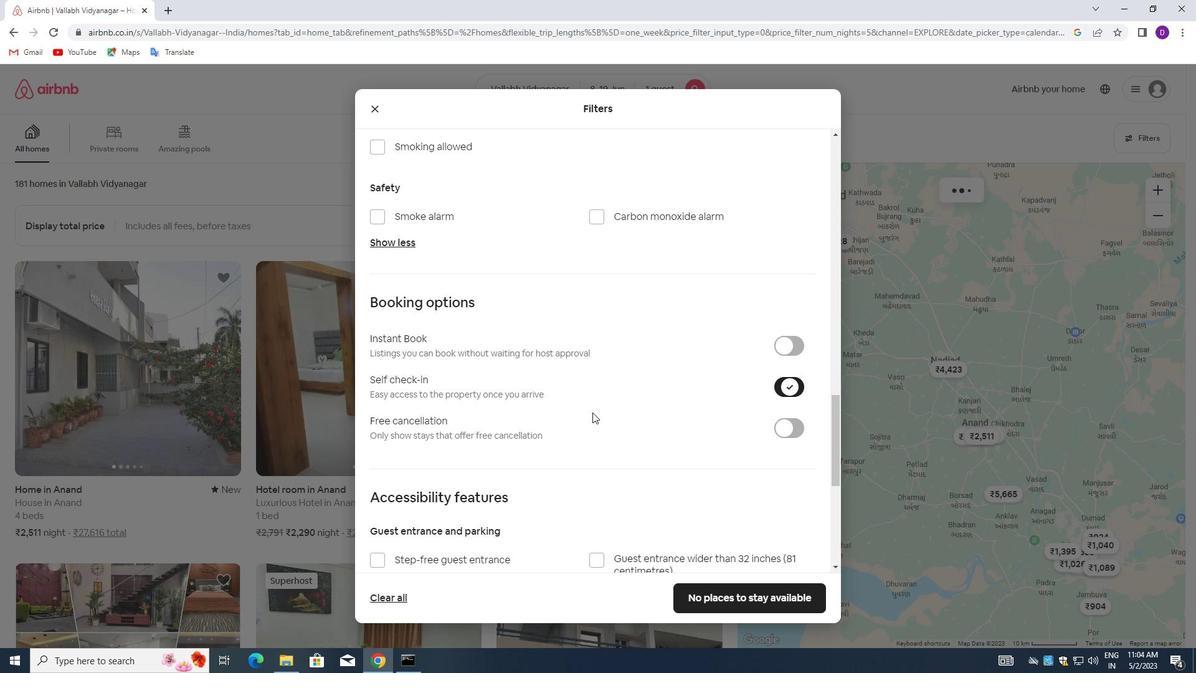 
Action: Mouse moved to (575, 428)
Screenshot: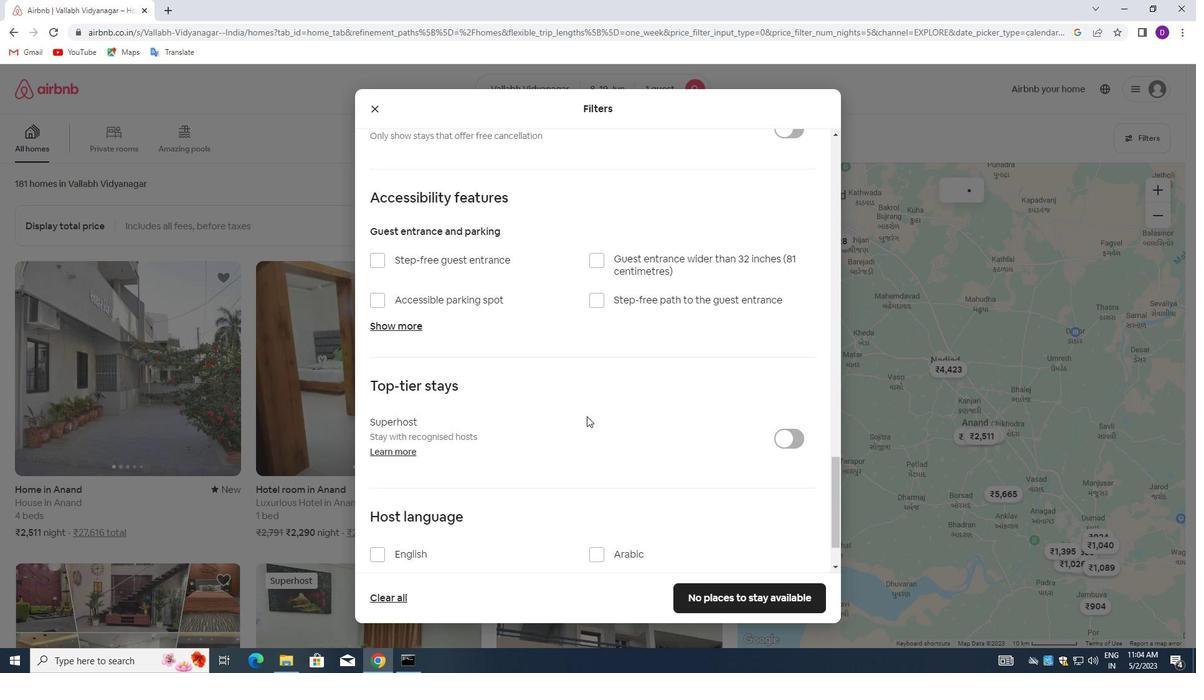 
Action: Mouse scrolled (575, 428) with delta (0, 0)
Screenshot: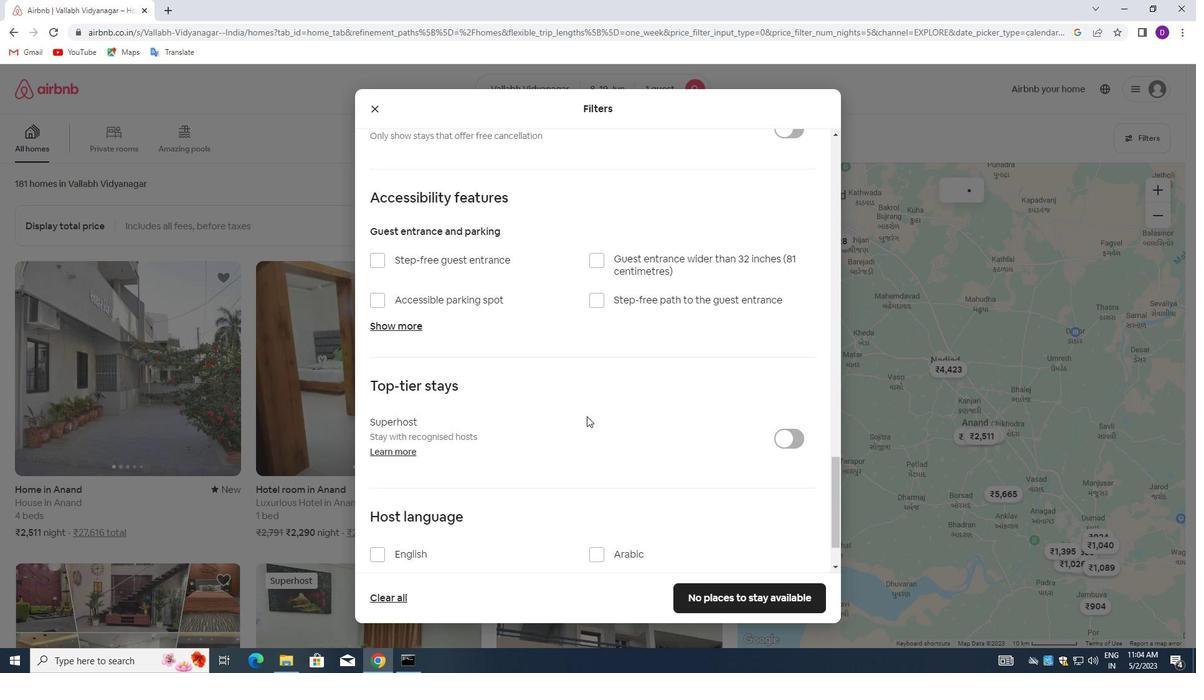 
Action: Mouse moved to (569, 435)
Screenshot: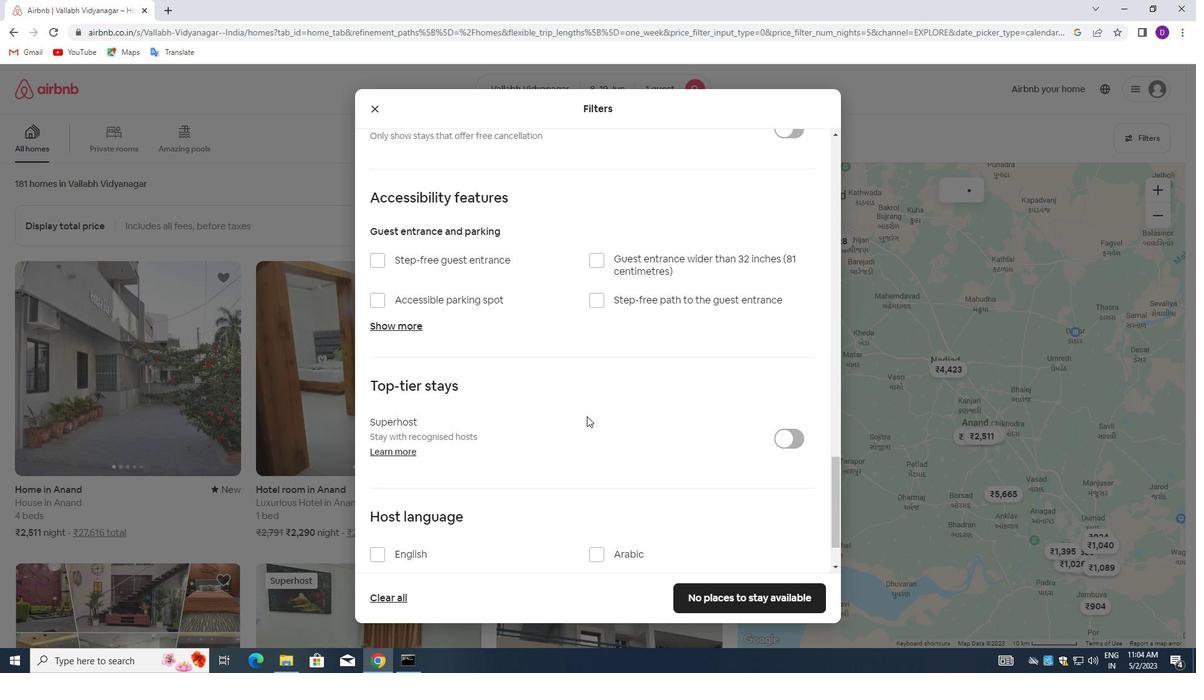 
Action: Mouse scrolled (569, 434) with delta (0, 0)
Screenshot: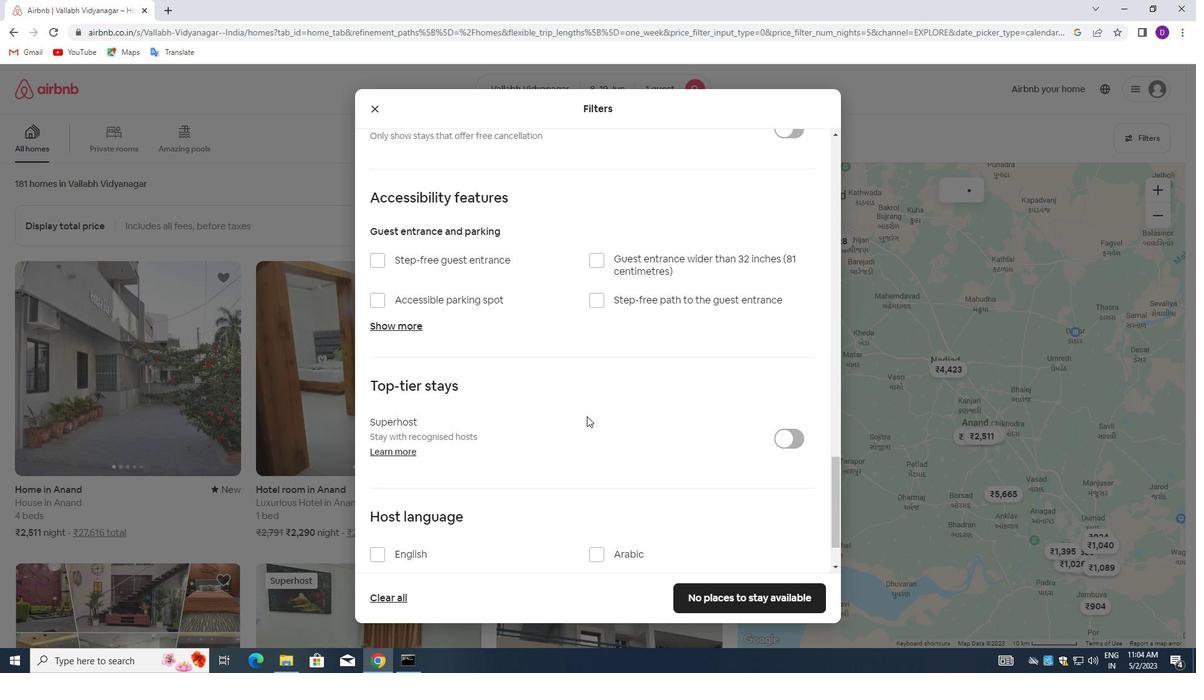 
Action: Mouse moved to (558, 441)
Screenshot: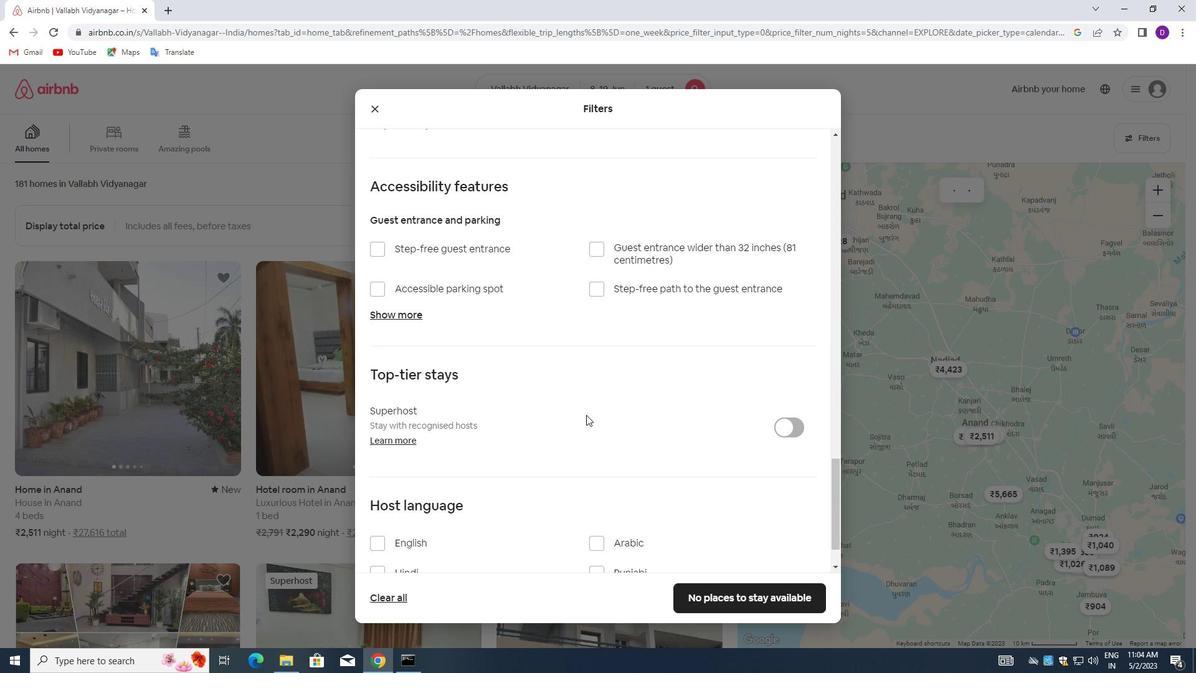 
Action: Mouse scrolled (558, 440) with delta (0, 0)
Screenshot: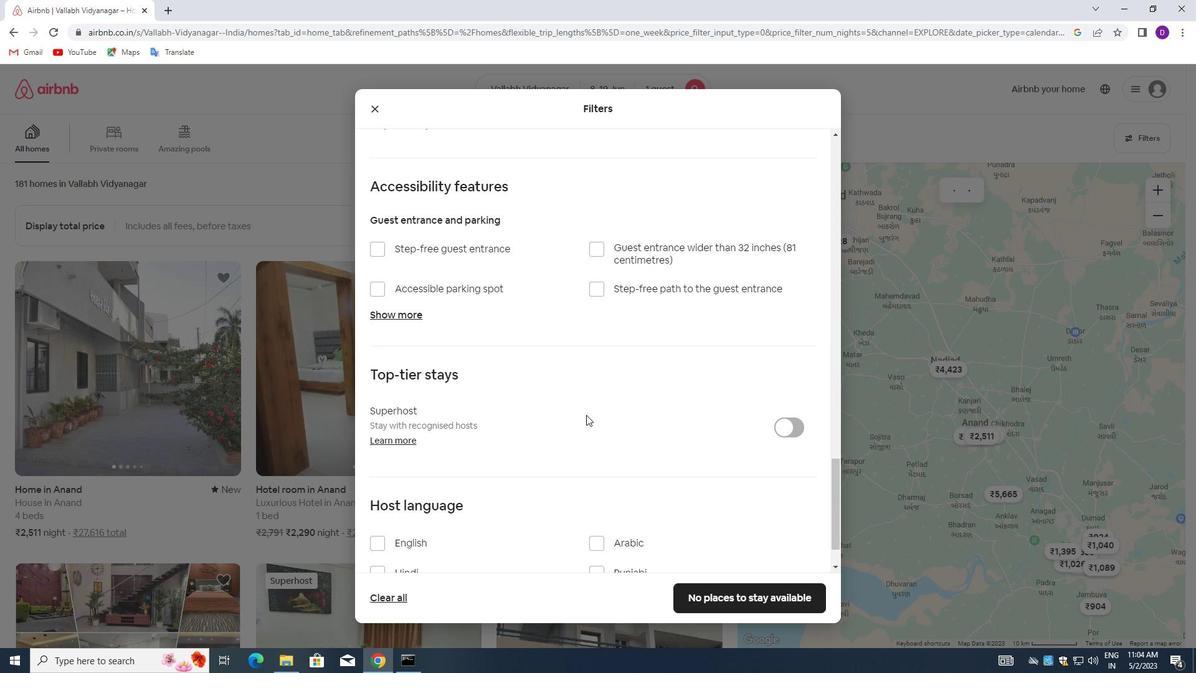 
Action: Mouse moved to (544, 446)
Screenshot: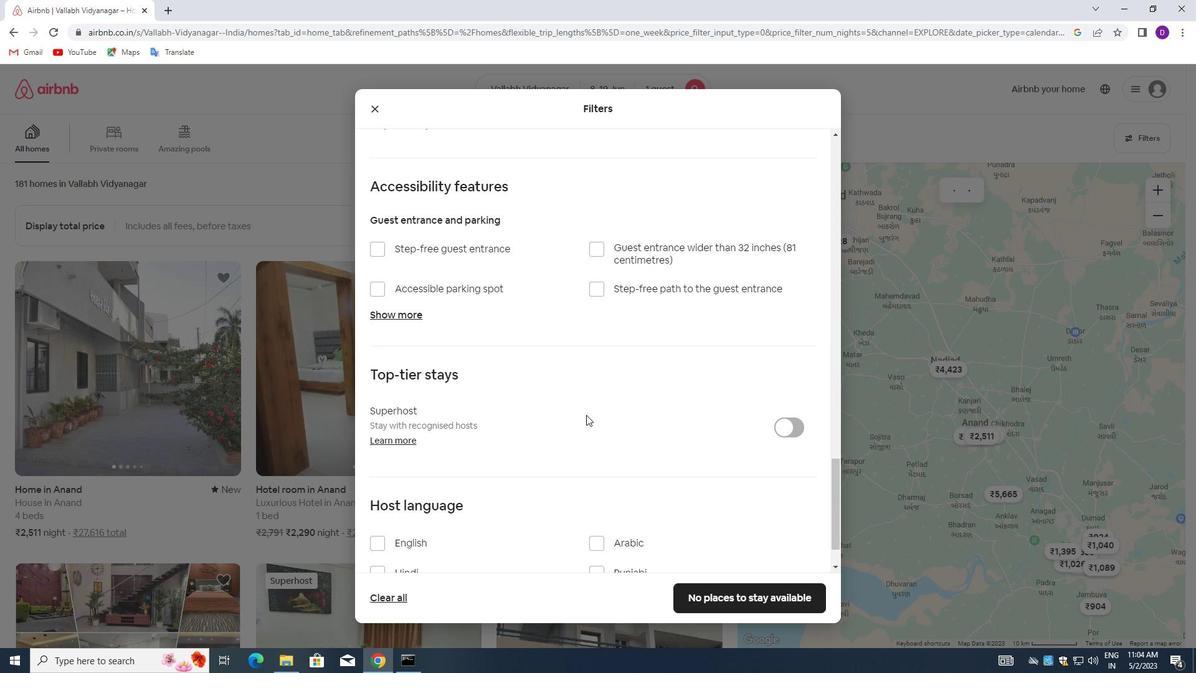 
Action: Mouse scrolled (544, 446) with delta (0, 0)
Screenshot: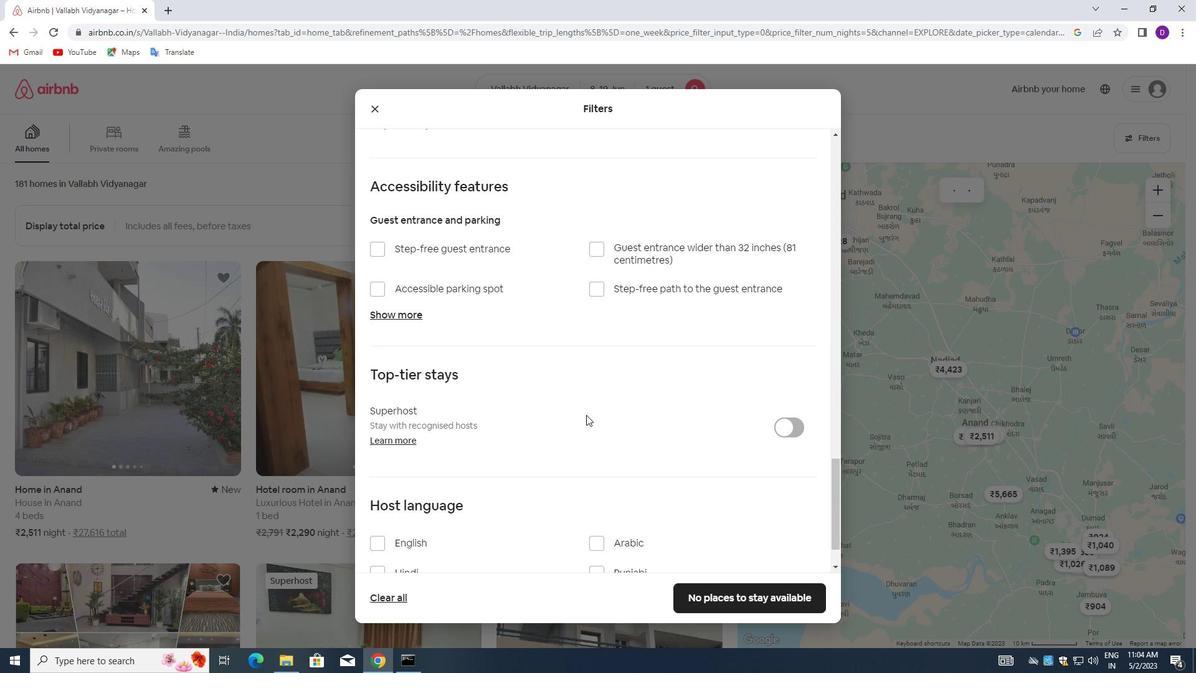 
Action: Mouse moved to (381, 487)
Screenshot: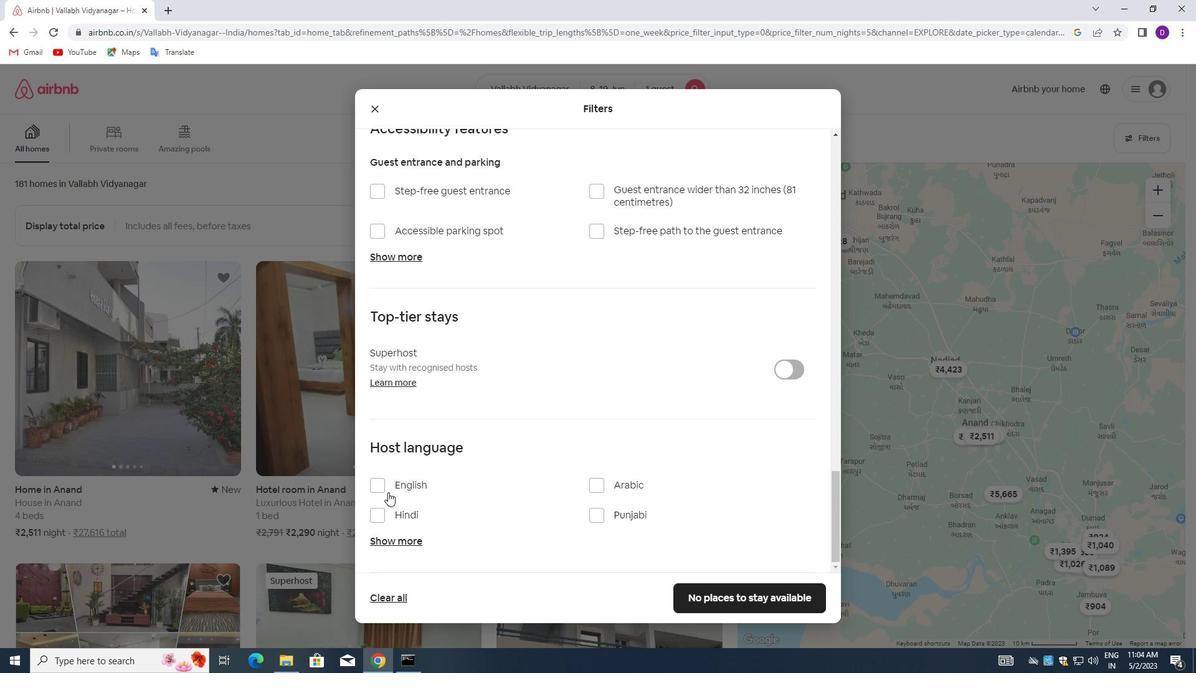 
Action: Mouse pressed left at (381, 487)
Screenshot: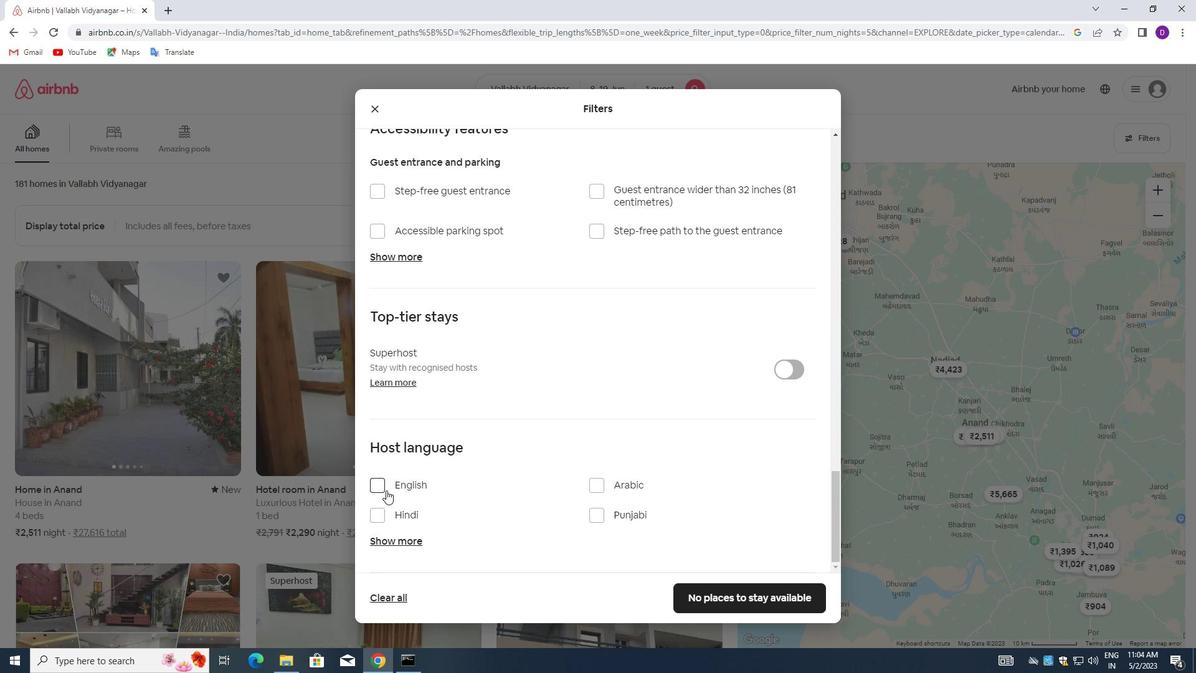 
Action: Mouse moved to (694, 600)
Screenshot: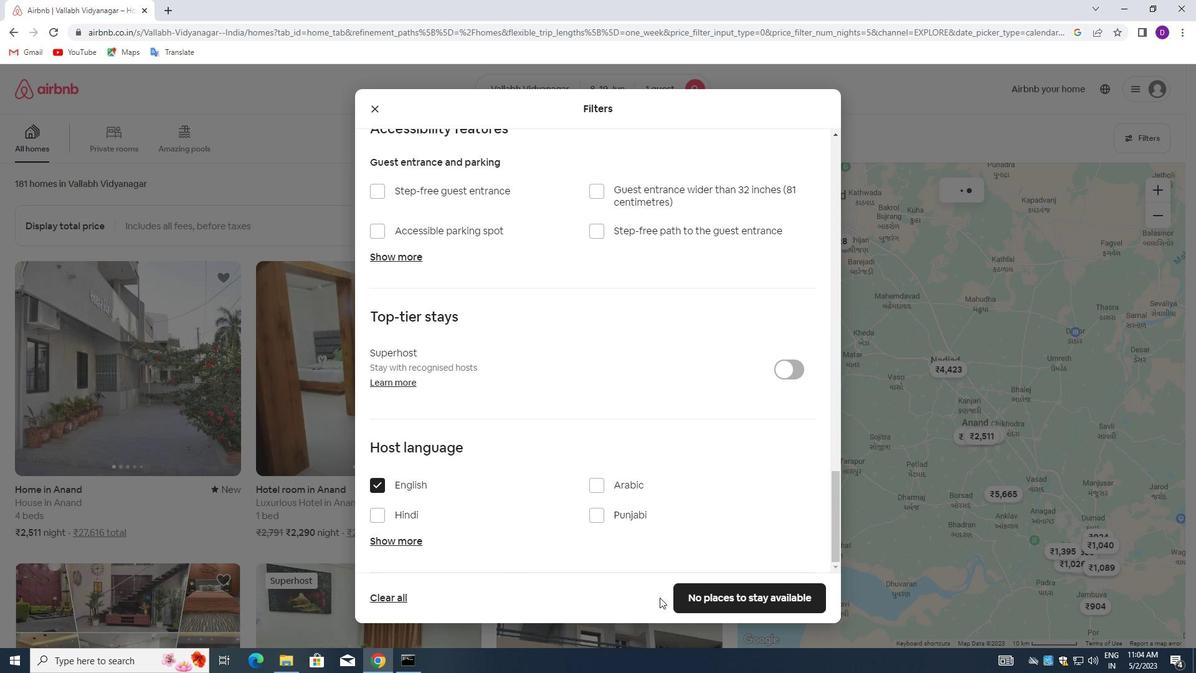 
Action: Mouse pressed left at (694, 600)
Screenshot: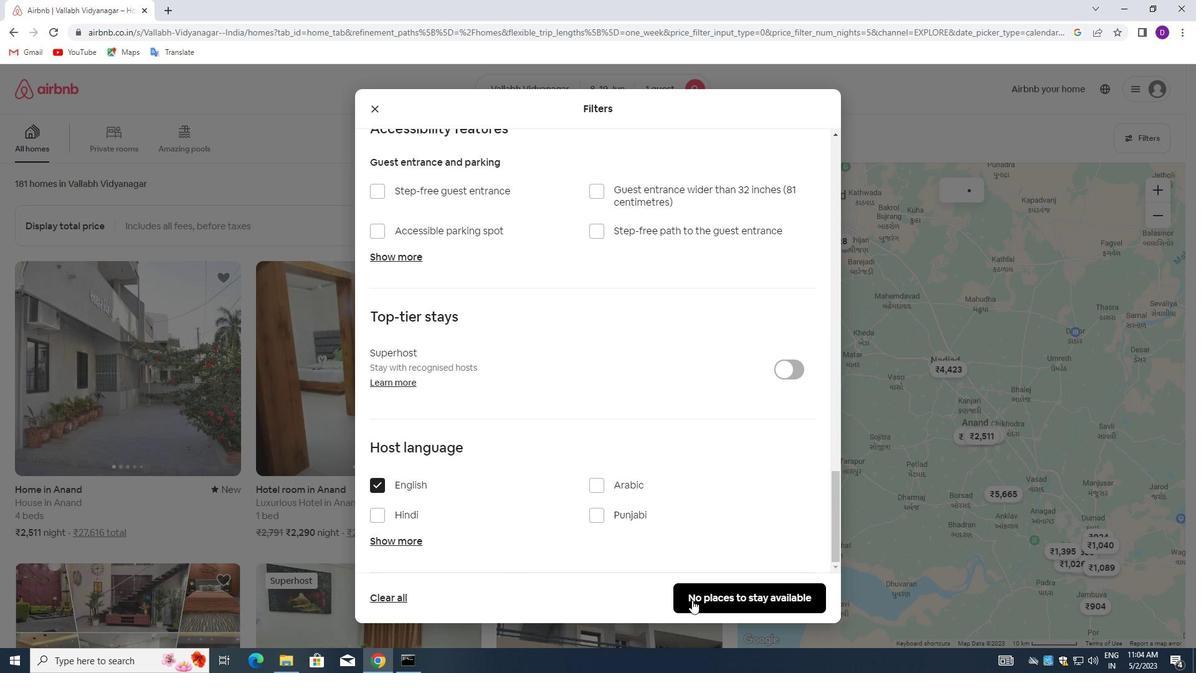 
Action: Mouse moved to (670, 562)
Screenshot: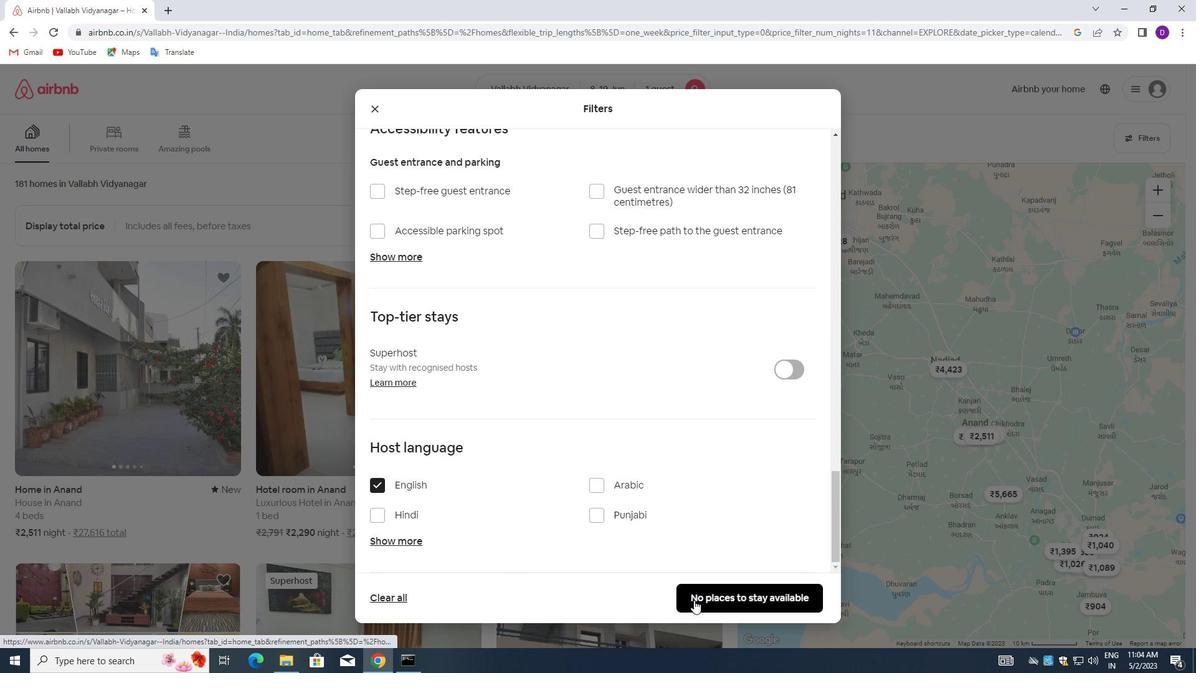 
